 Task: Add a signature Mario Parker containing Best wishes for a happy National Human Trafficking Awareness Day, Mario Parker to email address softage.9@softage.net and add a label Vendor contracts
Action: Mouse moved to (1044, 248)
Screenshot: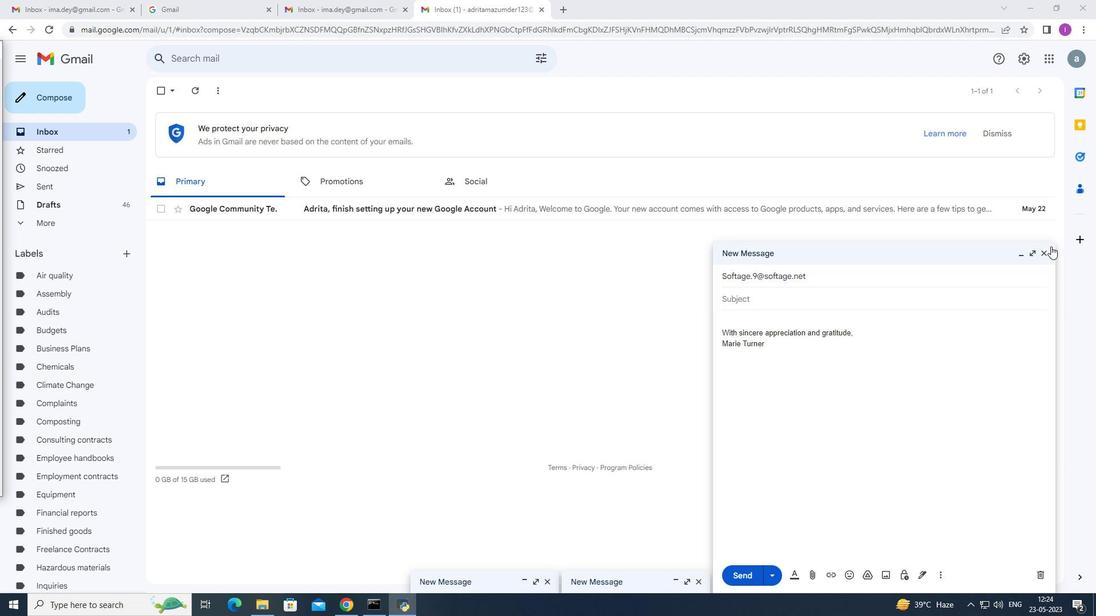 
Action: Mouse pressed left at (1044, 248)
Screenshot: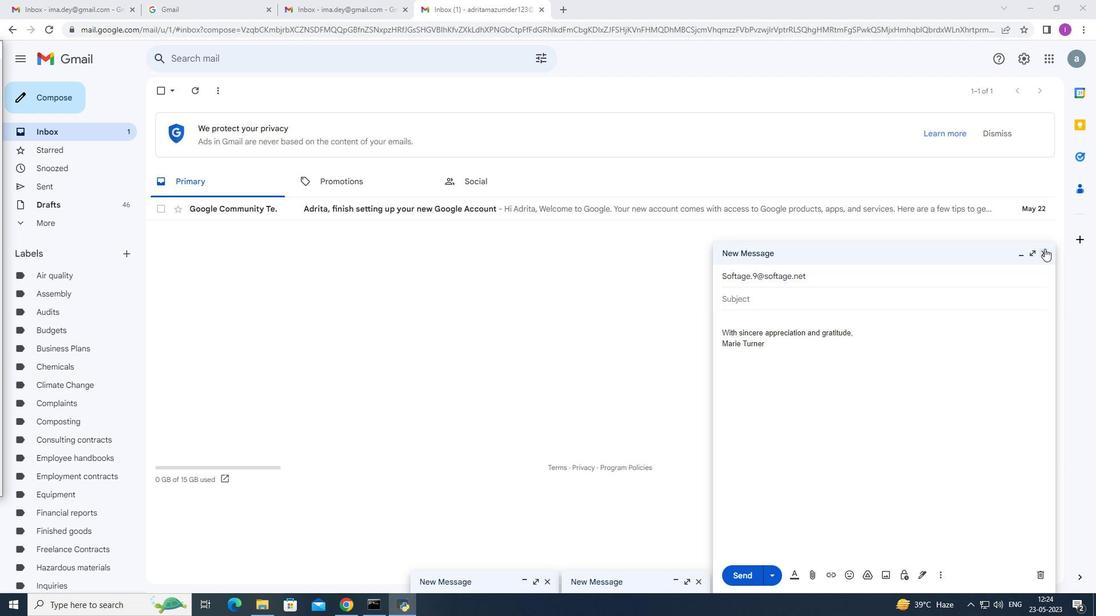 
Action: Mouse moved to (1024, 61)
Screenshot: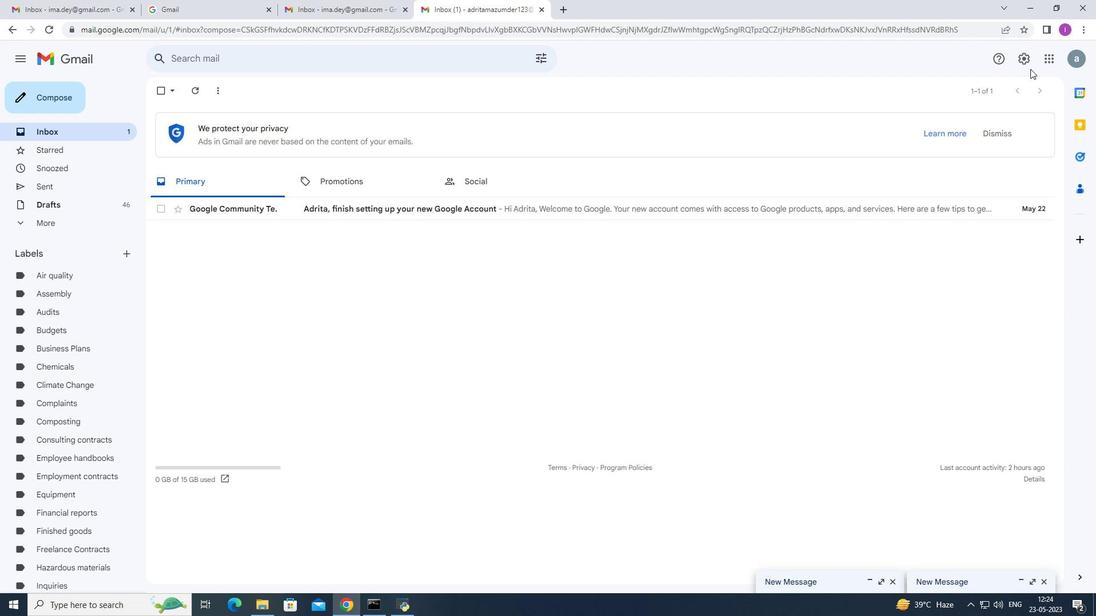 
Action: Mouse pressed left at (1024, 61)
Screenshot: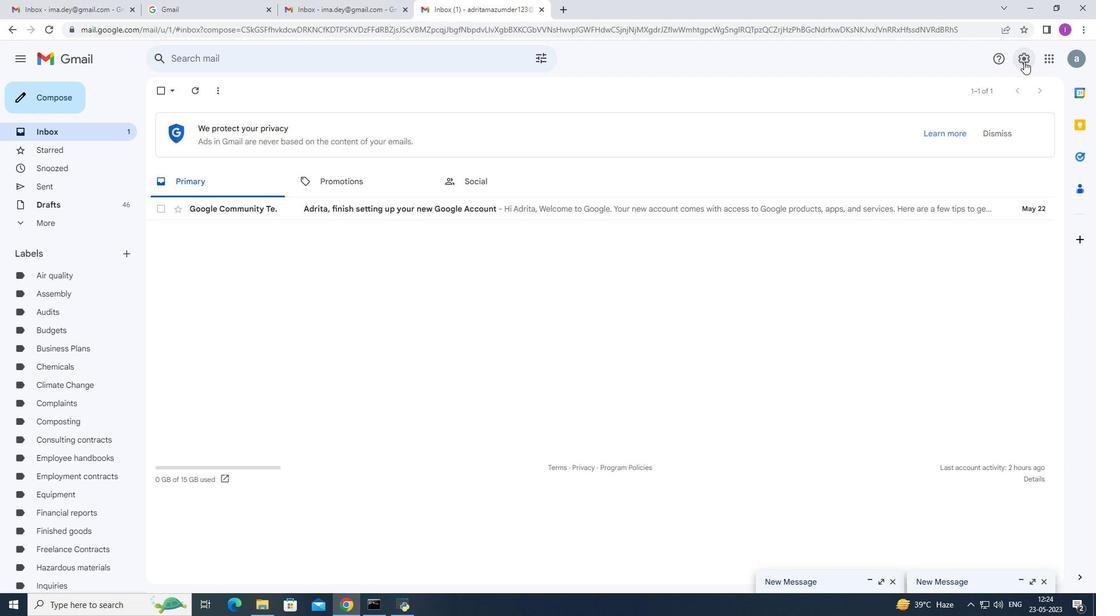 
Action: Mouse moved to (949, 113)
Screenshot: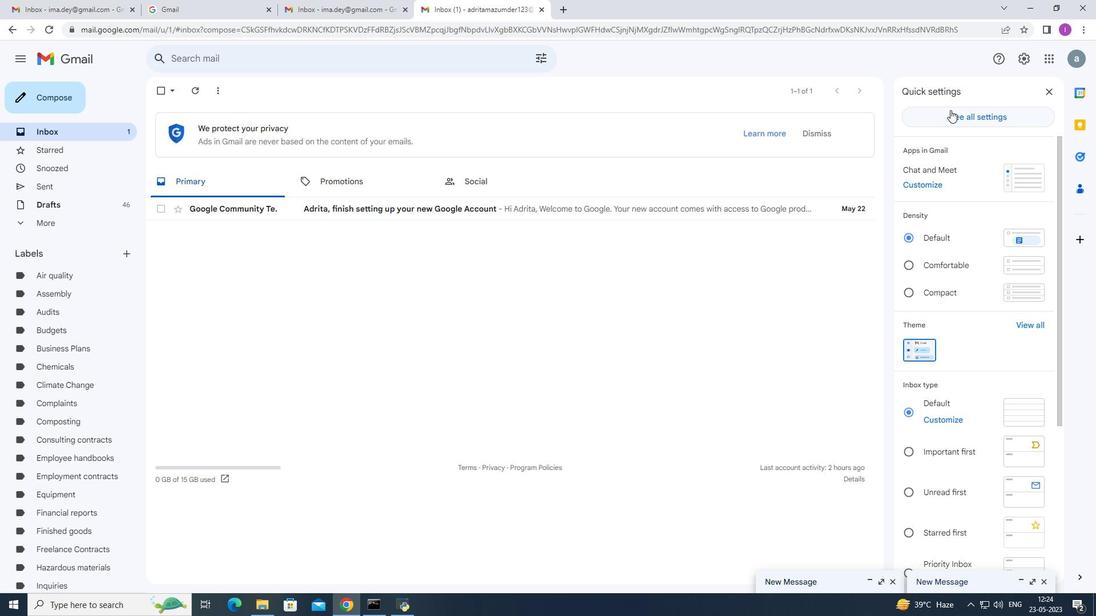
Action: Mouse pressed left at (949, 113)
Screenshot: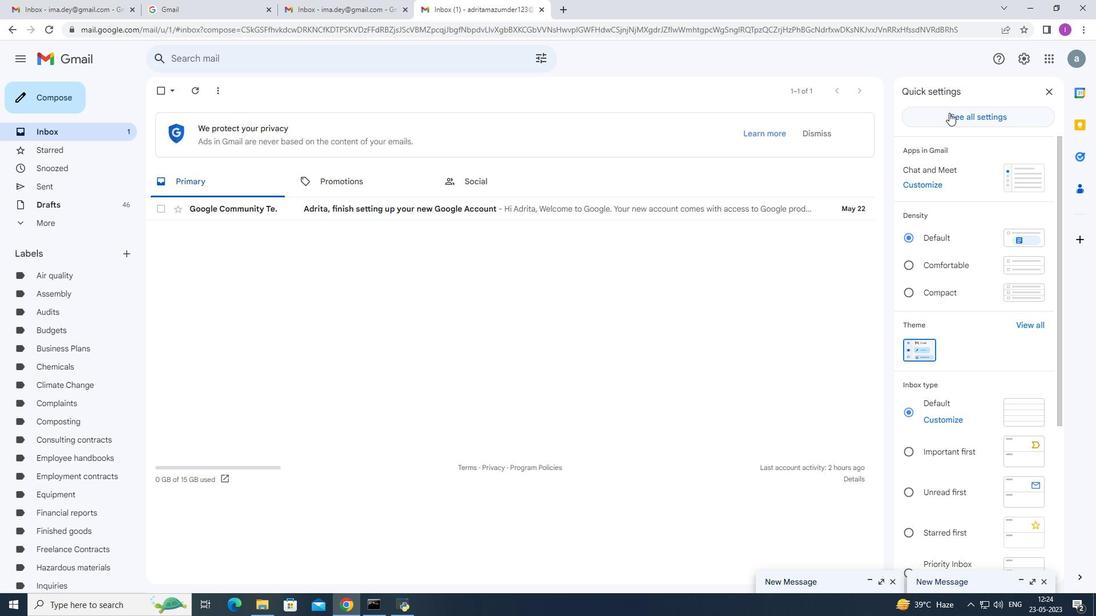 
Action: Mouse moved to (497, 280)
Screenshot: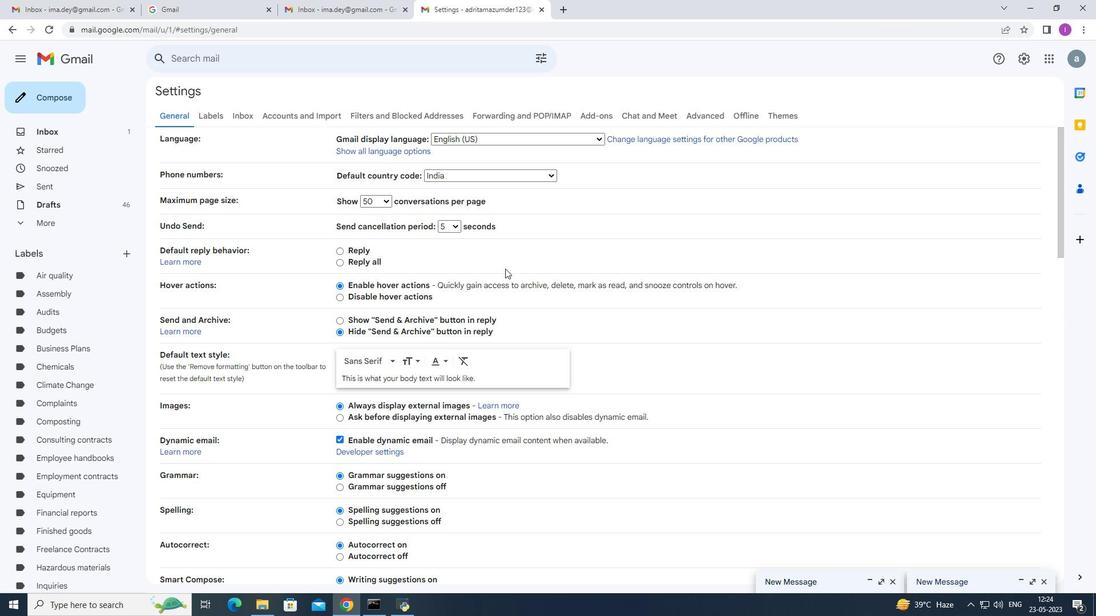 
Action: Mouse scrolled (497, 279) with delta (0, 0)
Screenshot: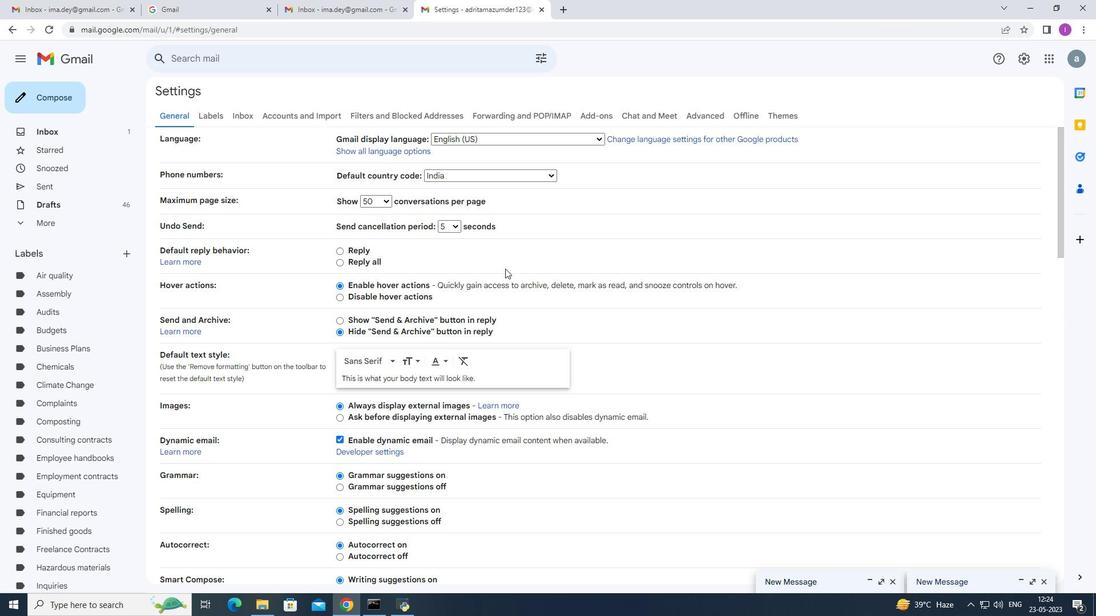 
Action: Mouse moved to (497, 286)
Screenshot: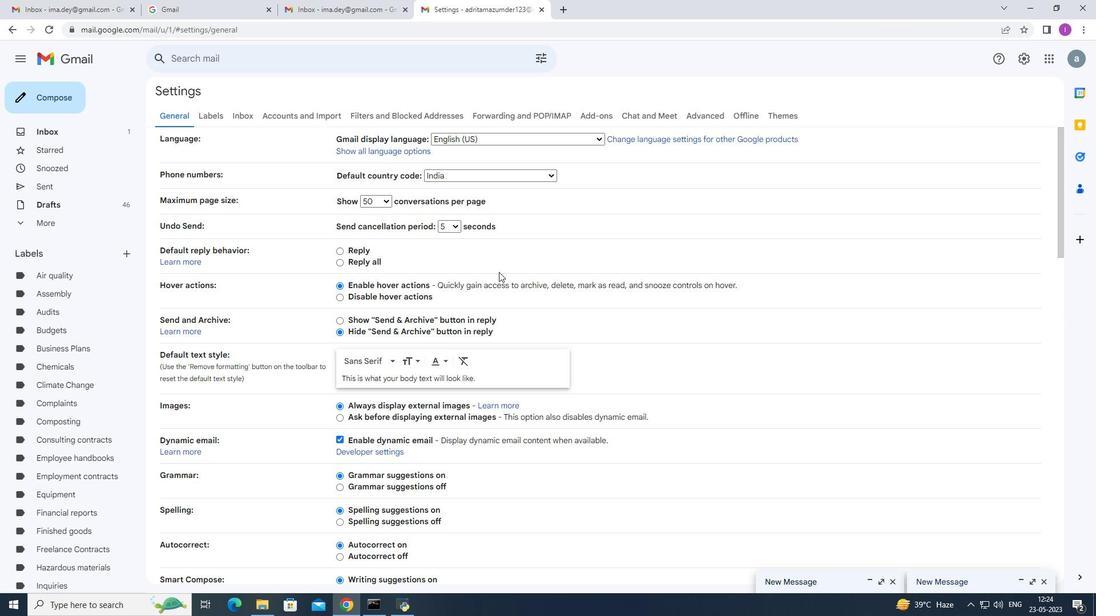 
Action: Mouse scrolled (497, 286) with delta (0, 0)
Screenshot: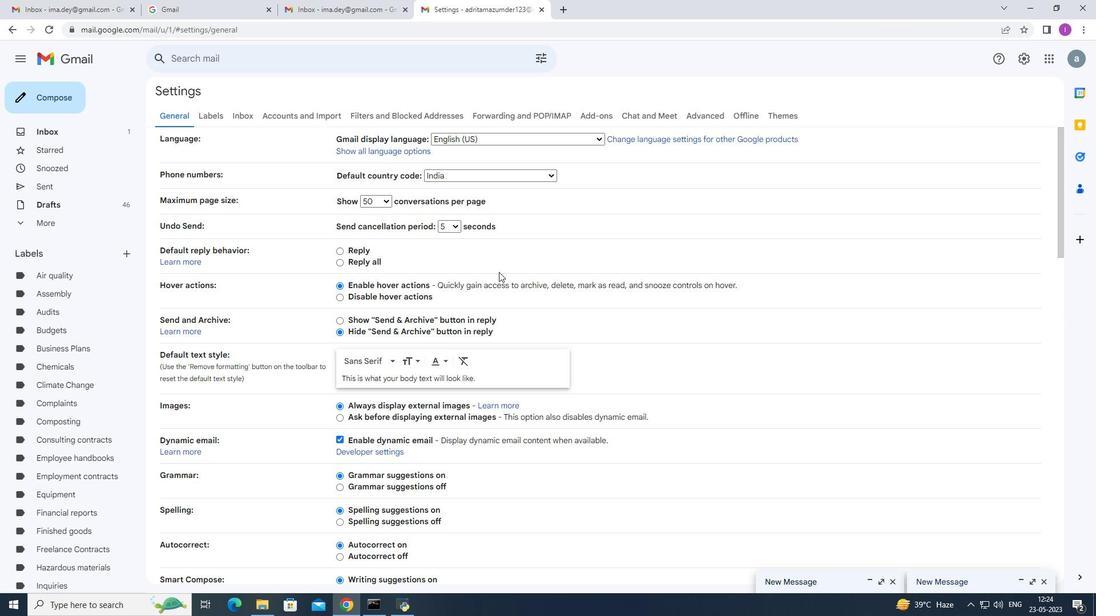 
Action: Mouse scrolled (497, 286) with delta (0, 0)
Screenshot: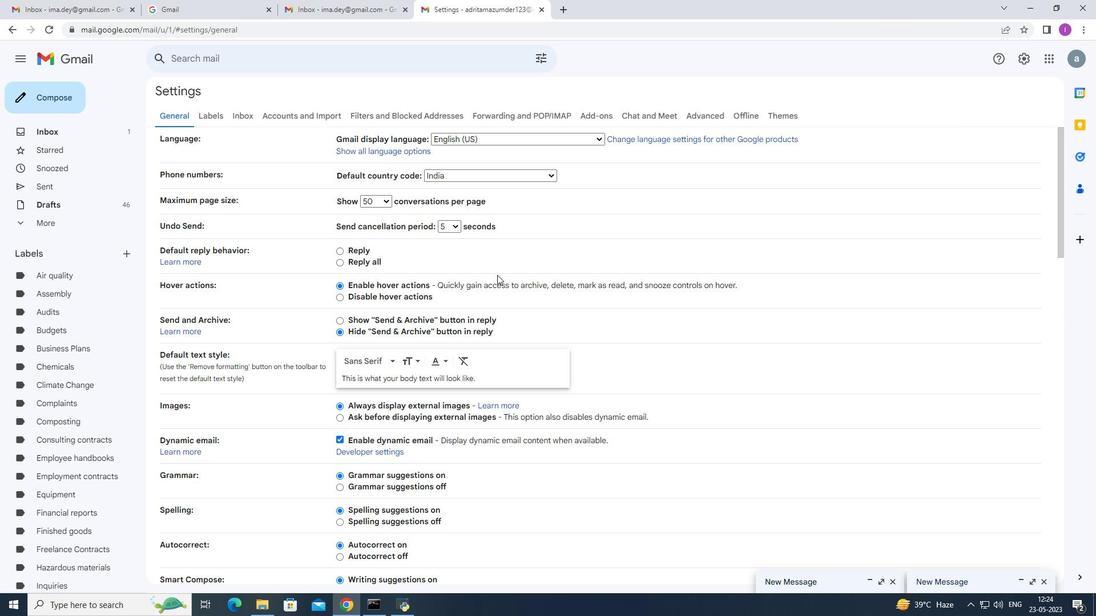 
Action: Mouse scrolled (497, 286) with delta (0, 0)
Screenshot: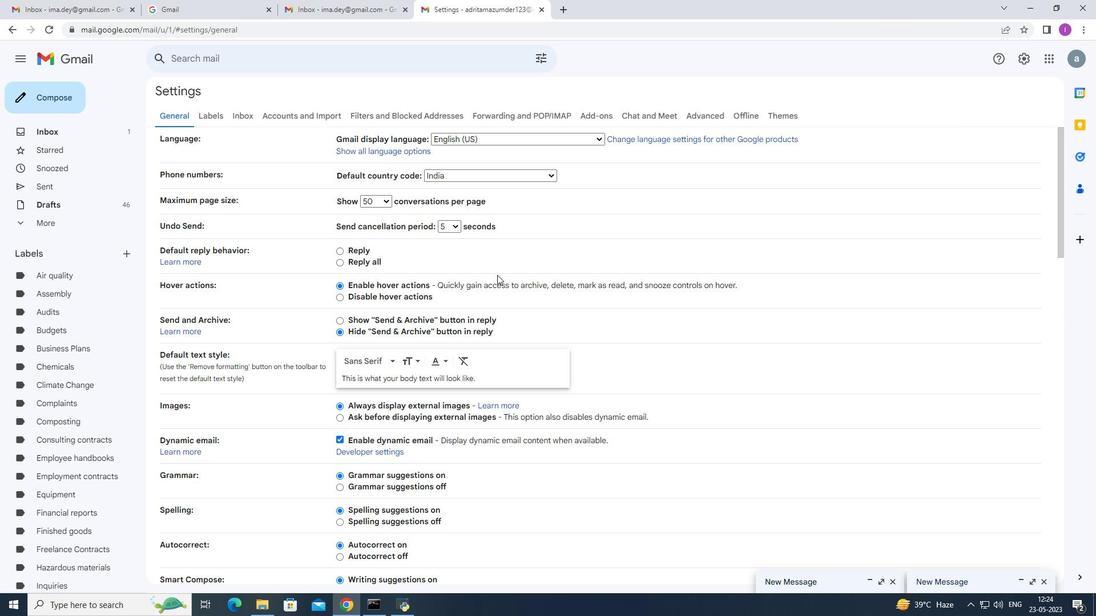 
Action: Mouse scrolled (497, 286) with delta (0, 0)
Screenshot: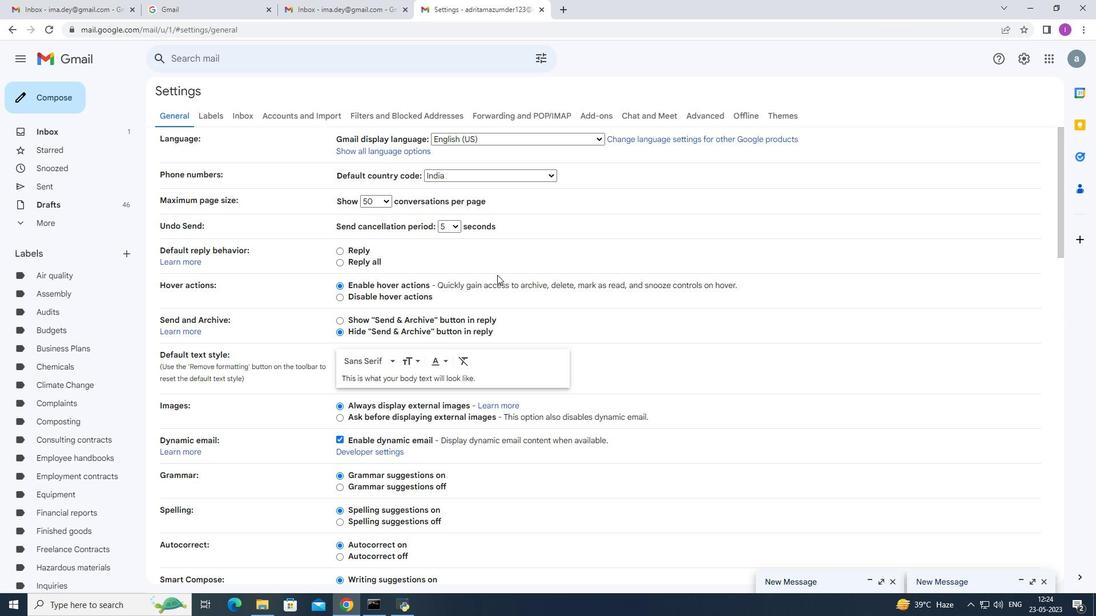 
Action: Mouse moved to (494, 293)
Screenshot: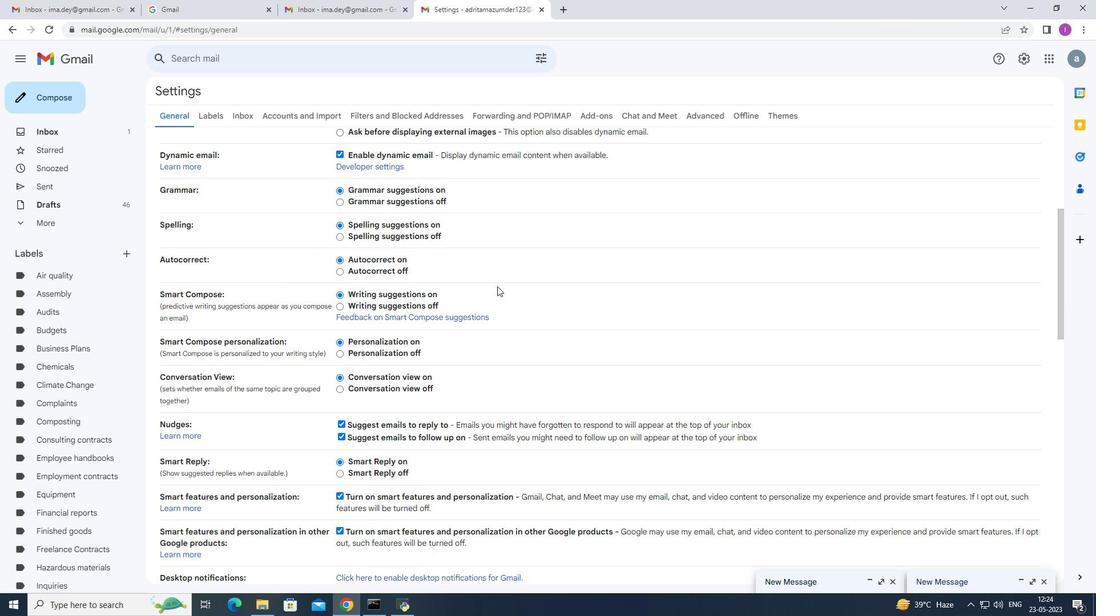 
Action: Mouse scrolled (494, 291) with delta (0, 0)
Screenshot: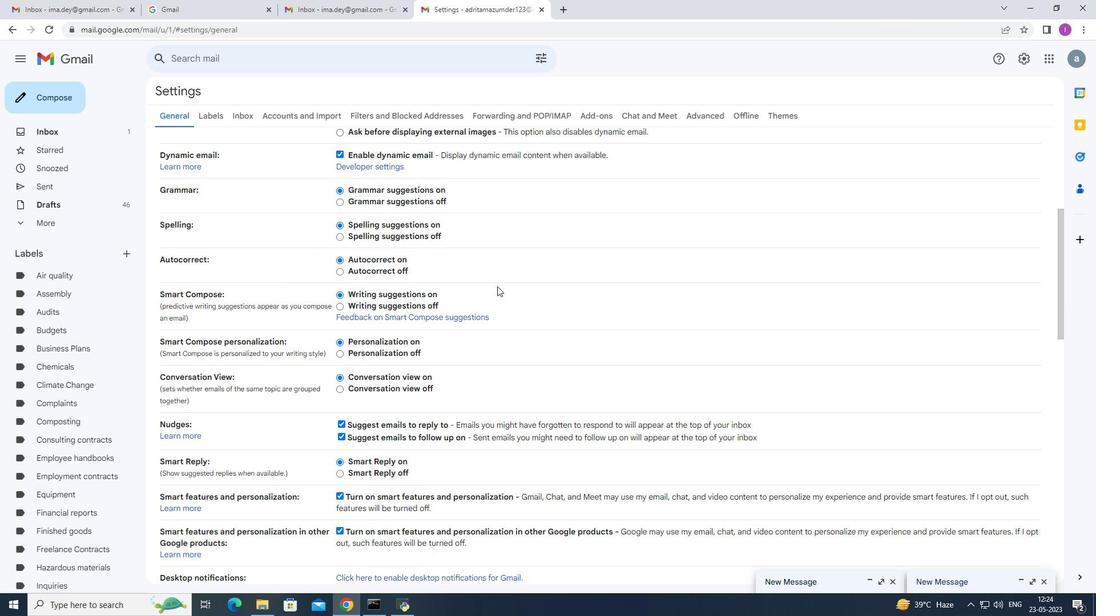 
Action: Mouse moved to (493, 297)
Screenshot: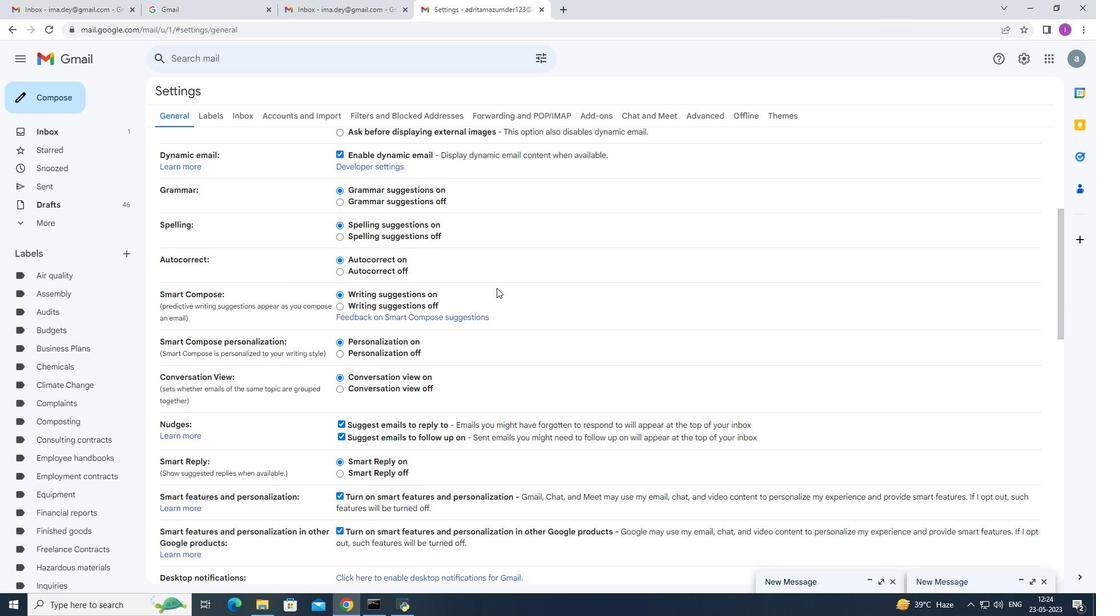 
Action: Mouse scrolled (493, 295) with delta (0, 0)
Screenshot: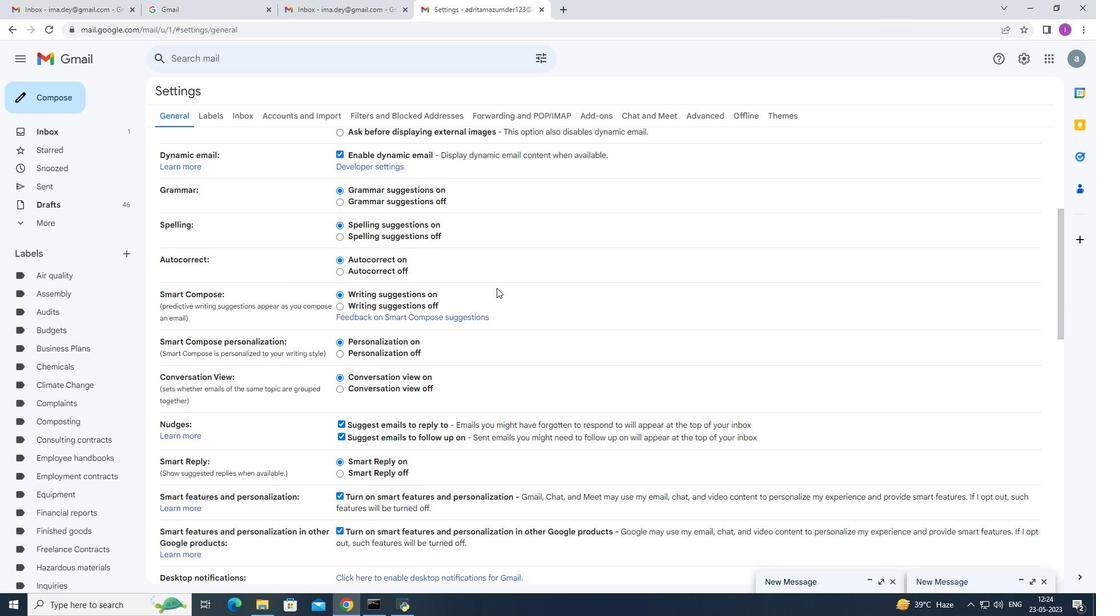 
Action: Mouse moved to (493, 297)
Screenshot: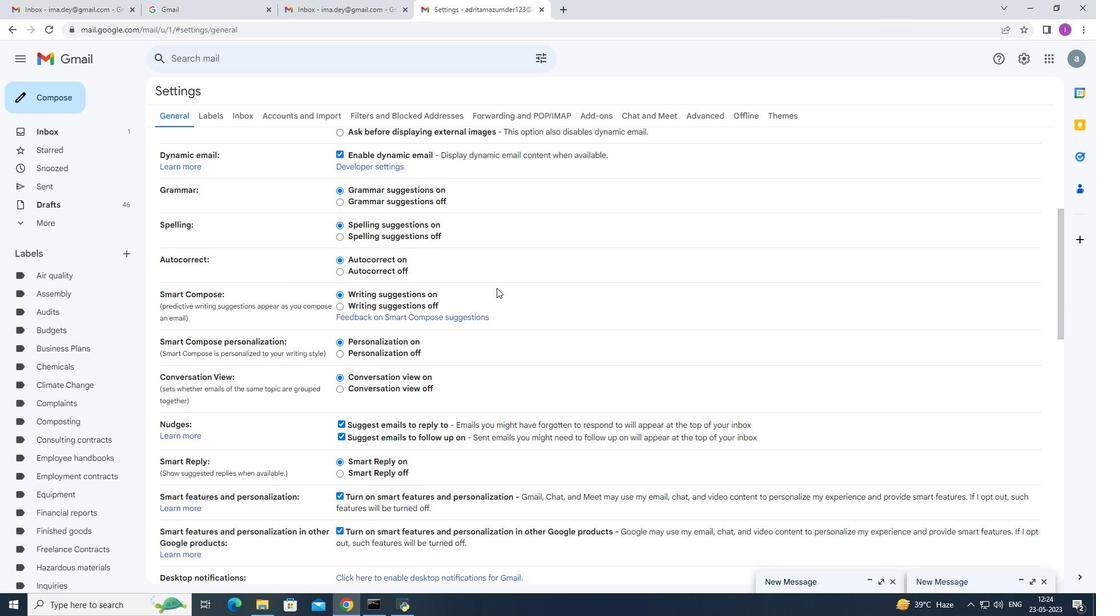 
Action: Mouse scrolled (493, 296) with delta (0, 0)
Screenshot: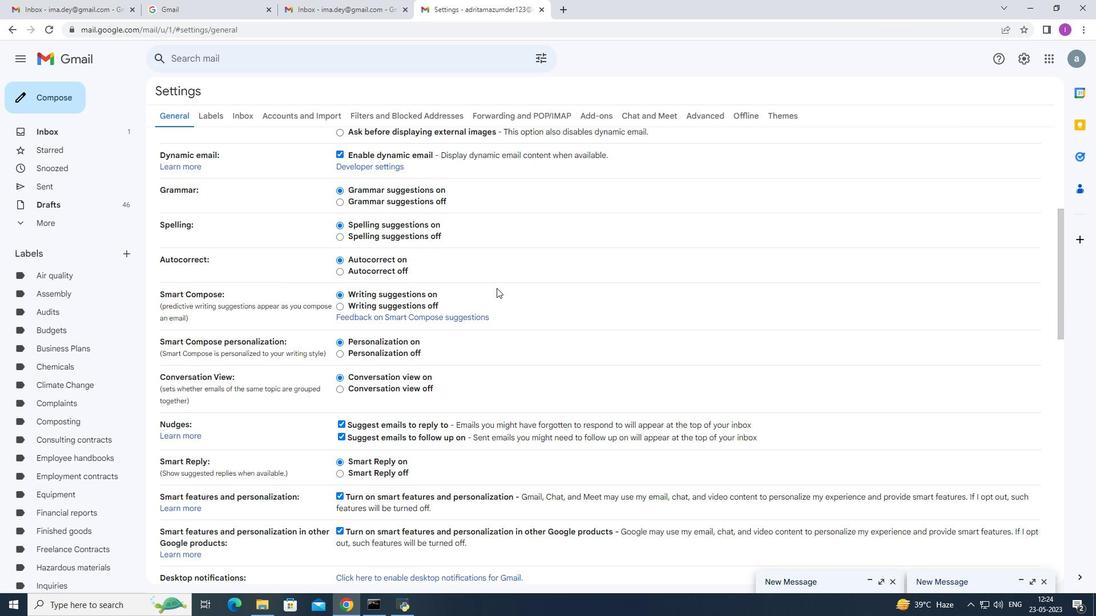 
Action: Mouse moved to (492, 298)
Screenshot: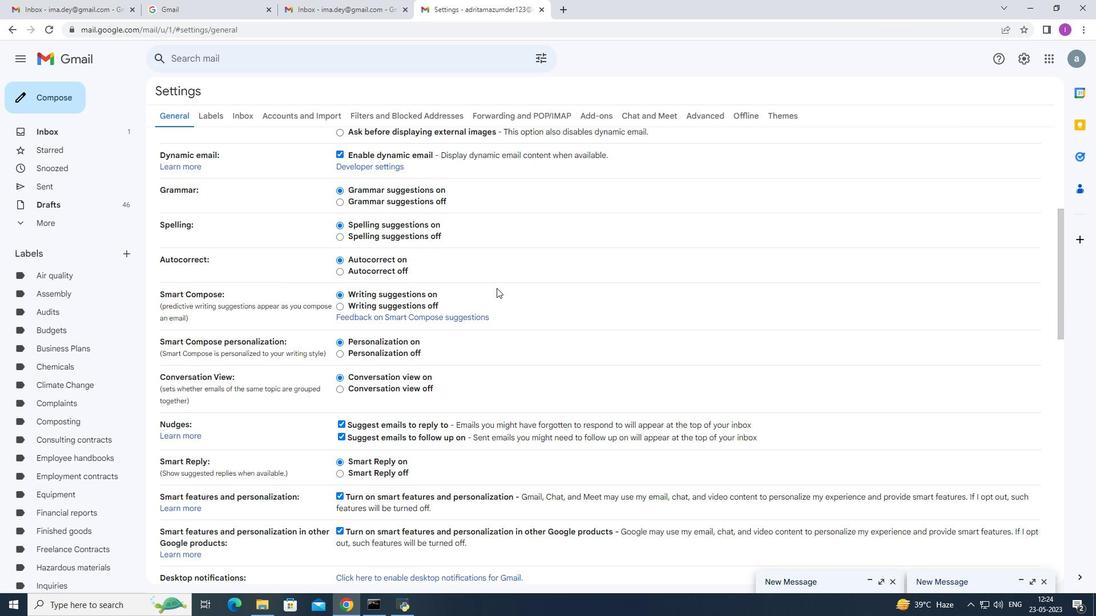 
Action: Mouse scrolled (493, 296) with delta (0, 0)
Screenshot: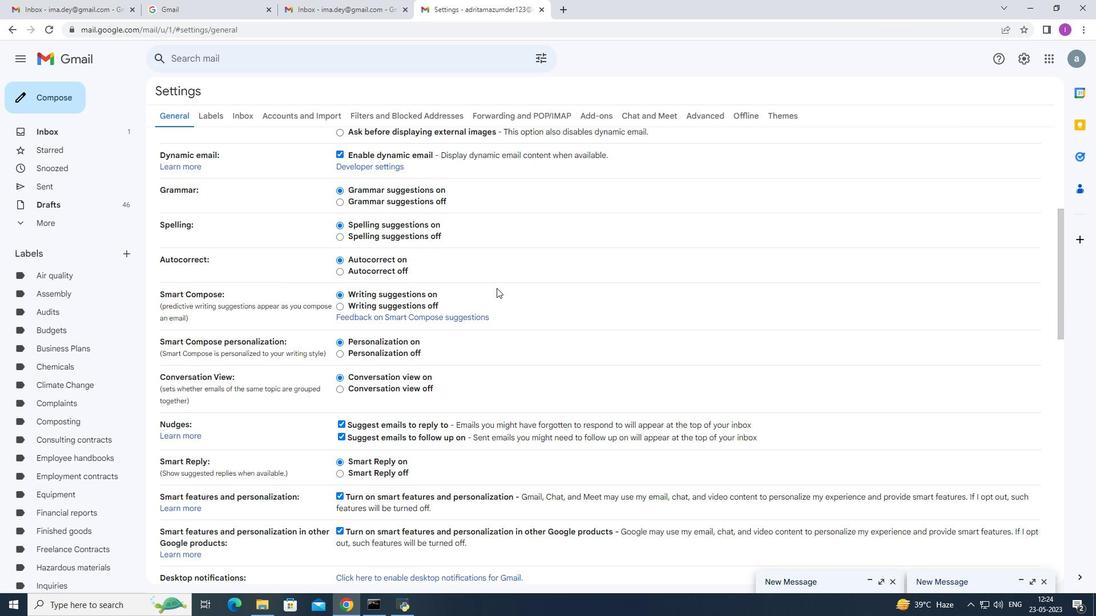 
Action: Mouse moved to (488, 307)
Screenshot: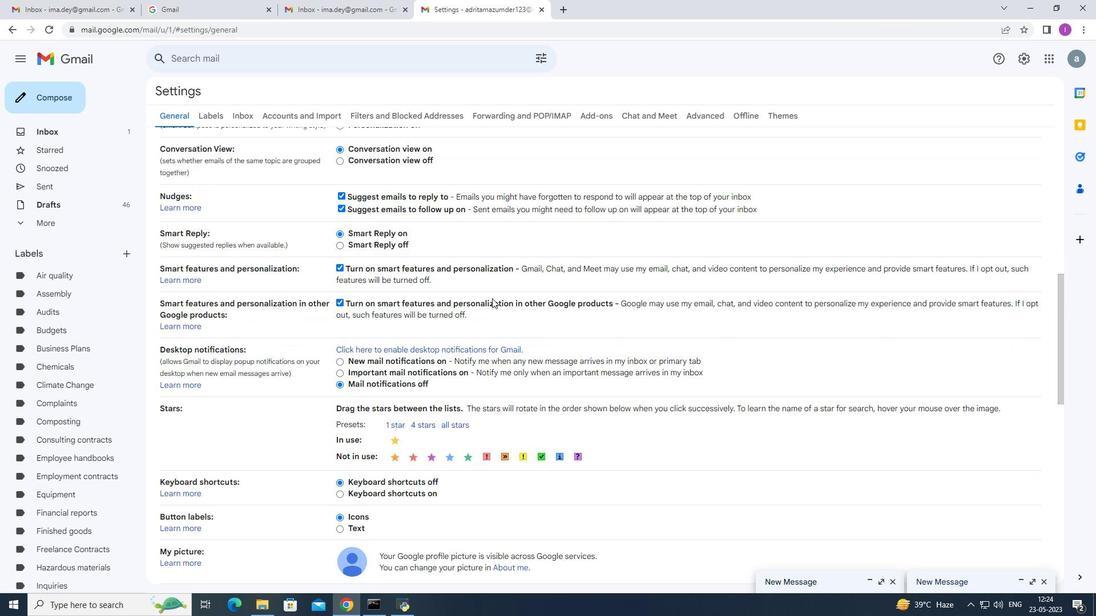 
Action: Mouse scrolled (489, 304) with delta (0, 0)
Screenshot: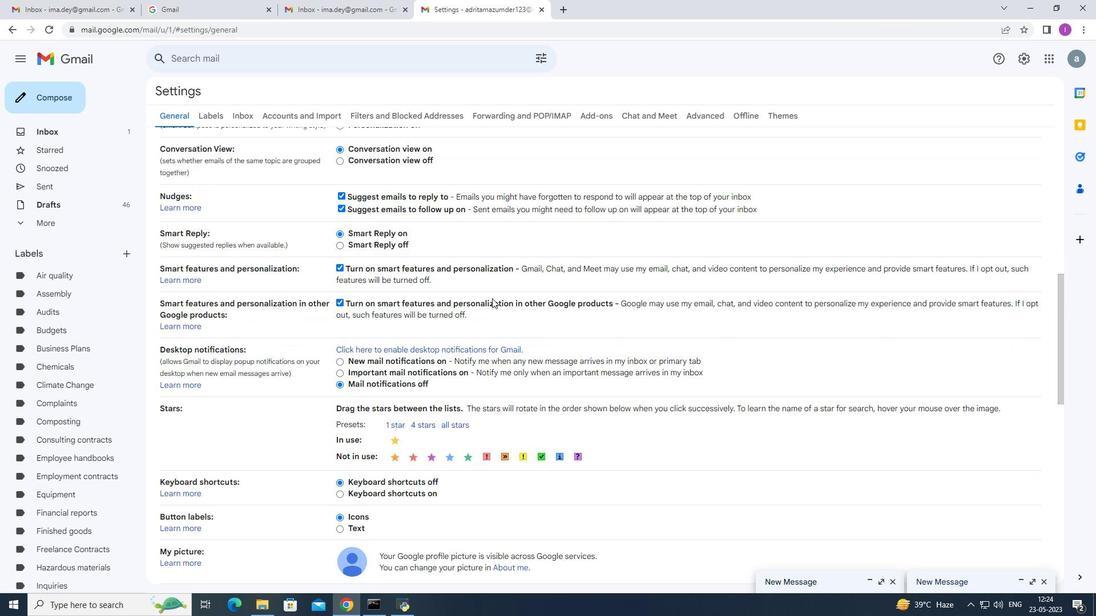 
Action: Mouse moved to (488, 308)
Screenshot: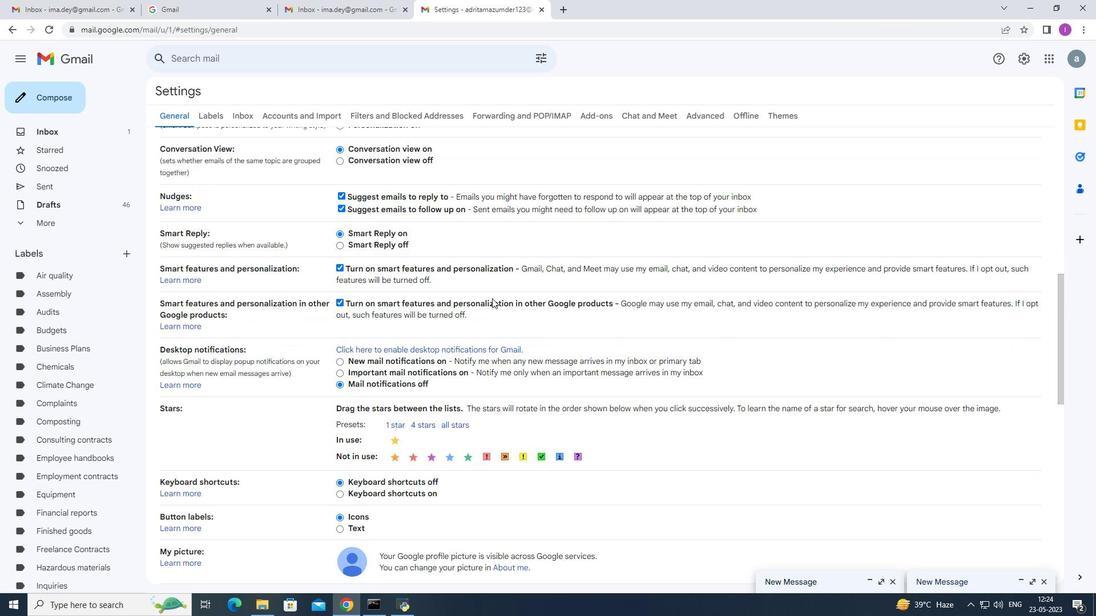 
Action: Mouse scrolled (488, 307) with delta (0, 0)
Screenshot: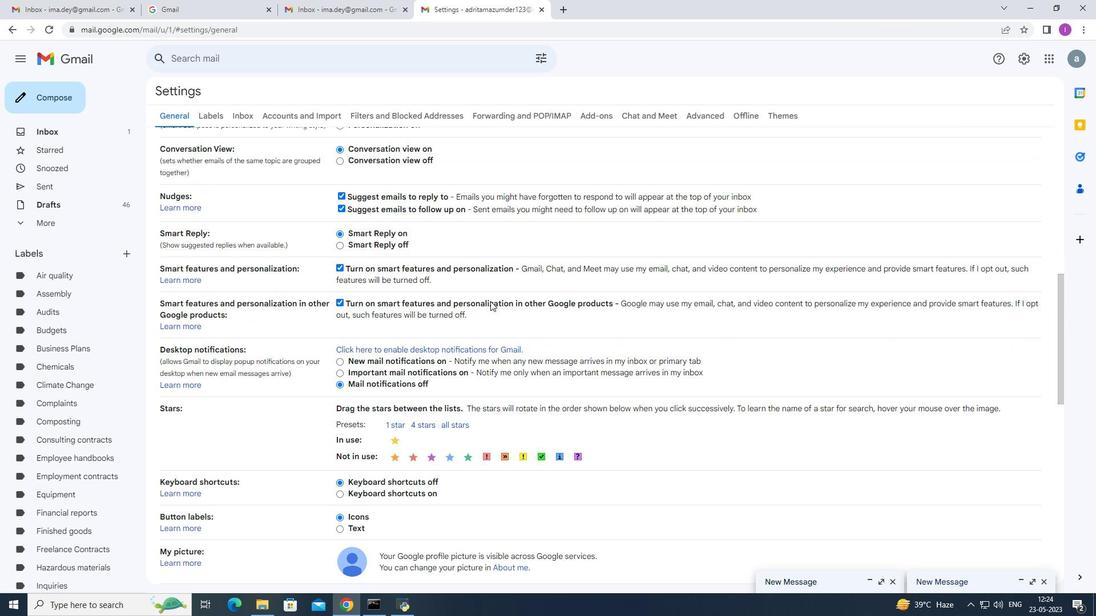 
Action: Mouse scrolled (488, 307) with delta (0, 0)
Screenshot: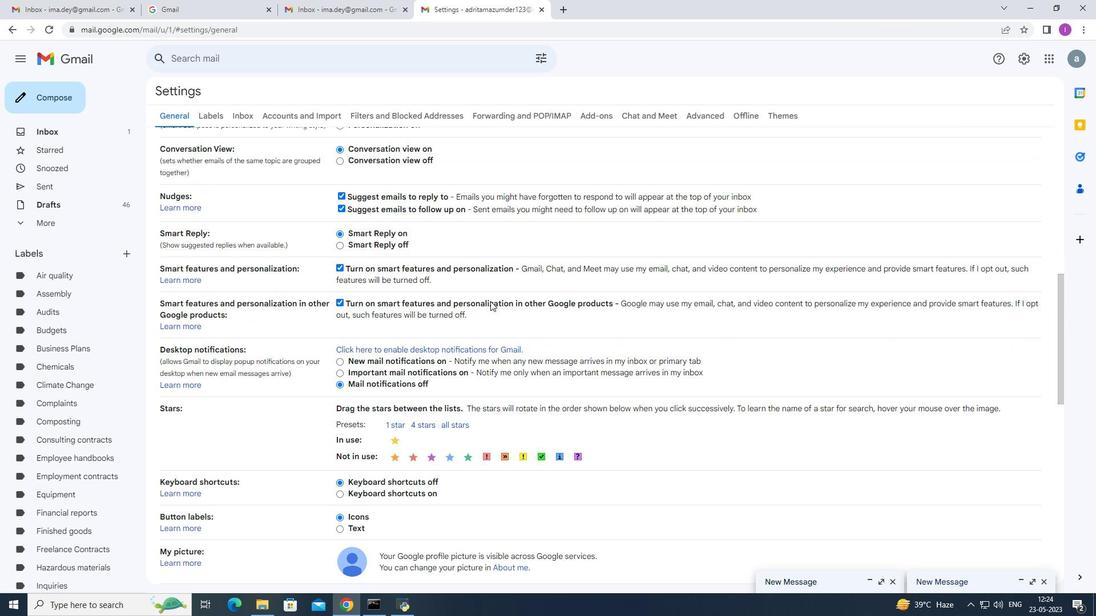 
Action: Mouse scrolled (488, 307) with delta (0, 0)
Screenshot: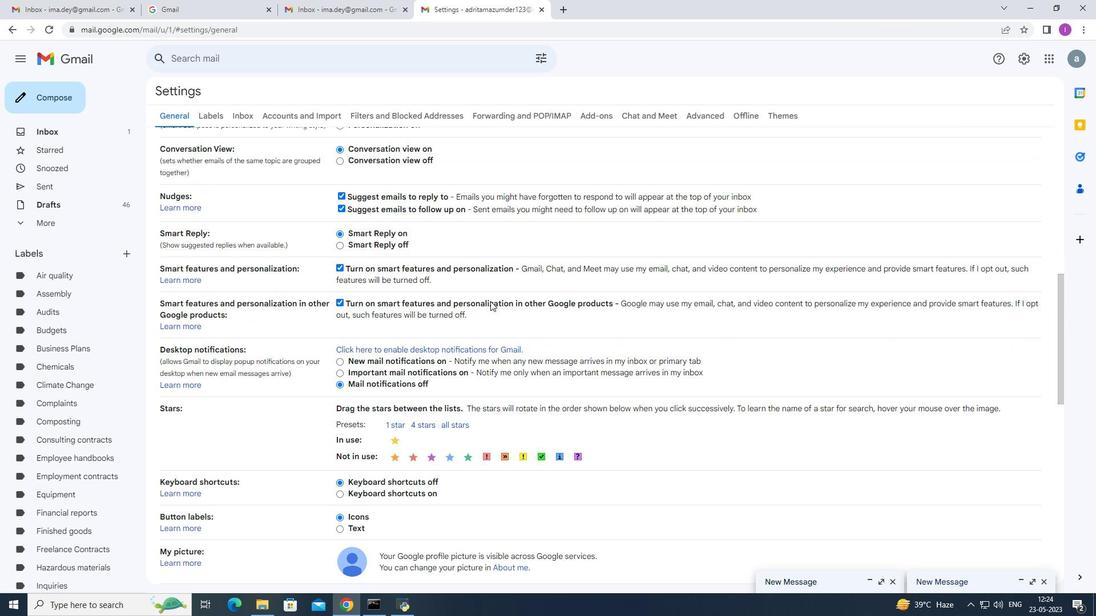 
Action: Mouse moved to (480, 314)
Screenshot: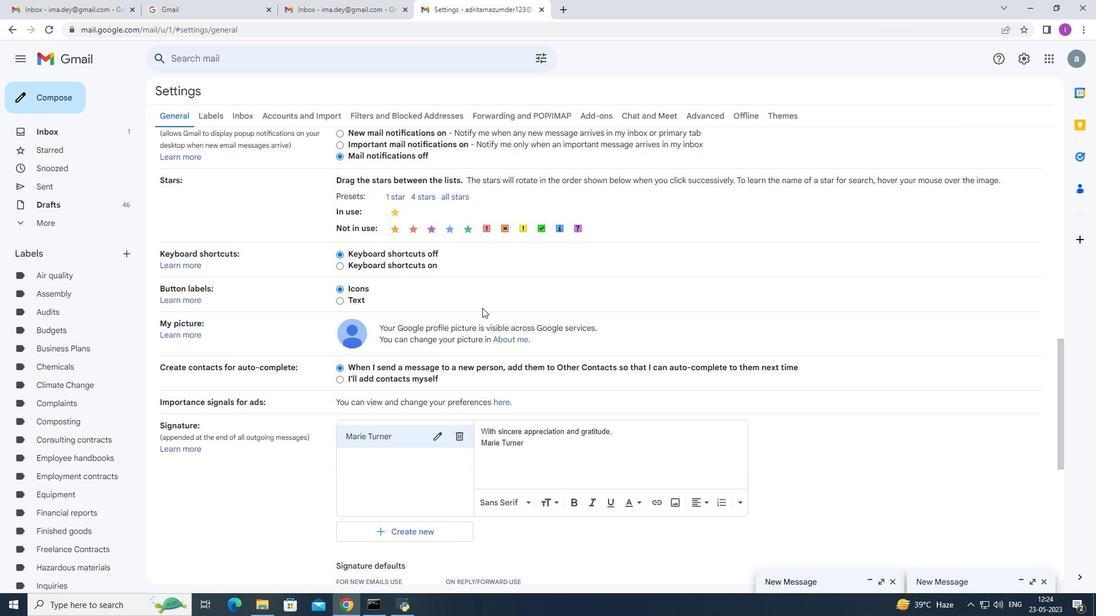 
Action: Mouse scrolled (480, 313) with delta (0, 0)
Screenshot: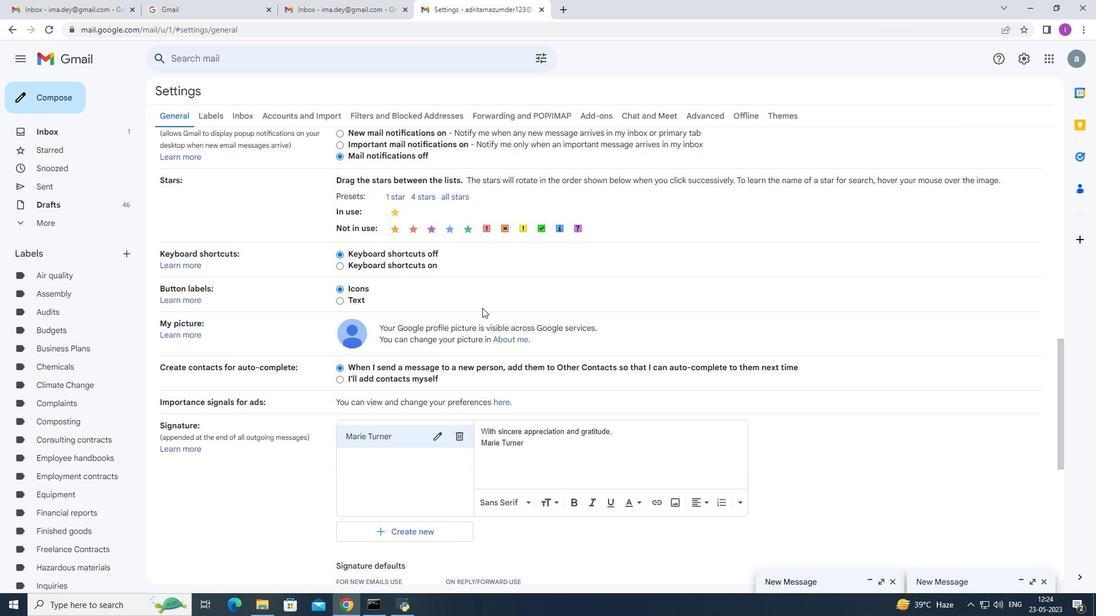 
Action: Mouse moved to (480, 315)
Screenshot: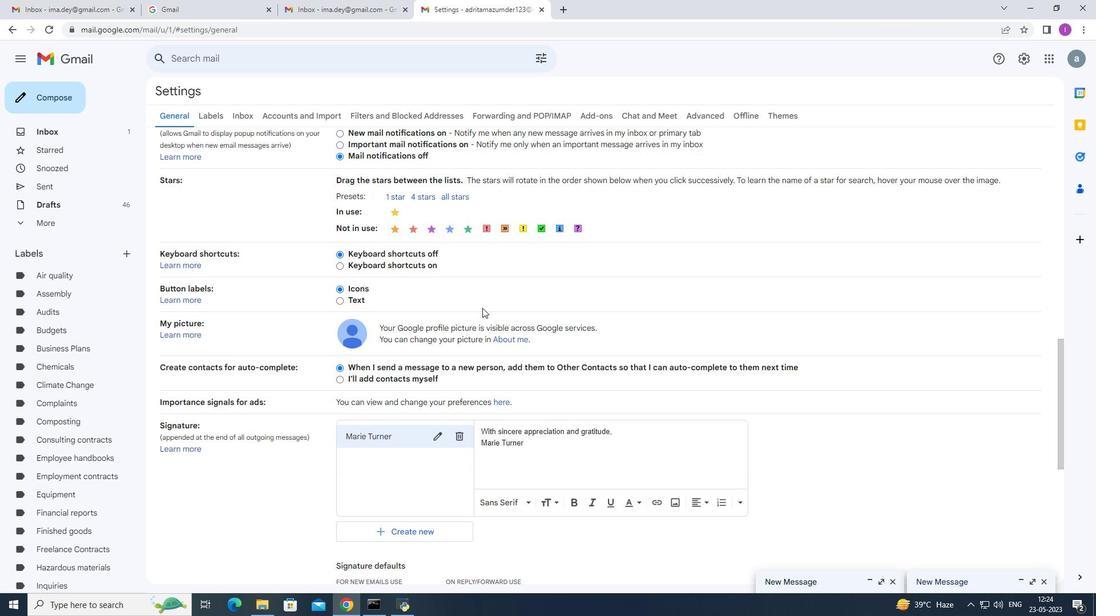 
Action: Mouse scrolled (480, 315) with delta (0, 0)
Screenshot: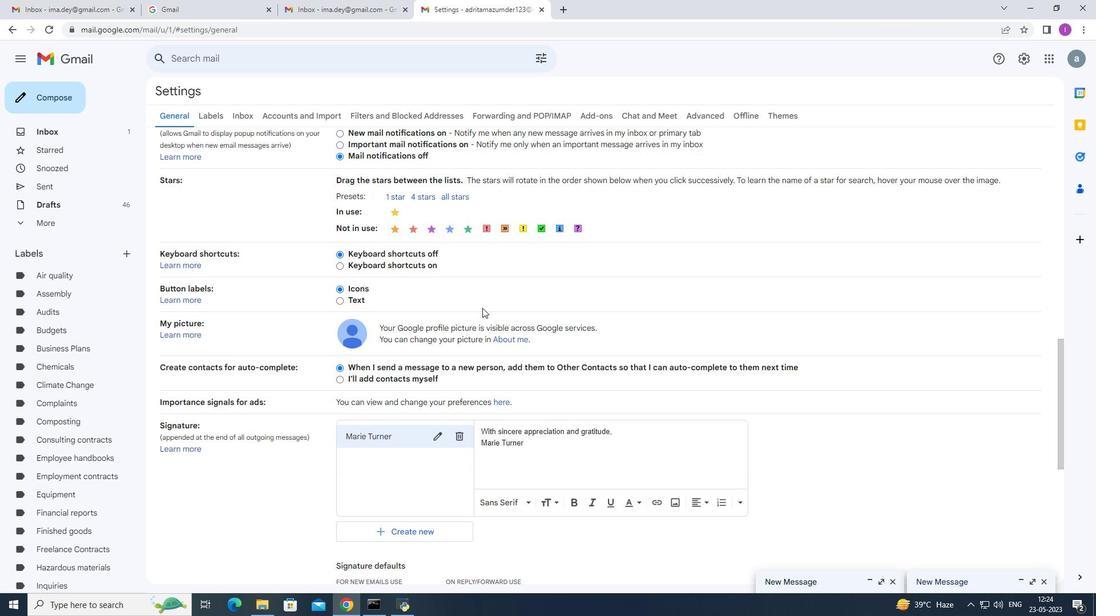 
Action: Mouse scrolled (480, 315) with delta (0, 0)
Screenshot: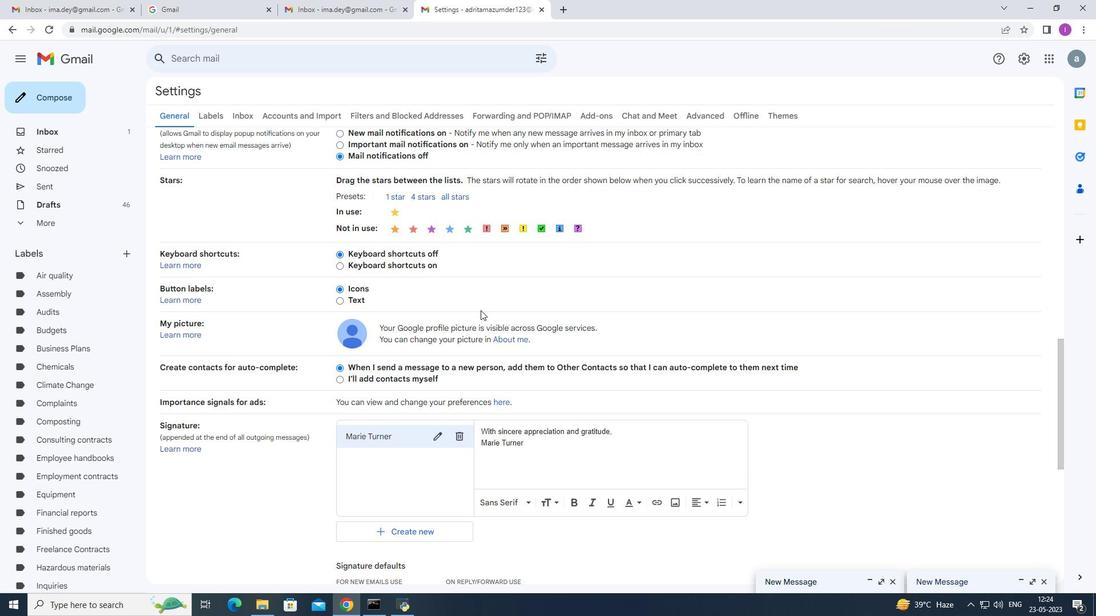 
Action: Mouse scrolled (480, 315) with delta (0, 0)
Screenshot: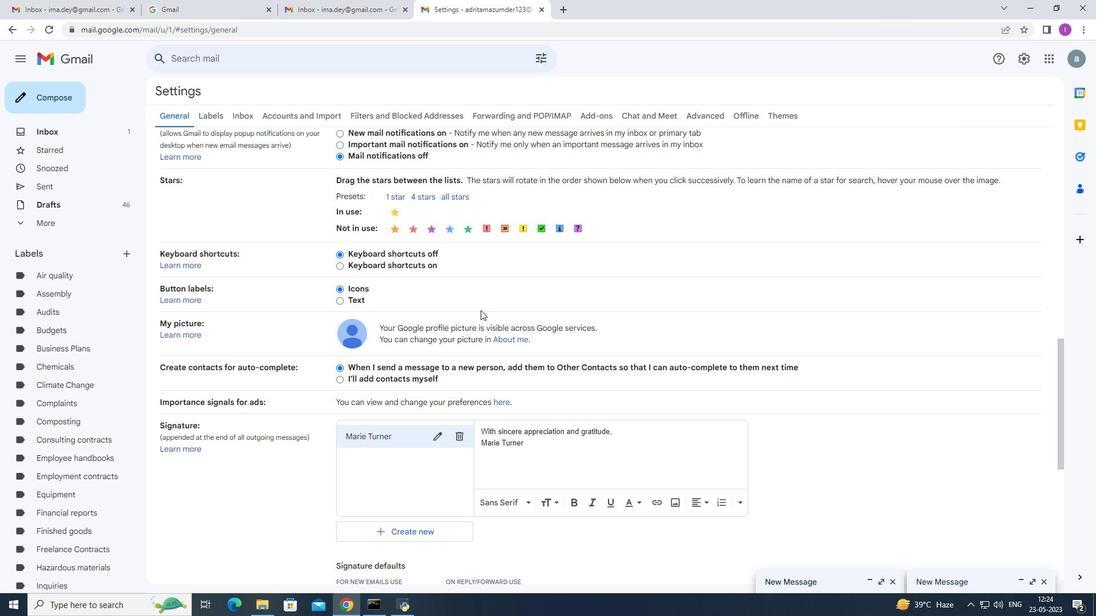 
Action: Mouse moved to (459, 211)
Screenshot: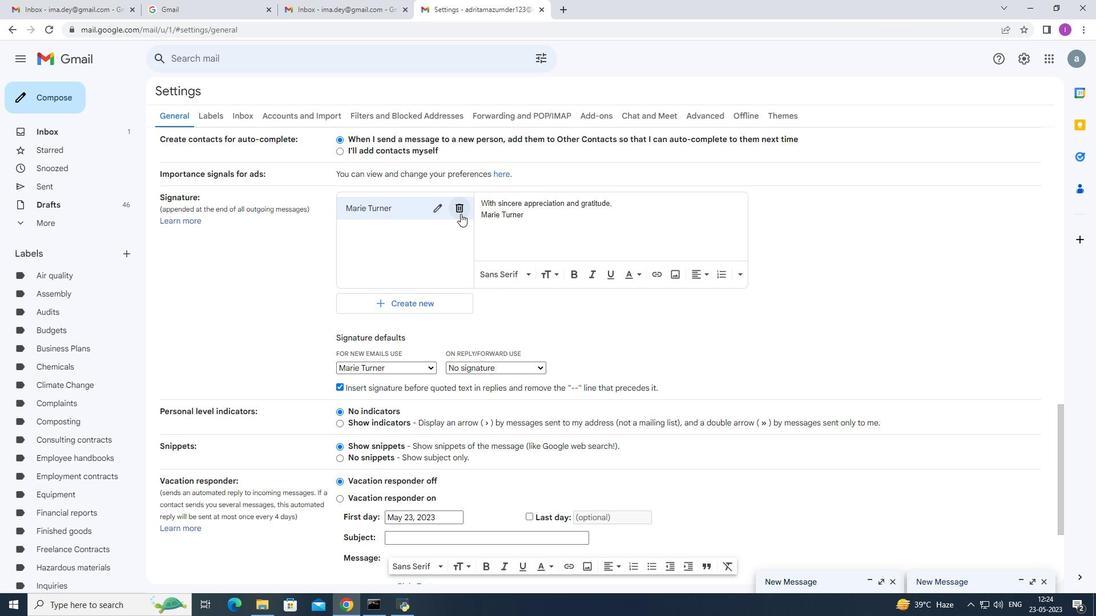 
Action: Mouse pressed left at (459, 211)
Screenshot: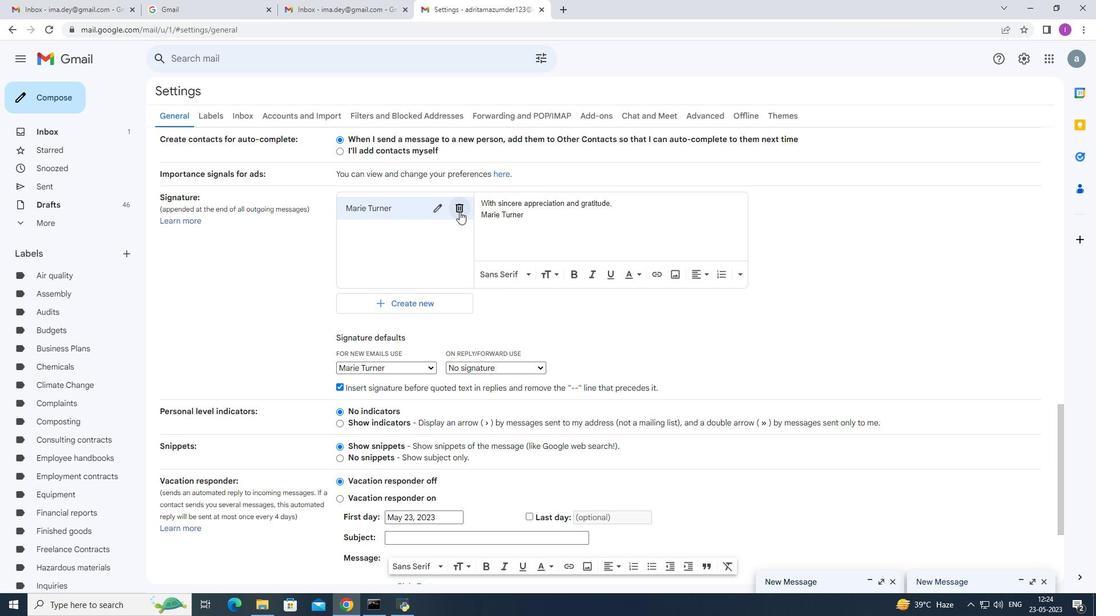 
Action: Mouse moved to (638, 336)
Screenshot: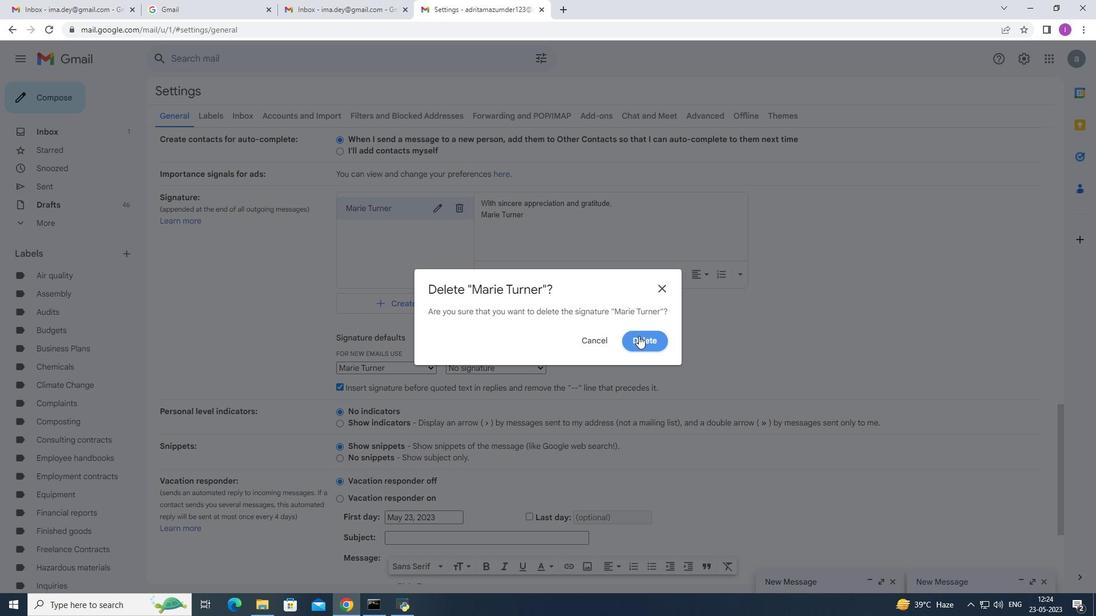 
Action: Mouse pressed left at (638, 336)
Screenshot: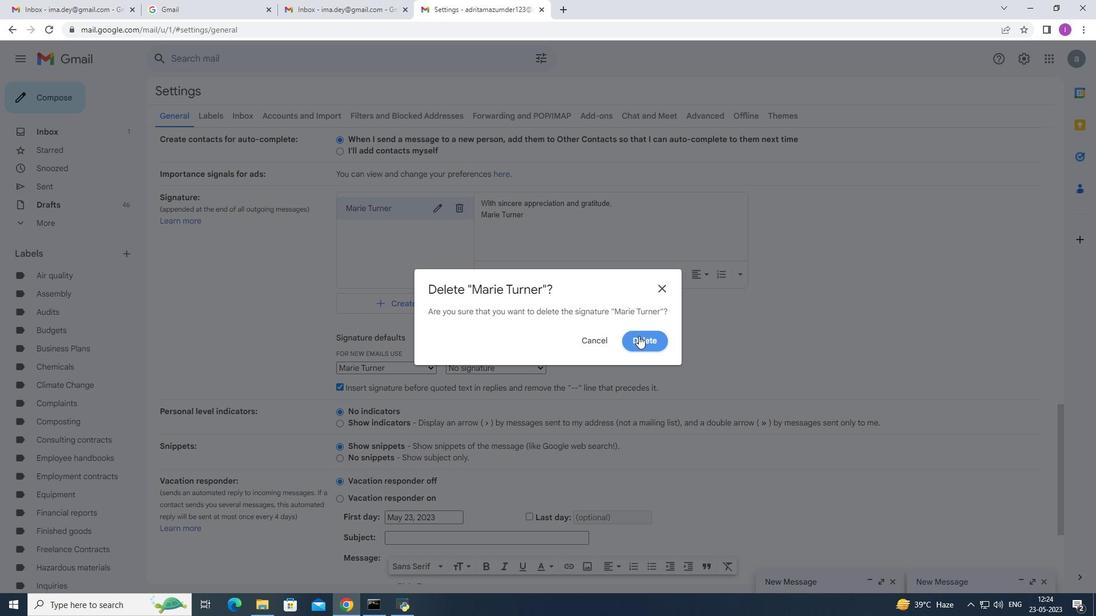 
Action: Mouse moved to (381, 221)
Screenshot: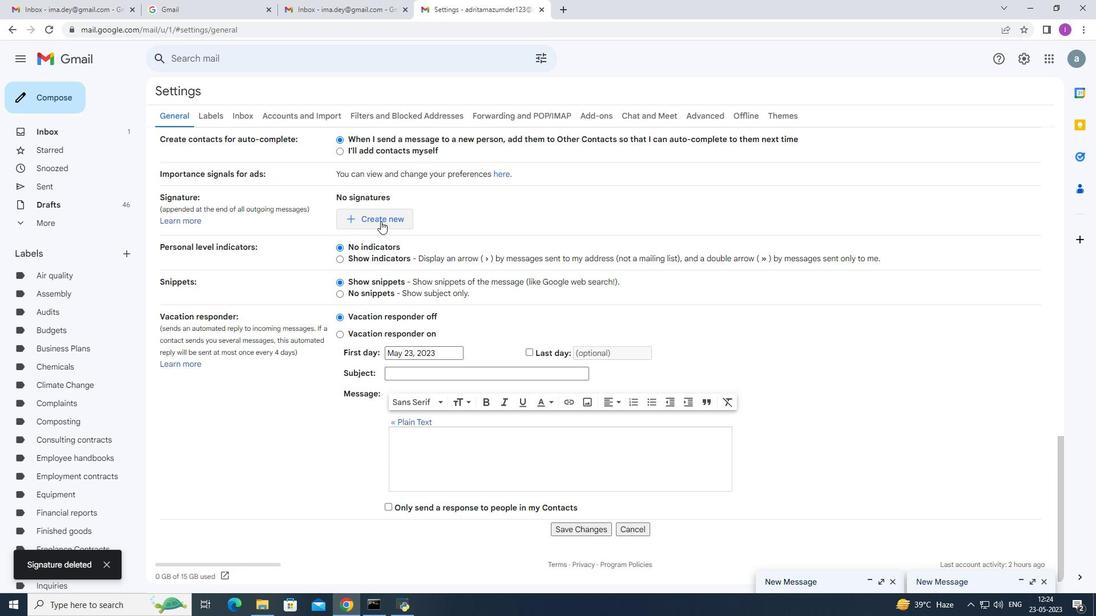 
Action: Mouse pressed left at (381, 221)
Screenshot: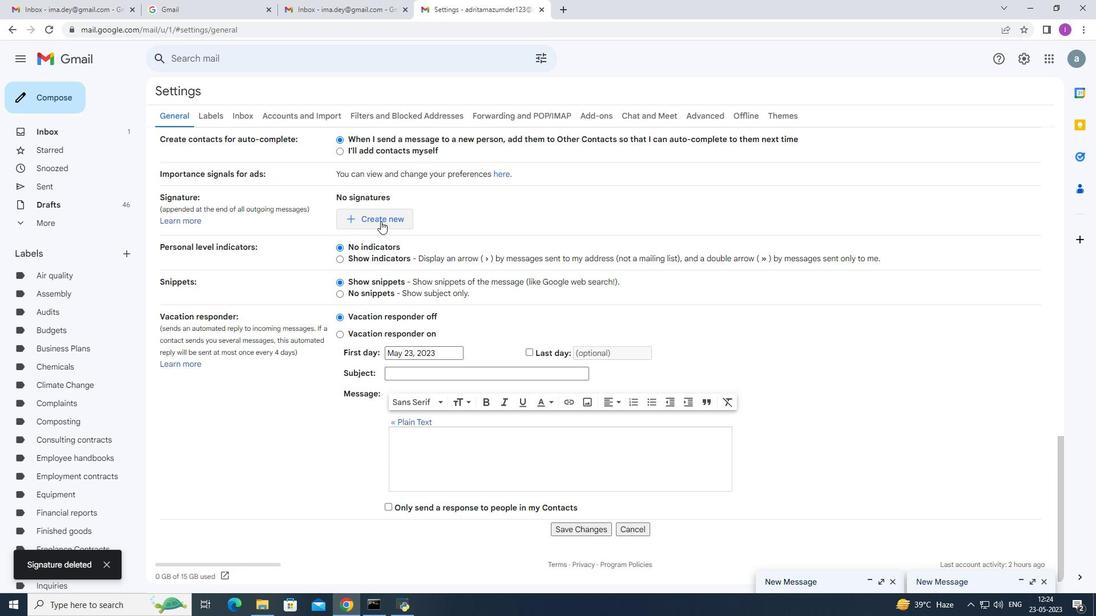 
Action: Mouse moved to (453, 315)
Screenshot: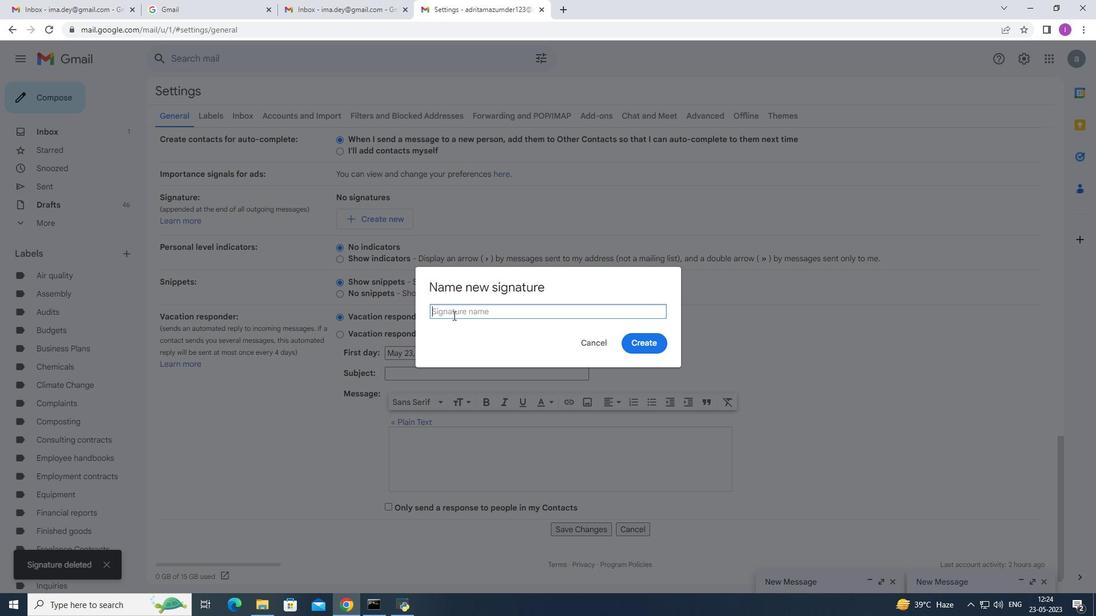 
Action: Mouse pressed left at (453, 315)
Screenshot: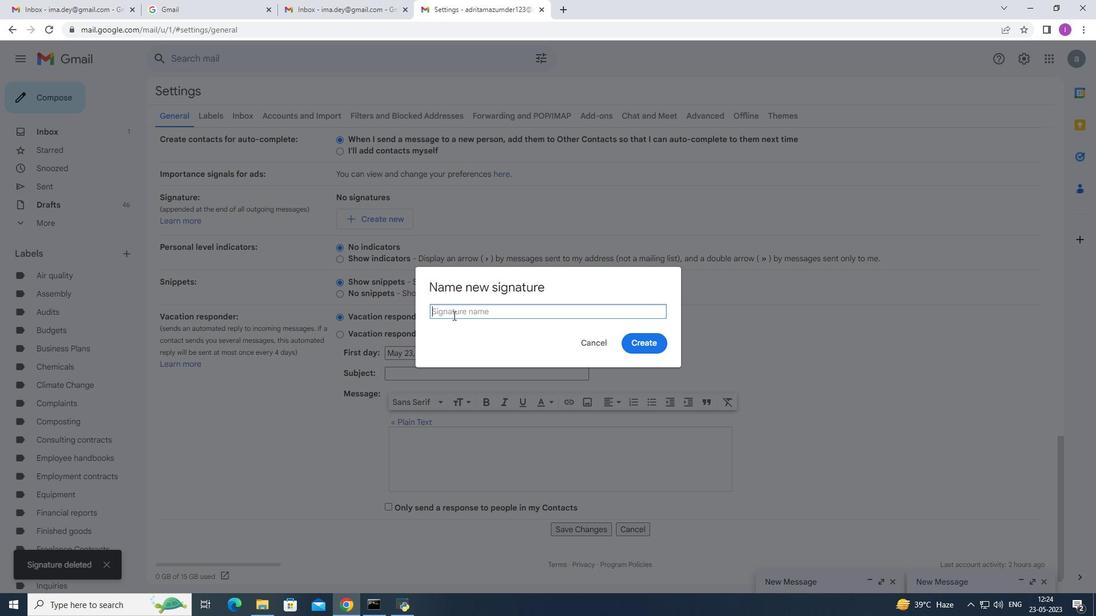 
Action: Mouse moved to (805, 234)
Screenshot: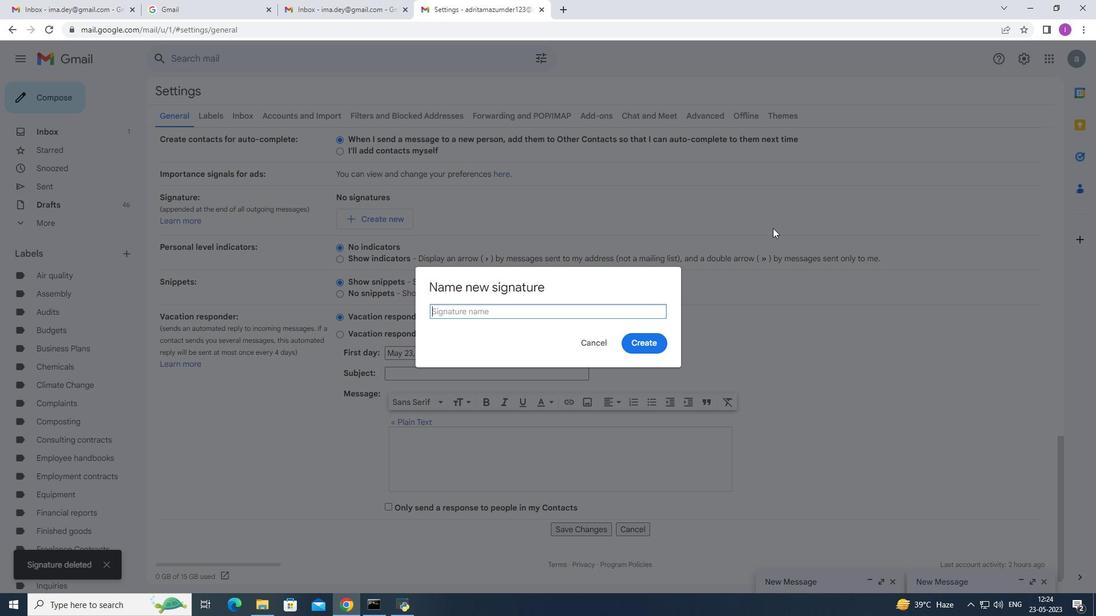 
Action: Key pressed <Key.shift>Maro<Key.backspace>io<Key.space><Key.shift>parker
Screenshot: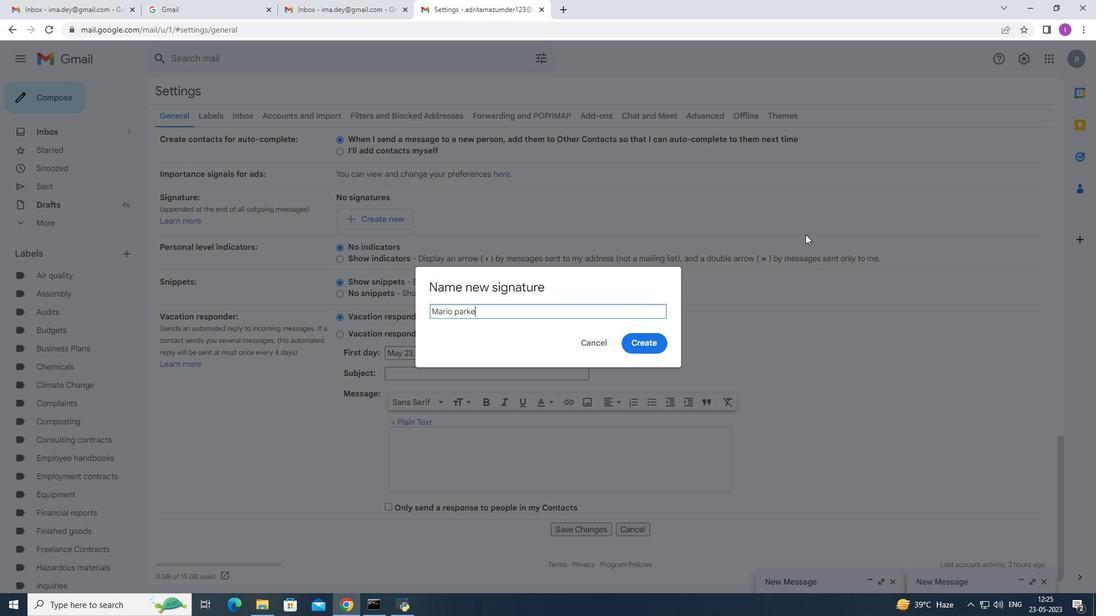 
Action: Mouse moved to (636, 343)
Screenshot: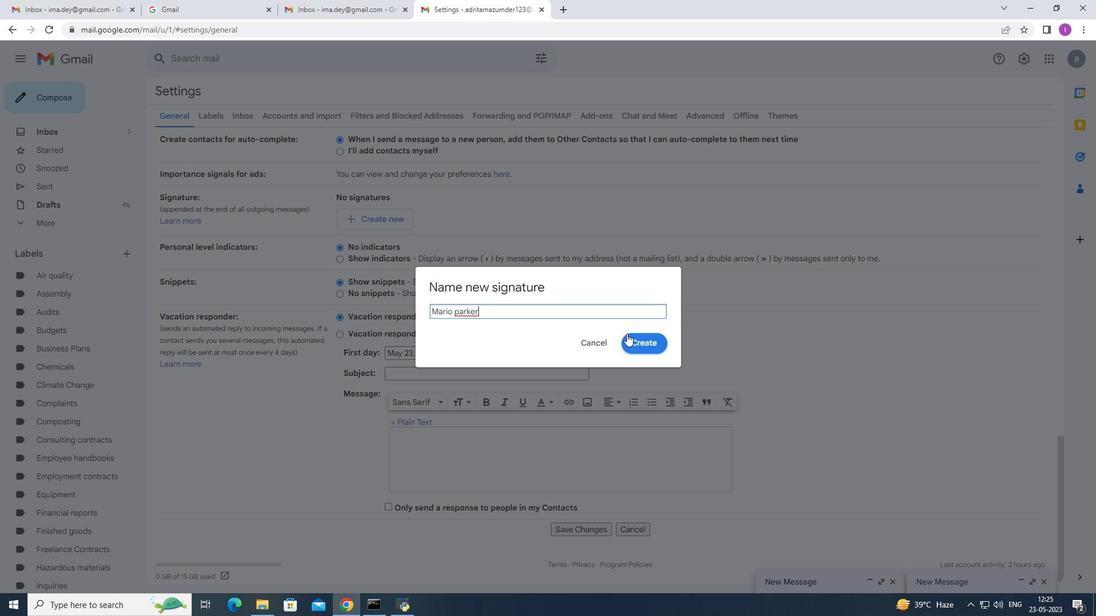 
Action: Mouse pressed left at (636, 343)
Screenshot: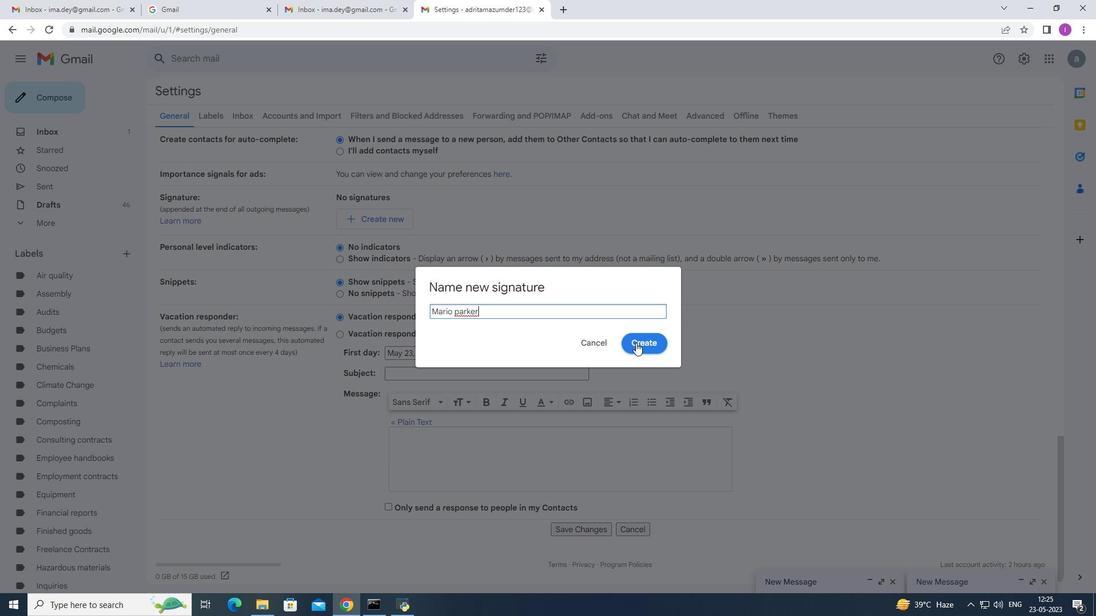 
Action: Mouse moved to (432, 369)
Screenshot: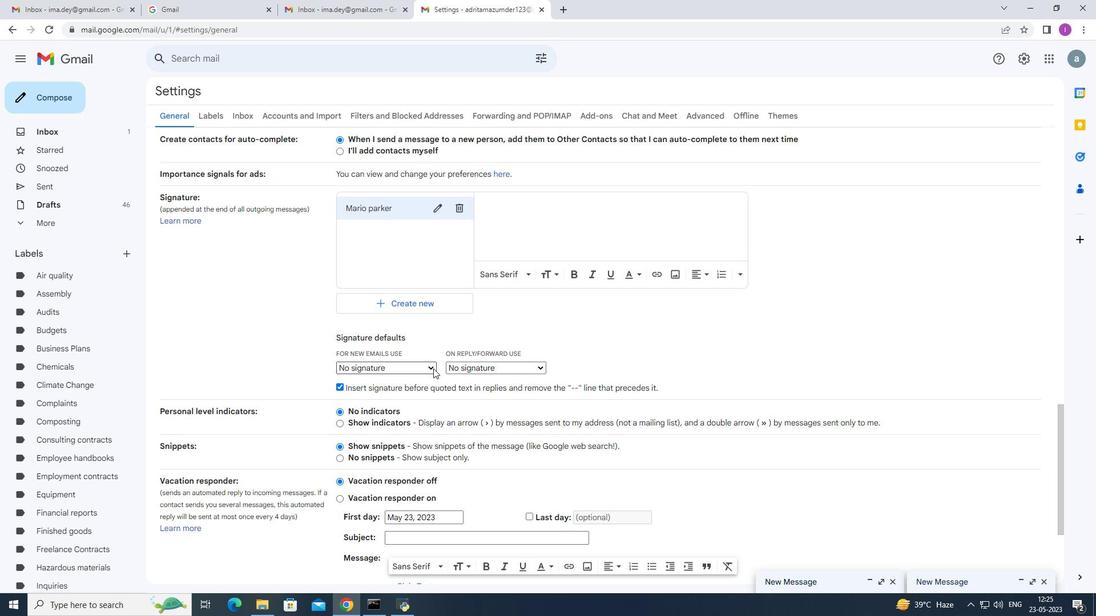 
Action: Mouse pressed left at (432, 369)
Screenshot: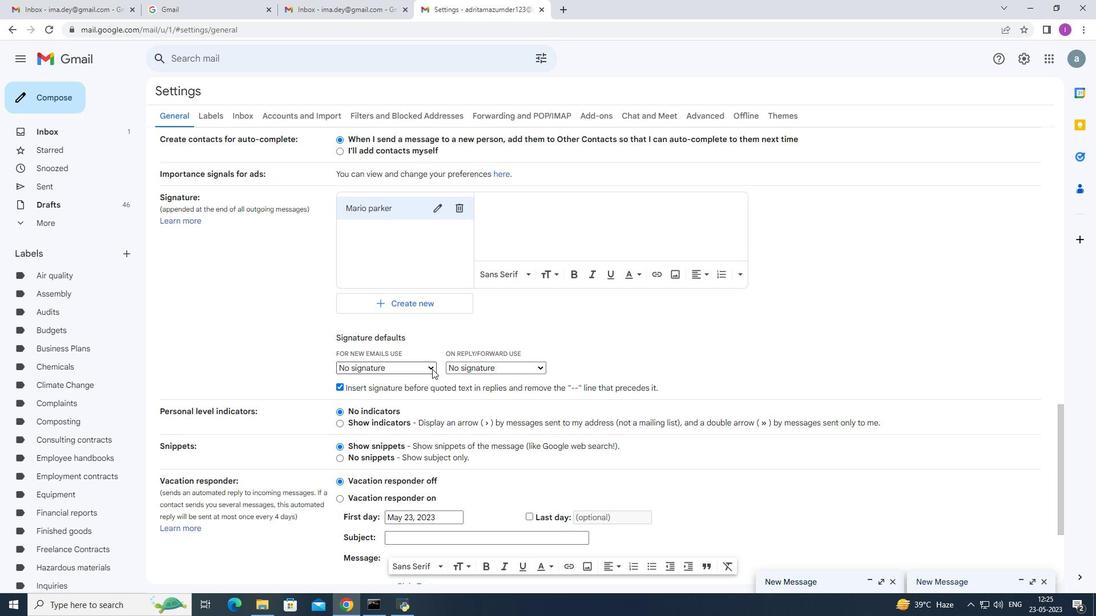 
Action: Mouse moved to (424, 386)
Screenshot: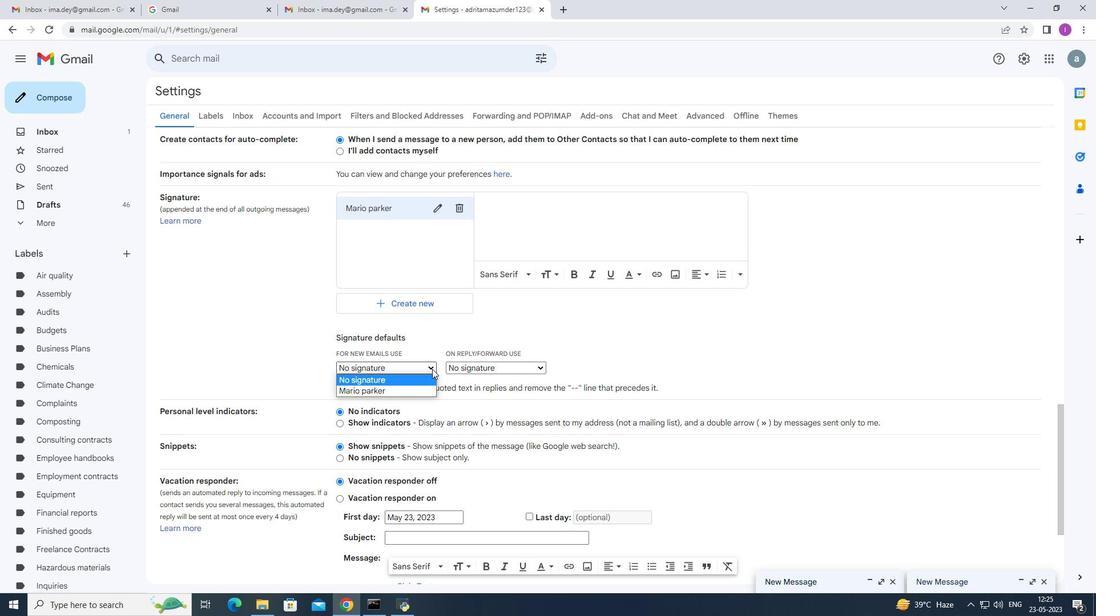 
Action: Mouse pressed left at (424, 386)
Screenshot: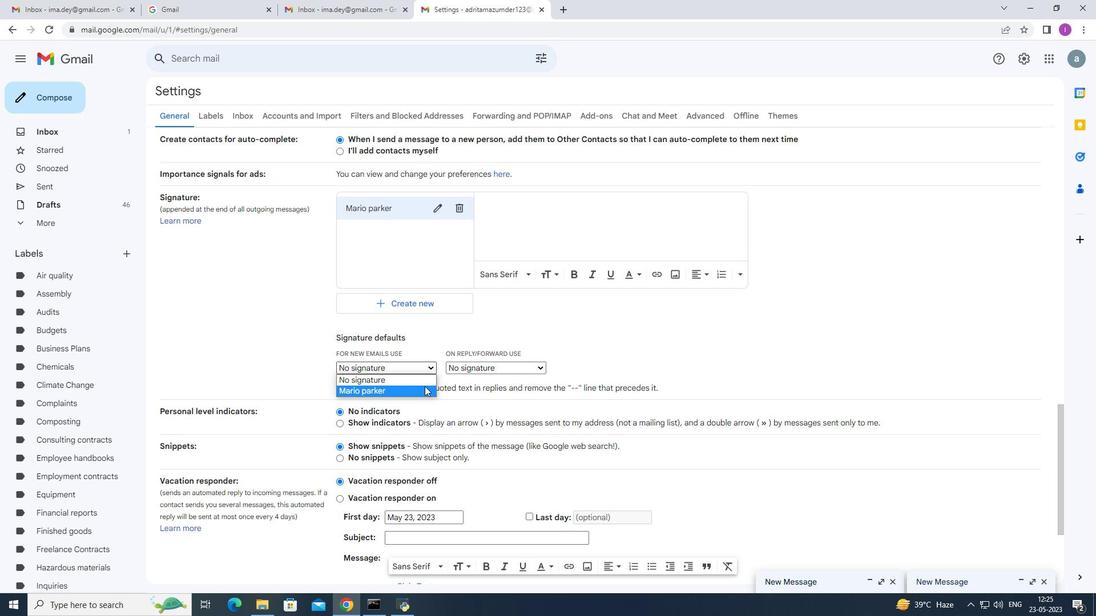 
Action: Mouse moved to (484, 201)
Screenshot: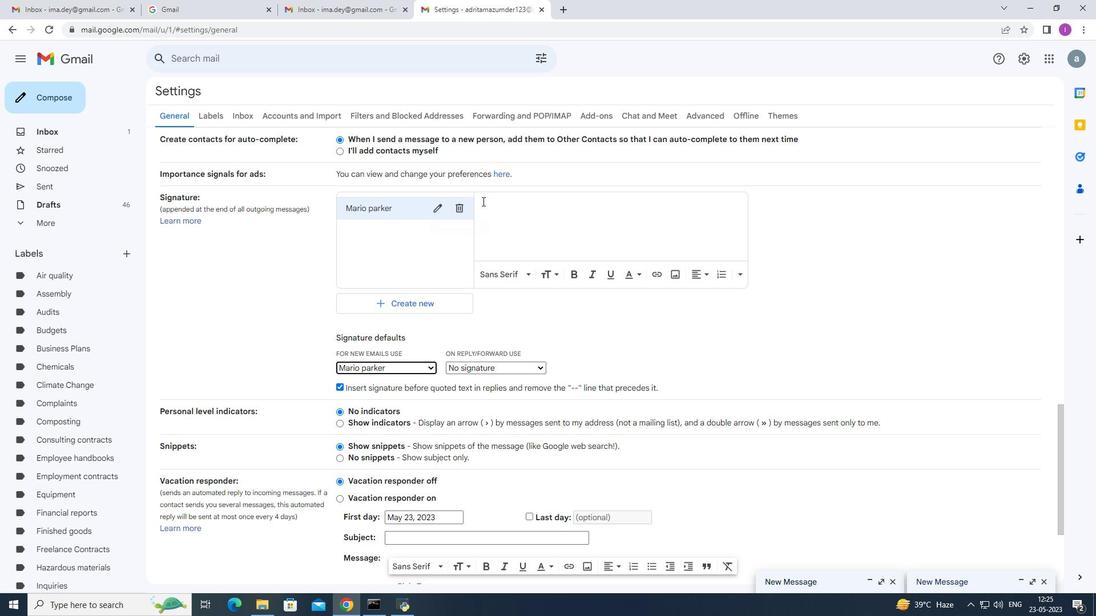 
Action: Mouse pressed left at (484, 201)
Screenshot: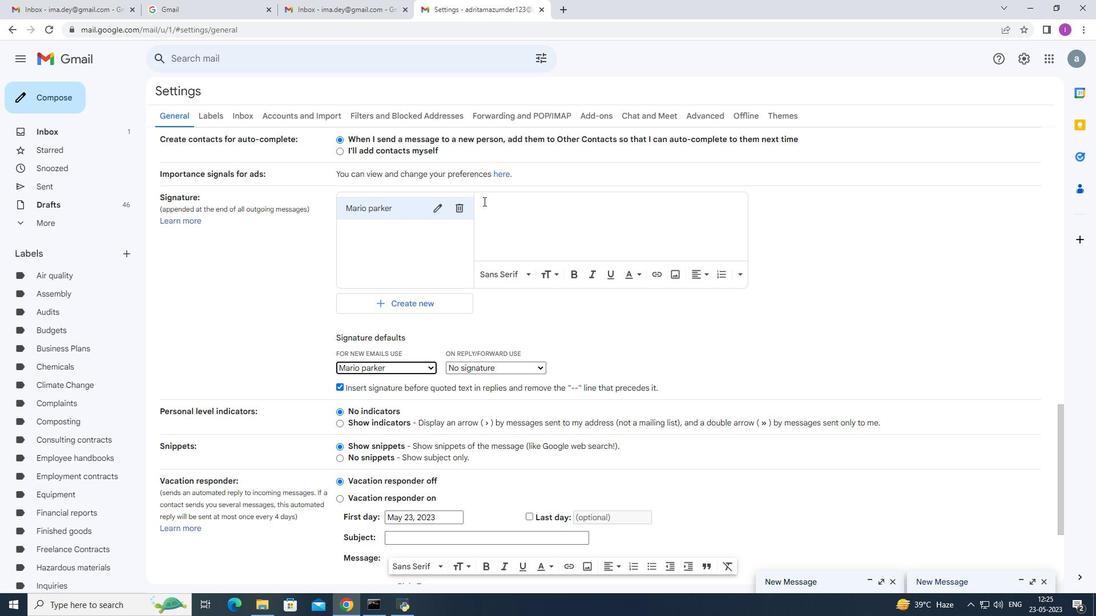 
Action: Mouse moved to (488, 207)
Screenshot: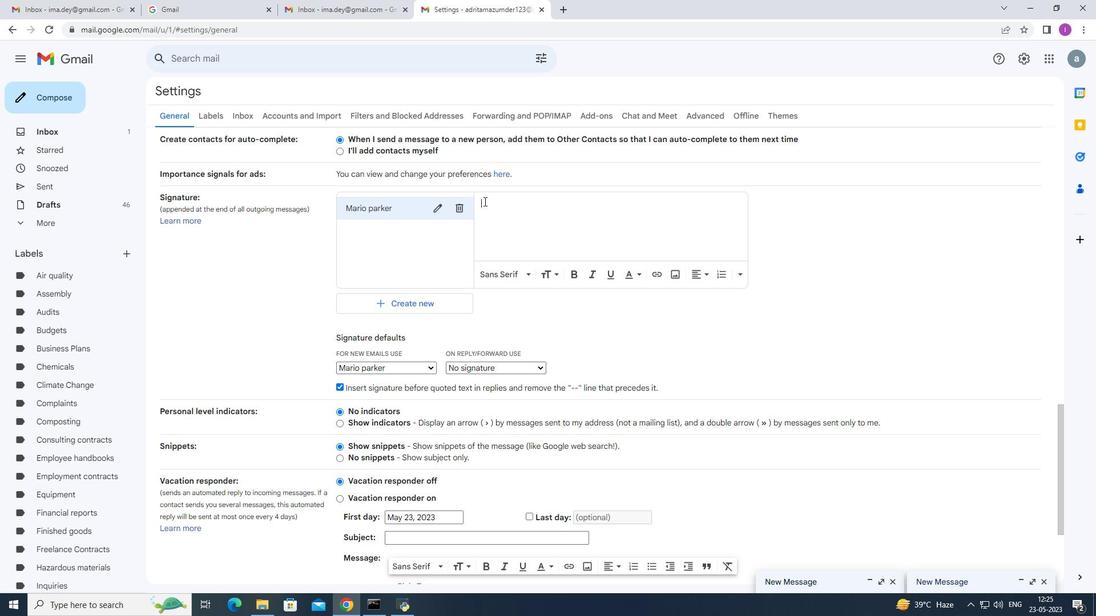 
Action: Key pressed <Key.shift>Best<Key.space>wishesh<Key.backspace><Key.space>for<Key.space>za<Key.backspace><Key.backspace>a<Key.space><Key.shift>Hhappuy<Key.backspace><Key.backspace><Key.backspace><Key.backspace><Key.backspace><Key.backspace><Key.backspace>happy<Key.space>n<Key.backspace><Key.shift>National<Key.space><Key.shift>Human<Key.shift>Traffickinf<Key.backspace>g<Key.space>
Screenshot: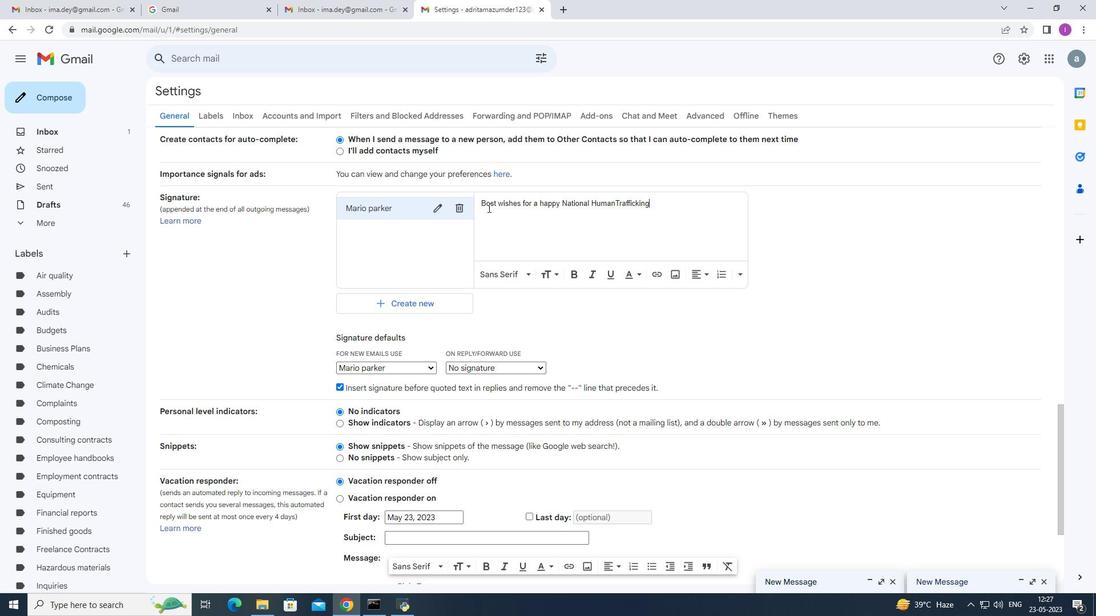 
Action: Mouse moved to (616, 202)
Screenshot: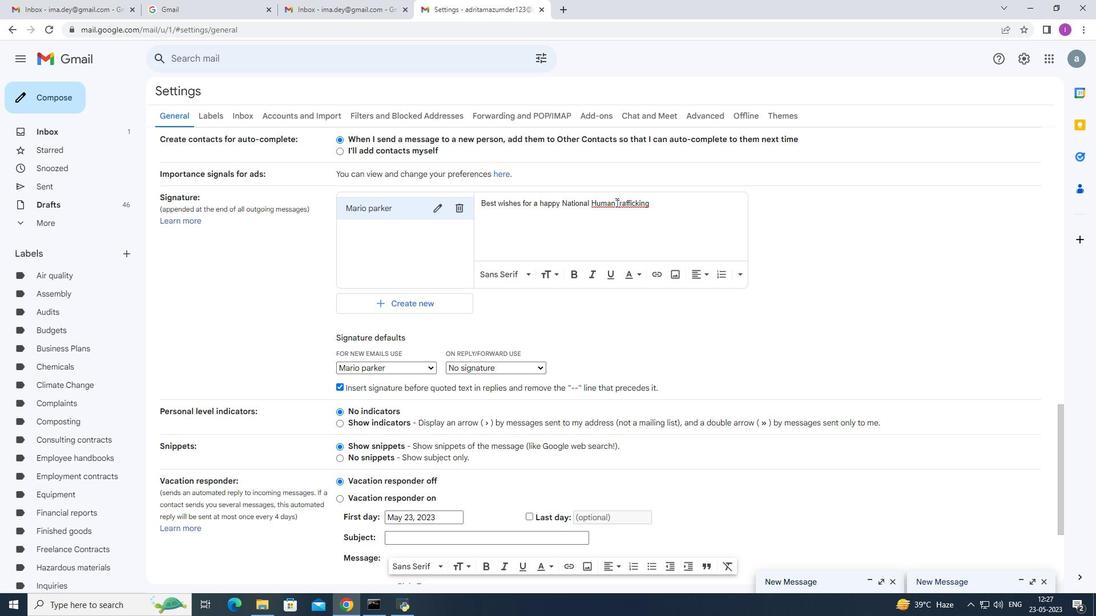 
Action: Mouse pressed left at (616, 202)
Screenshot: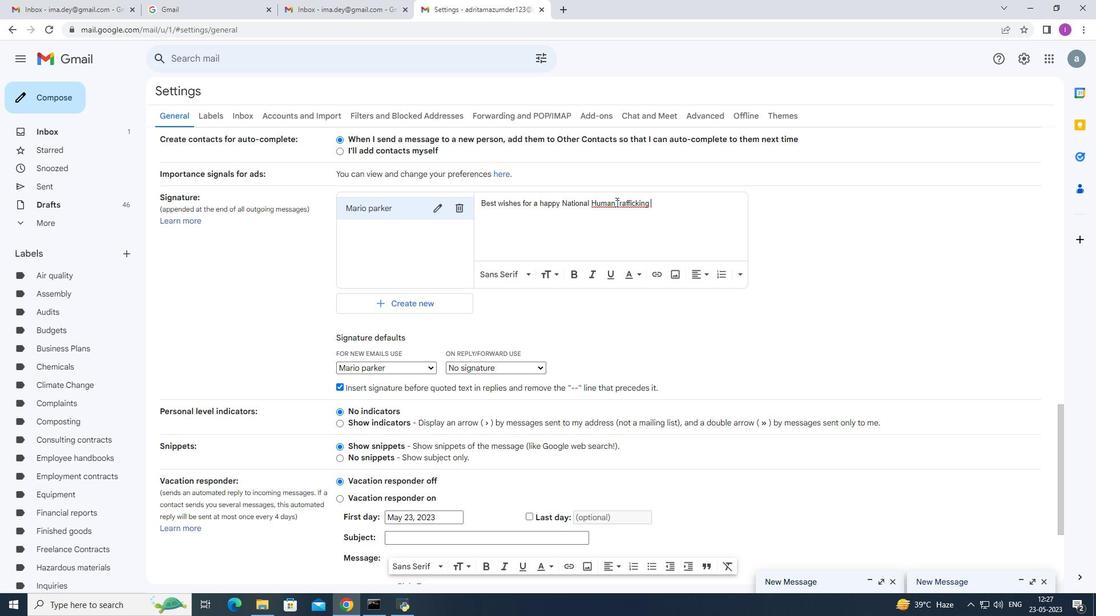 
Action: Key pressed <Key.space>
Screenshot: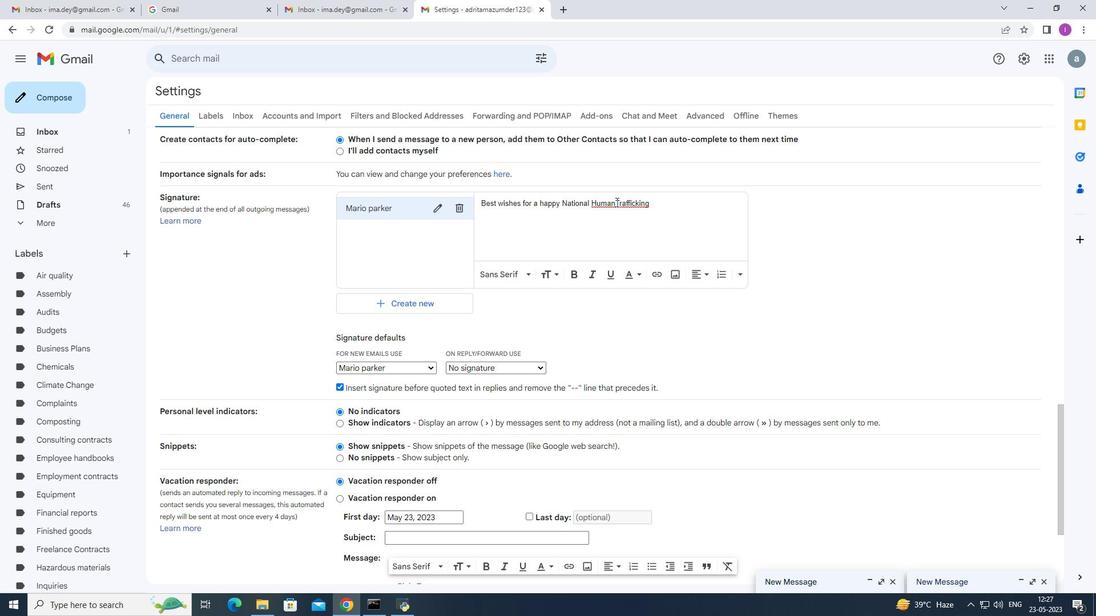 
Action: Mouse moved to (652, 201)
Screenshot: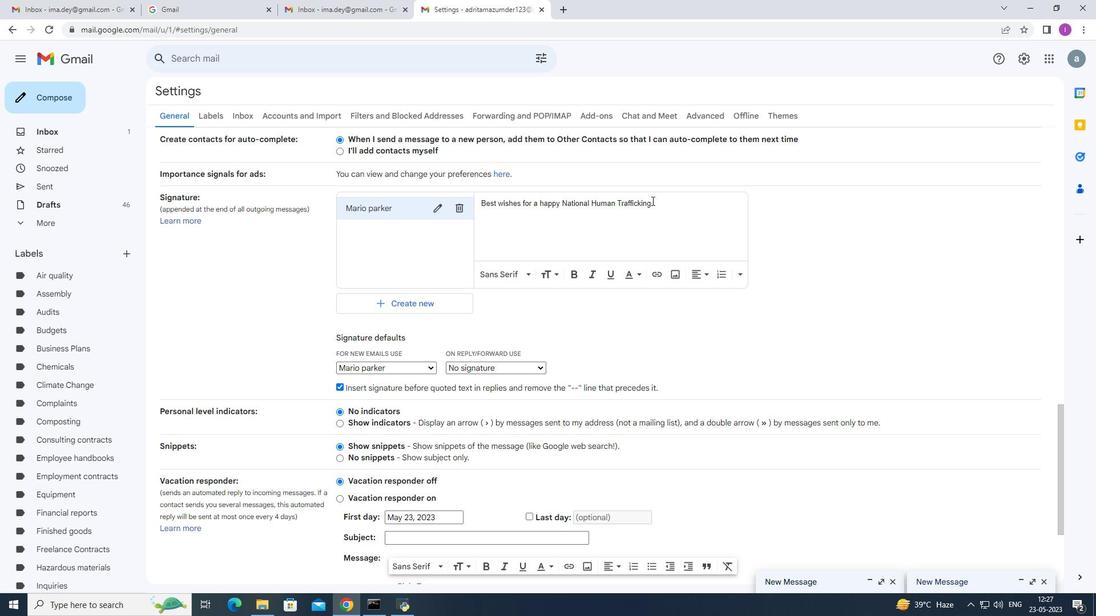 
Action: Mouse pressed left at (652, 201)
Screenshot: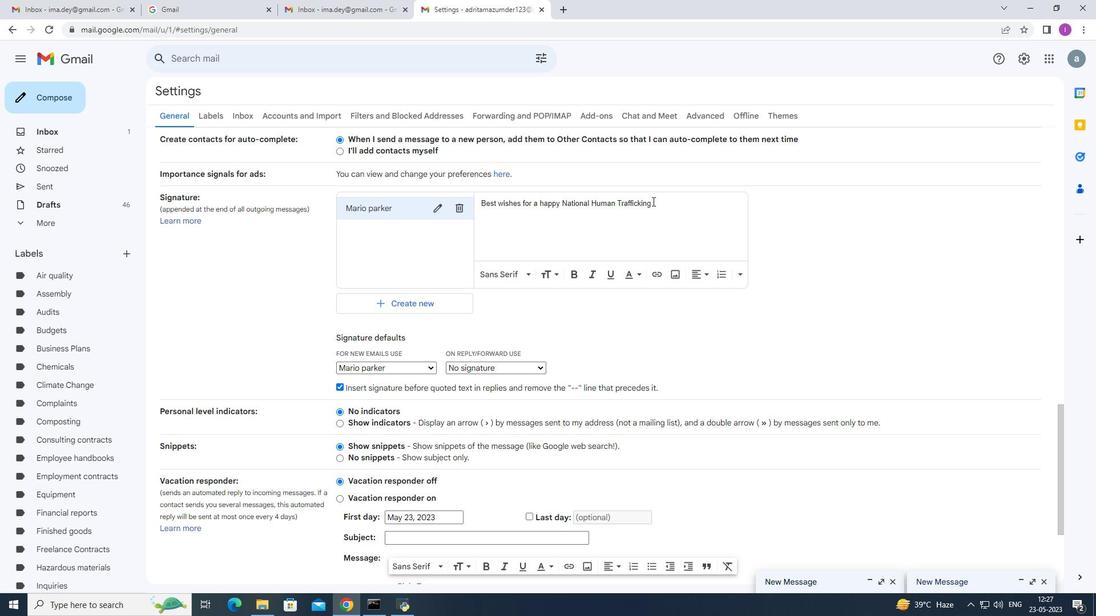 
Action: Mouse moved to (743, 201)
Screenshot: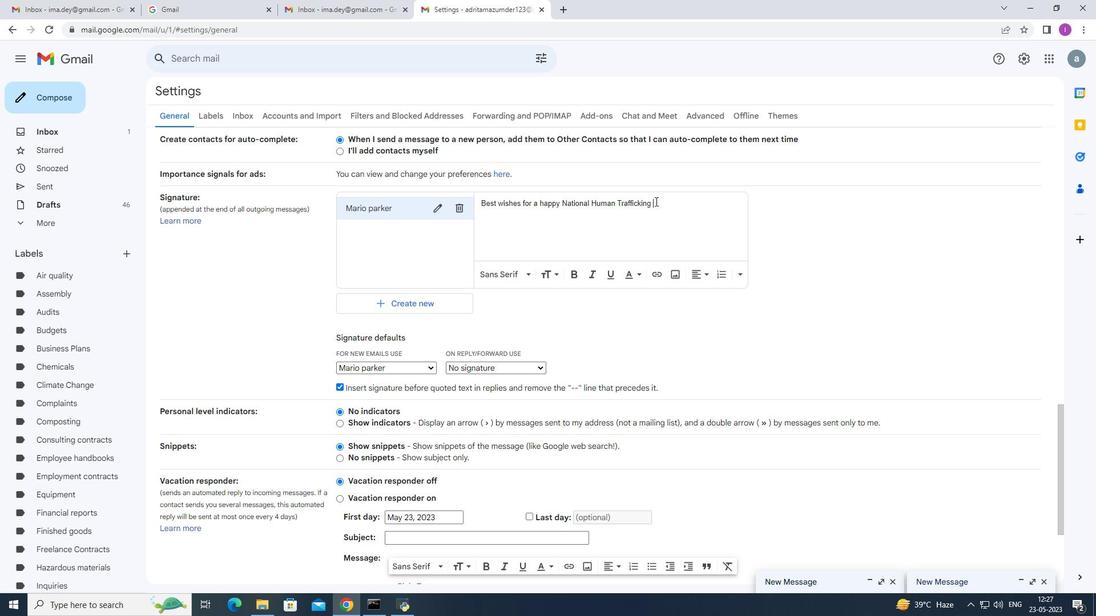 
Action: Key pressed <Key.space><Key.shift>Awareness<Key.space><Key.shift>Day,<Key.enter><Key.shift><Key.shift><Key.shift><Key.shift><Key.shift><Key.shift><Key.shift><Key.shift><Key.shift><Key.shift><Key.shift><Key.shift><Key.shift><Key.shift><Key.shift><Key.shift><Key.shift><Key.shift><Key.shift><Key.shift><Key.shift><Key.shift><Key.shift><Key.shift><Key.shift><Key.shift><Key.shift><Key.shift><Key.shift><Key.shift><Key.shift><Key.shift><Key.shift><Key.shift><Key.shift><Key.shift><Key.shift><Key.shift><Key.shift><Key.shift><Key.shift><Key.shift><Key.shift><Key.shift><Key.shift><Key.shift><Key.shift><Key.shift><Key.shift><Key.shift><Key.shift><Key.shift><Key.shift>Mario<Key.space><Key.shift>Human
Screenshot: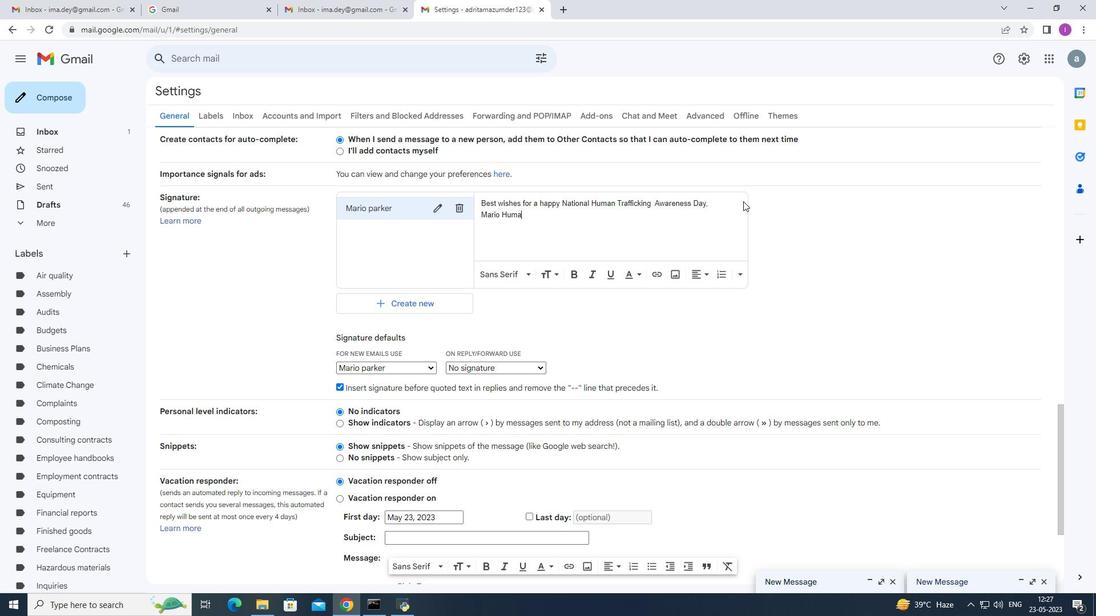 
Action: Mouse moved to (461, 368)
Screenshot: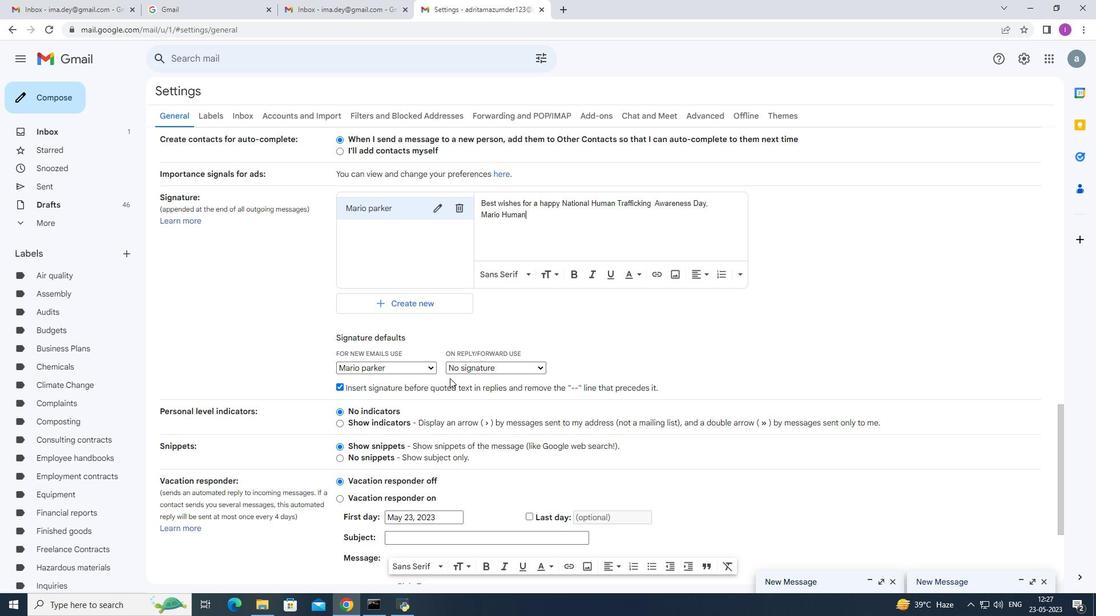 
Action: Mouse scrolled (461, 368) with delta (0, 0)
Screenshot: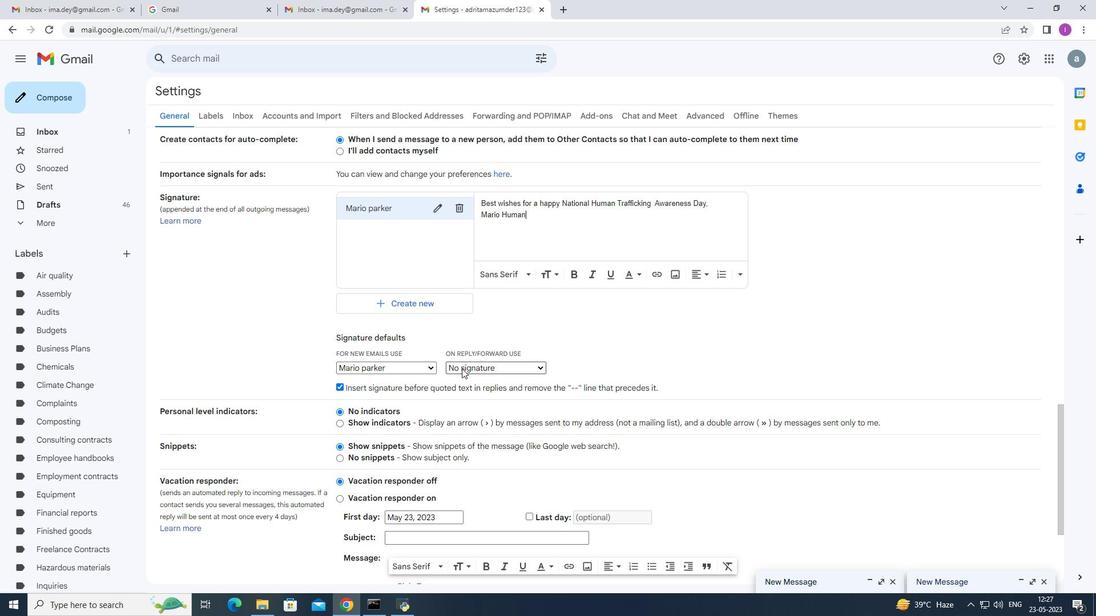 
Action: Mouse moved to (463, 368)
Screenshot: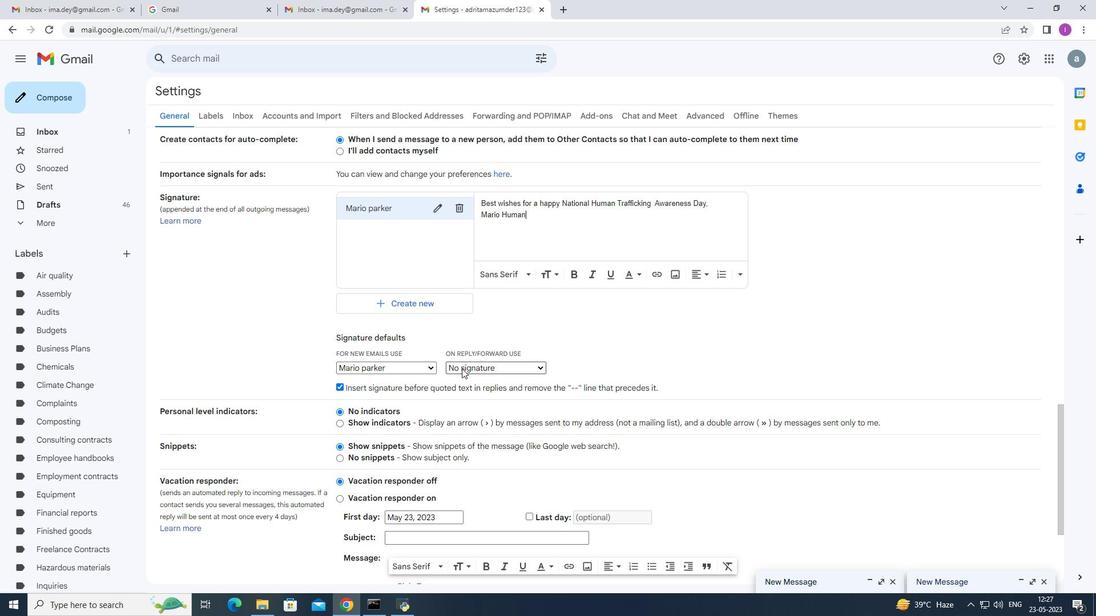 
Action: Mouse scrolled (463, 368) with delta (0, 0)
Screenshot: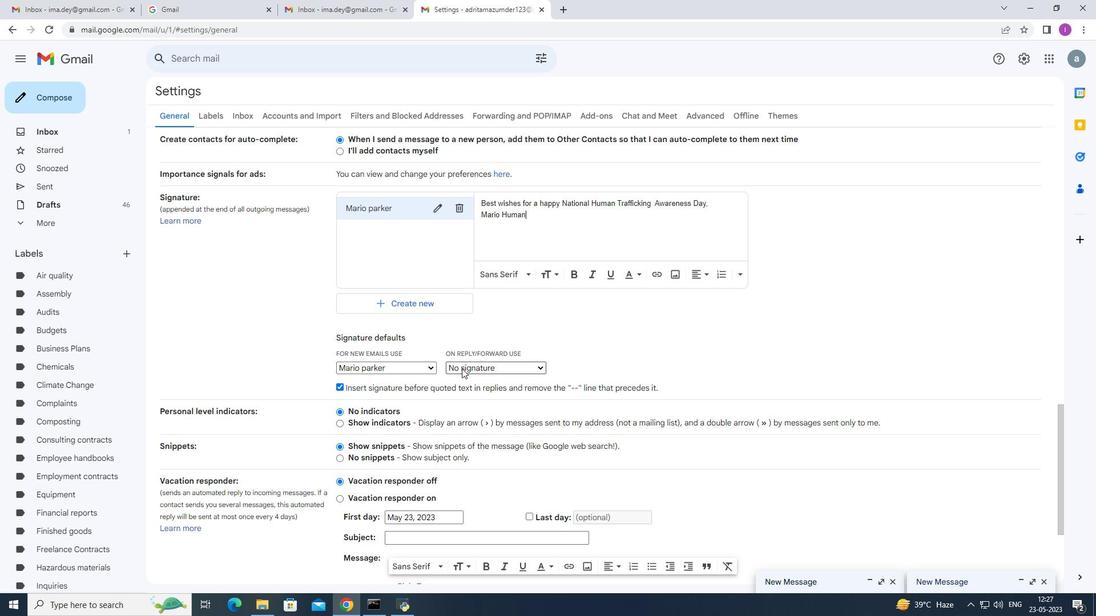 
Action: Mouse moved to (464, 368)
Screenshot: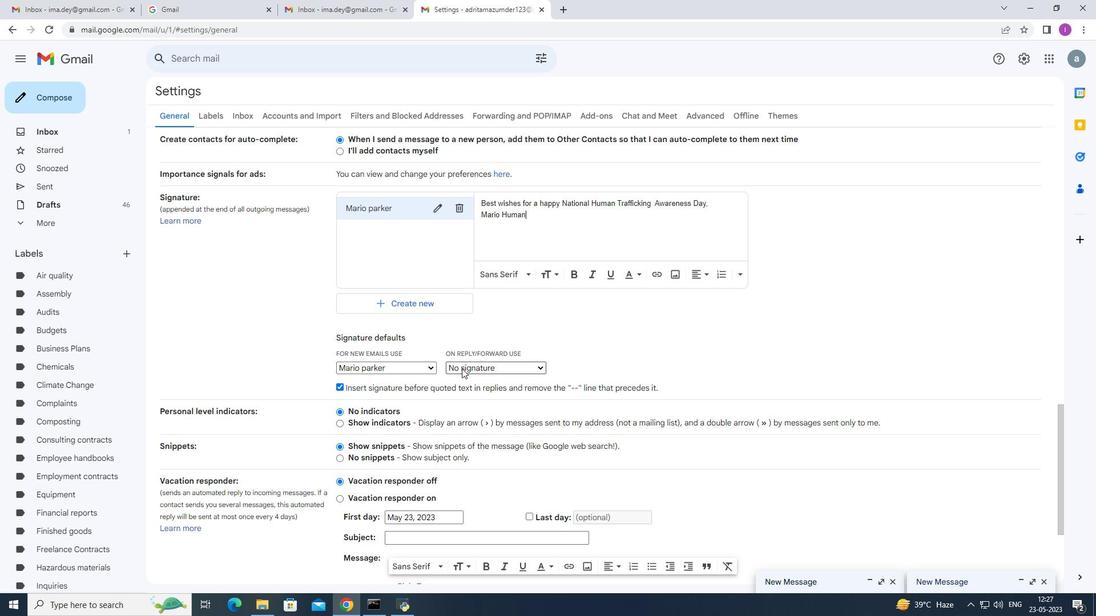 
Action: Mouse scrolled (464, 368) with delta (0, 0)
Screenshot: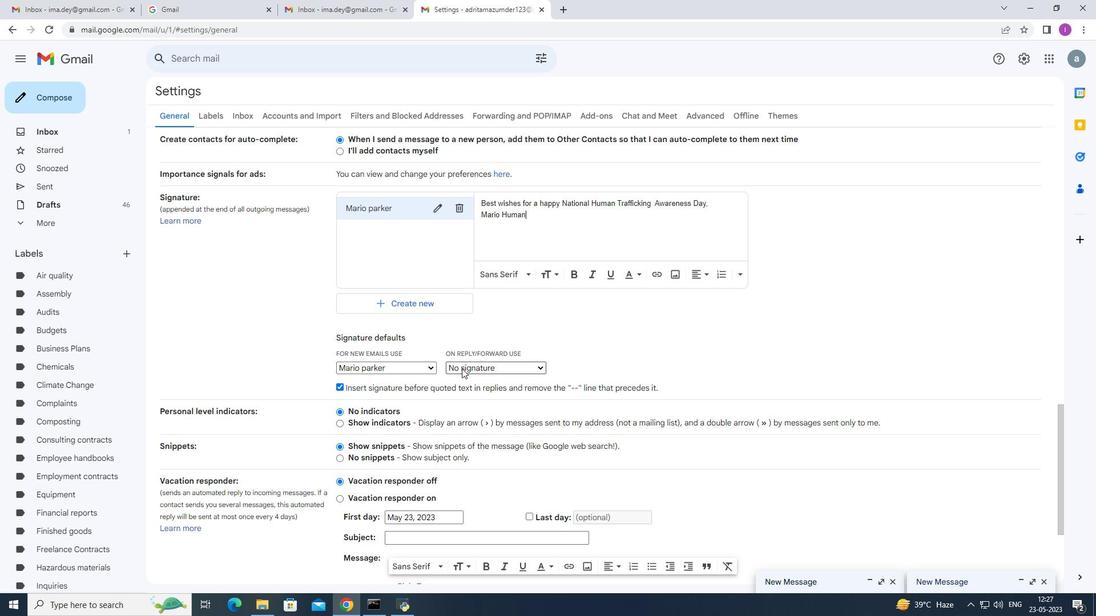 
Action: Mouse moved to (465, 368)
Screenshot: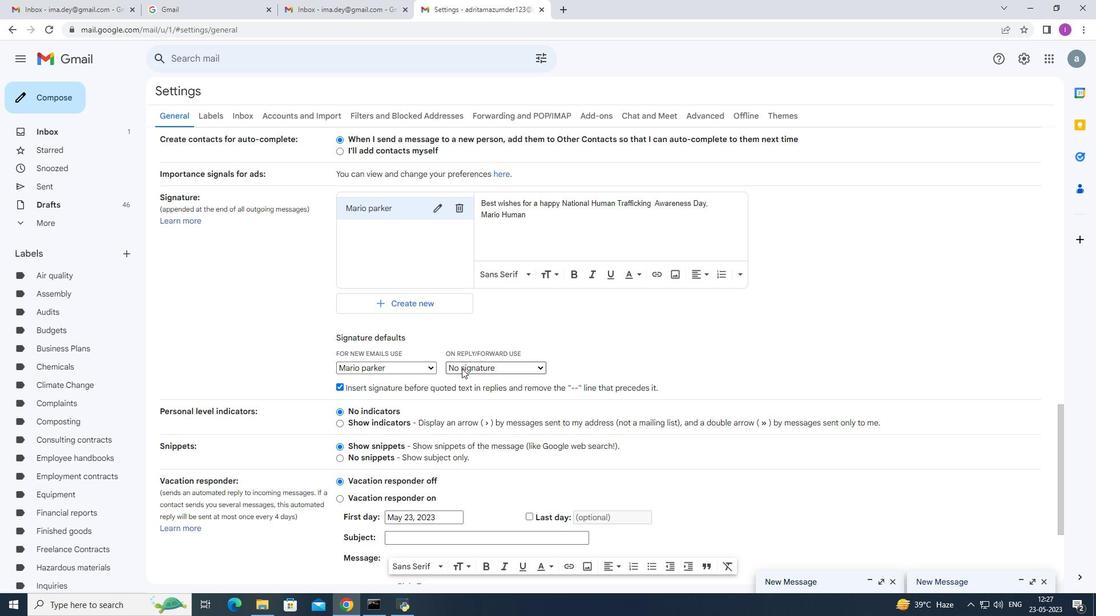 
Action: Mouse scrolled (465, 368) with delta (0, 0)
Screenshot: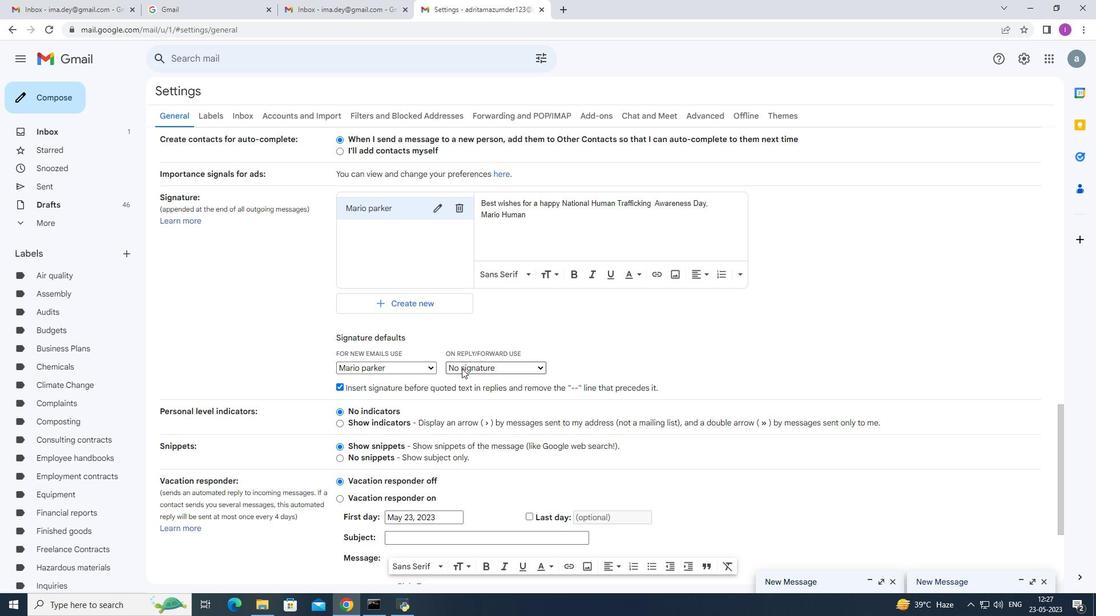 
Action: Mouse moved to (466, 368)
Screenshot: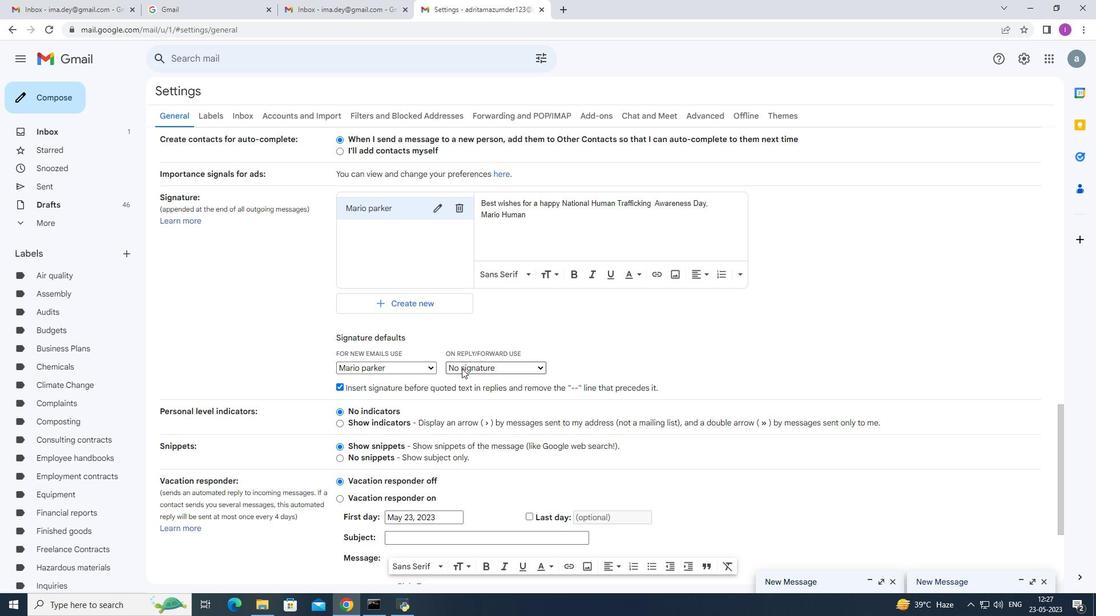 
Action: Mouse scrolled (466, 368) with delta (0, 0)
Screenshot: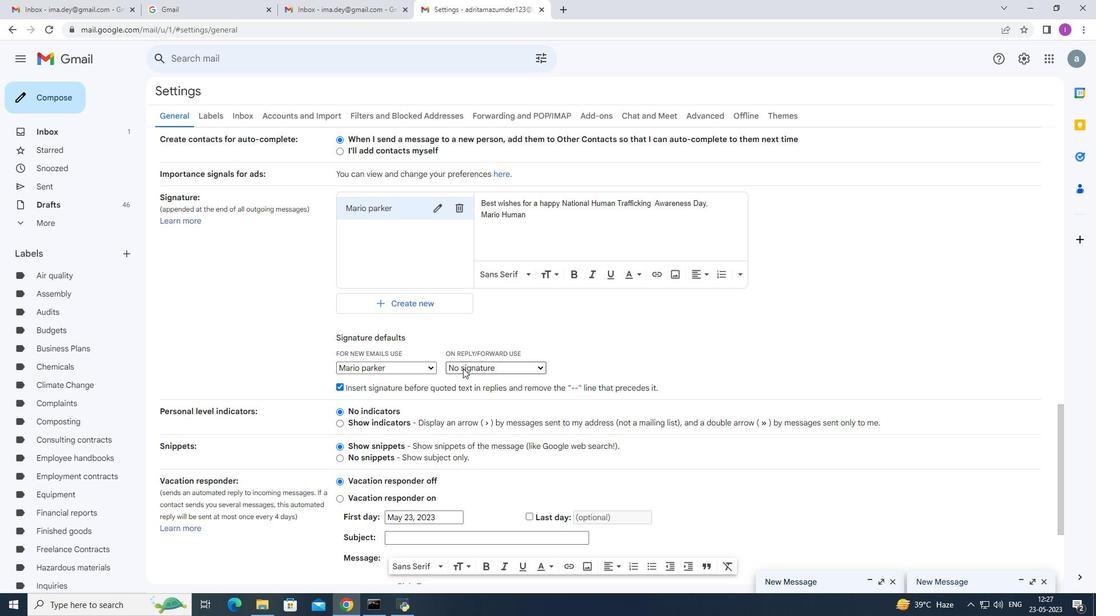 
Action: Mouse moved to (487, 361)
Screenshot: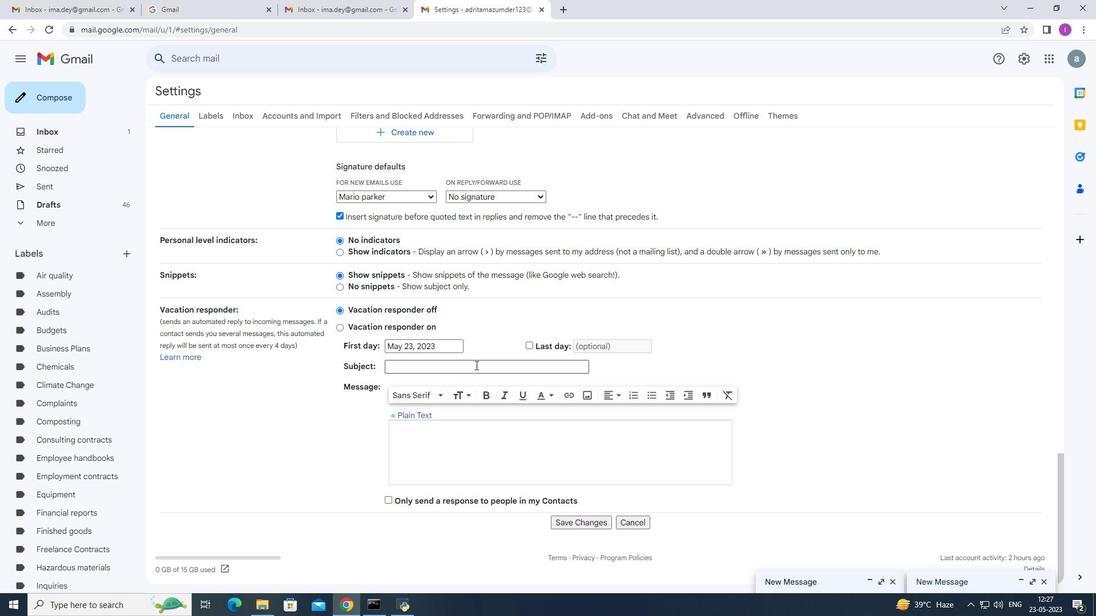 
Action: Mouse scrolled (486, 359) with delta (0, 0)
Screenshot: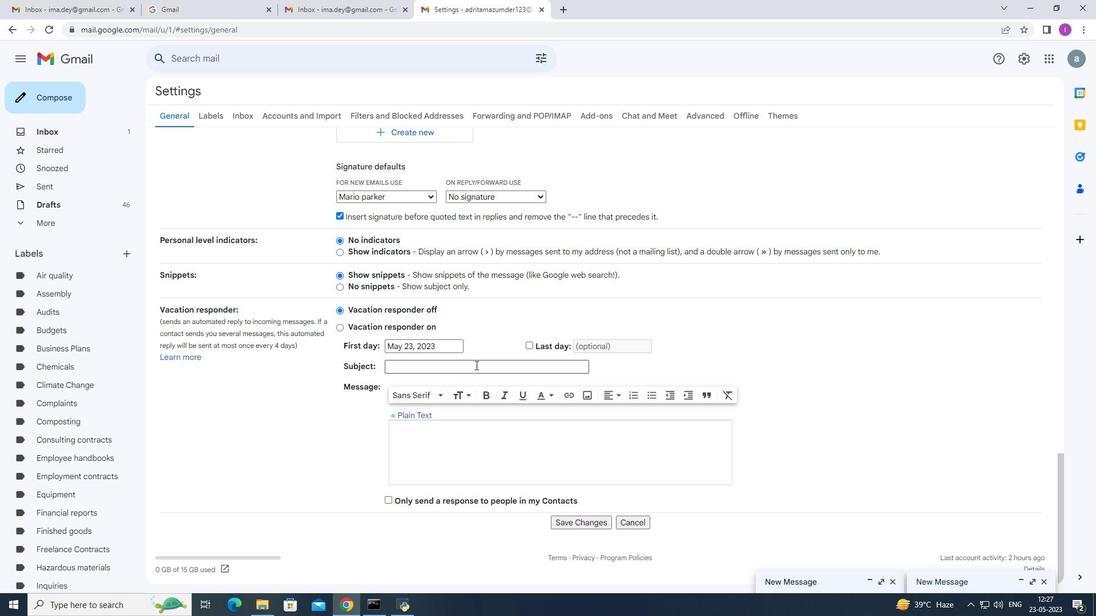 
Action: Mouse moved to (489, 363)
Screenshot: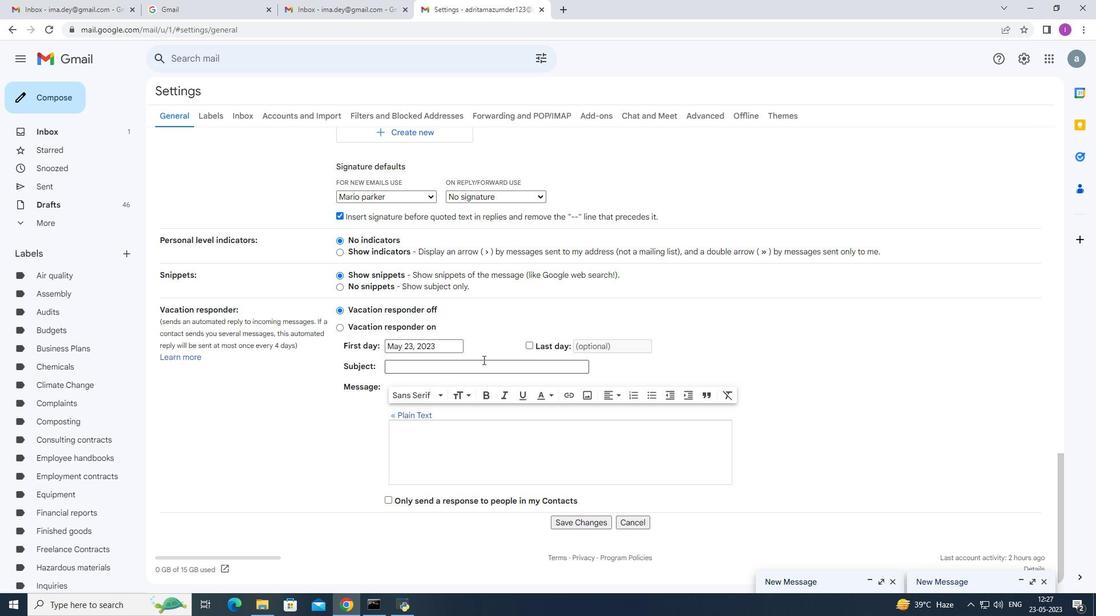 
Action: Mouse scrolled (488, 361) with delta (0, 0)
Screenshot: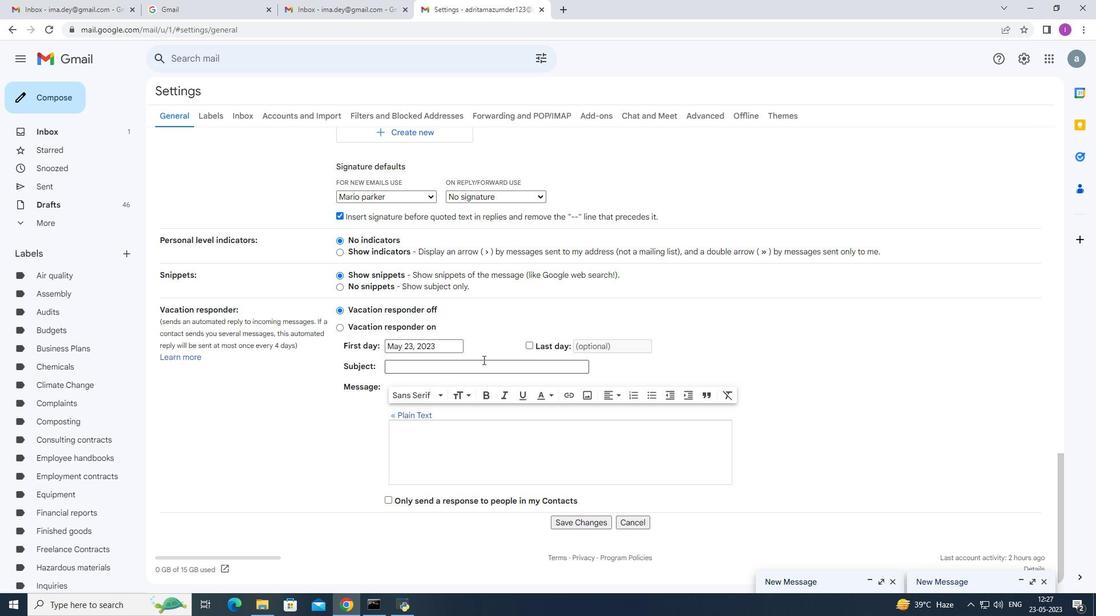
Action: Mouse moved to (491, 364)
Screenshot: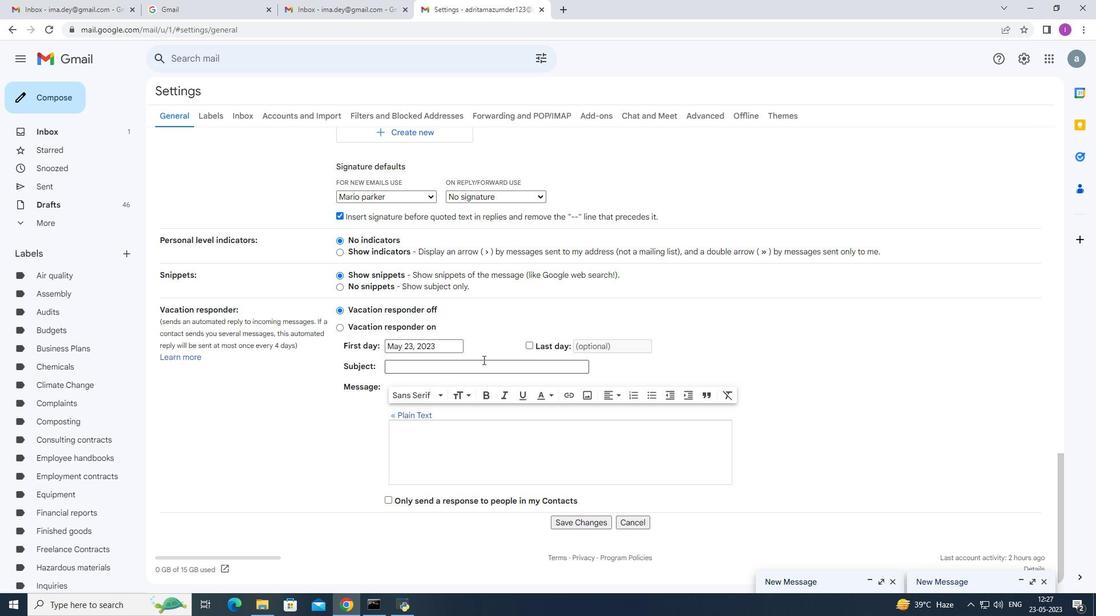 
Action: Mouse scrolled (489, 362) with delta (0, 0)
Screenshot: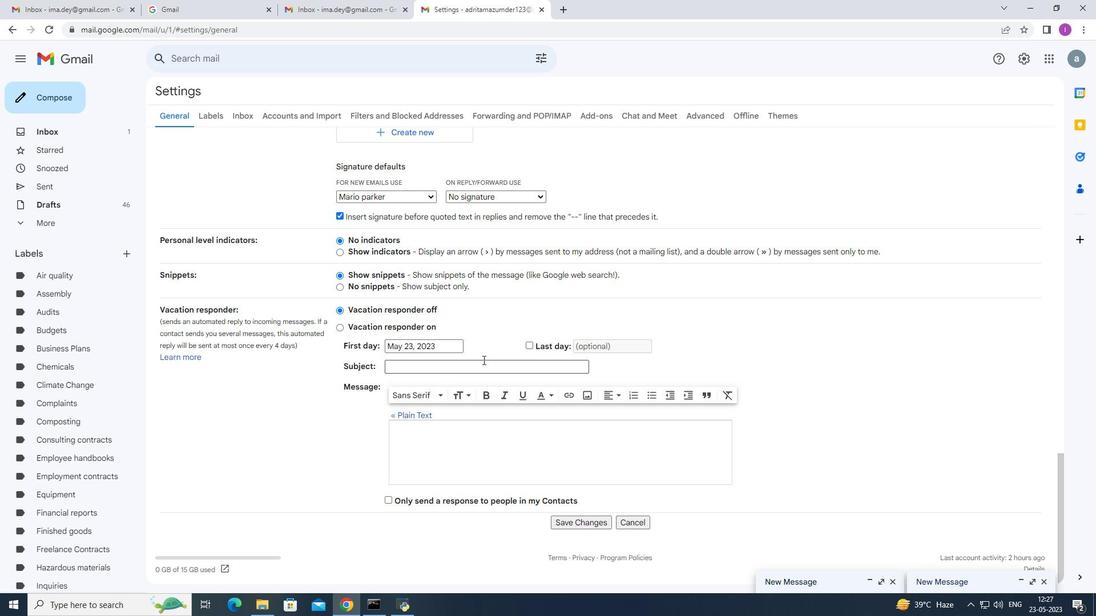 
Action: Mouse moved to (495, 366)
Screenshot: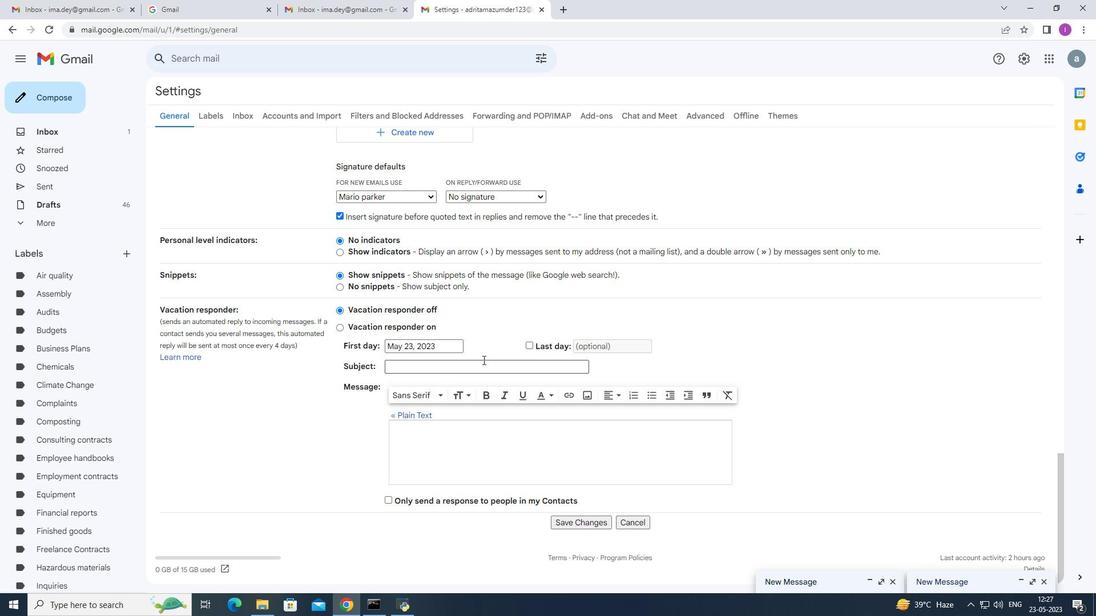 
Action: Mouse scrolled (492, 363) with delta (0, 0)
Screenshot: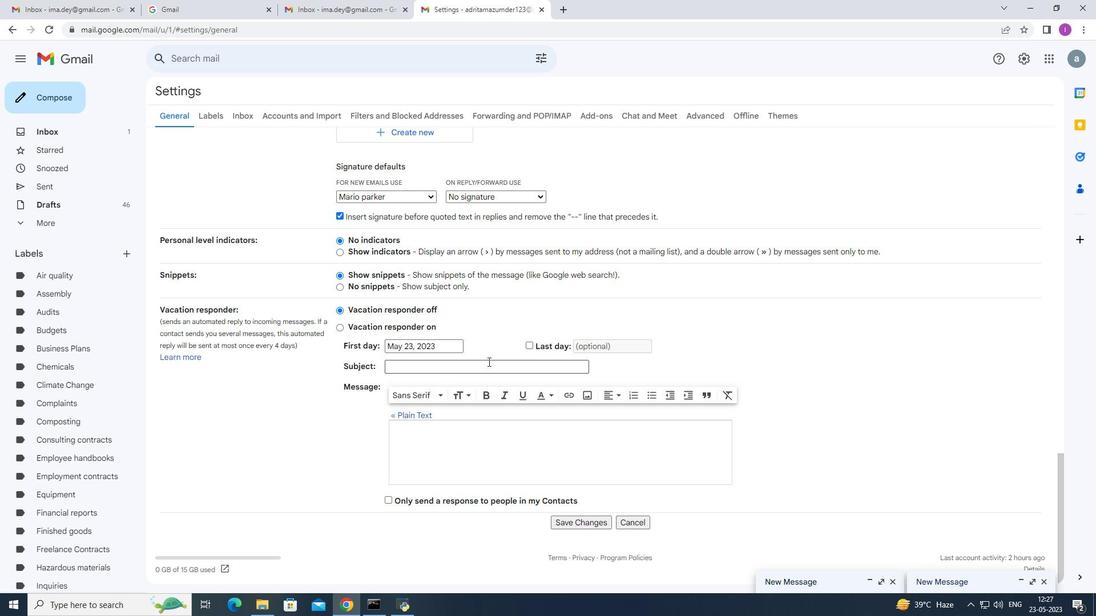 
Action: Mouse moved to (508, 233)
Screenshot: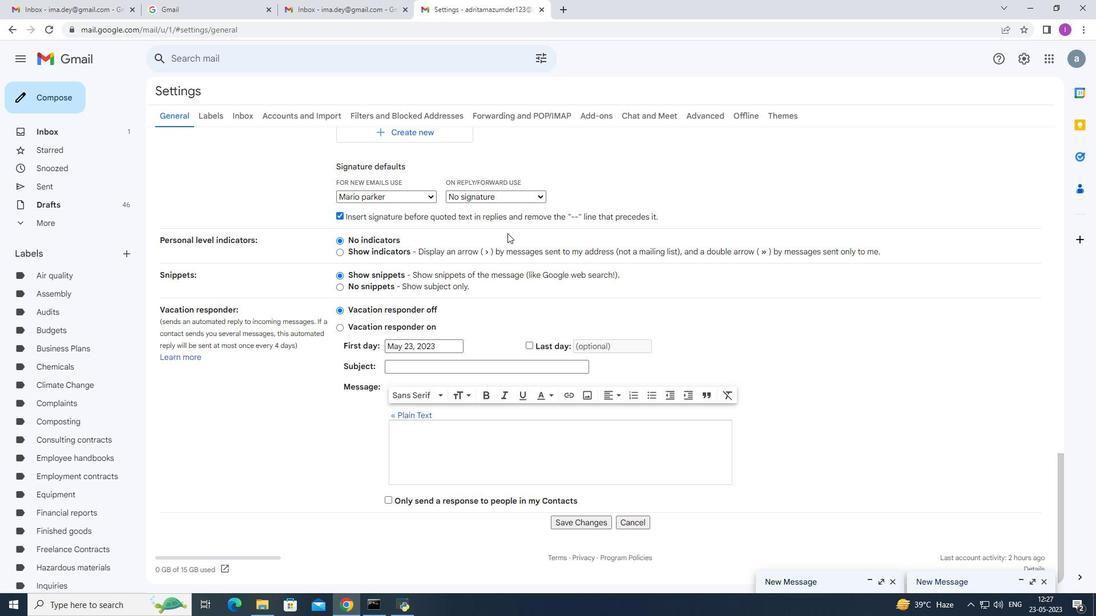 
Action: Mouse scrolled (508, 232) with delta (0, 0)
Screenshot: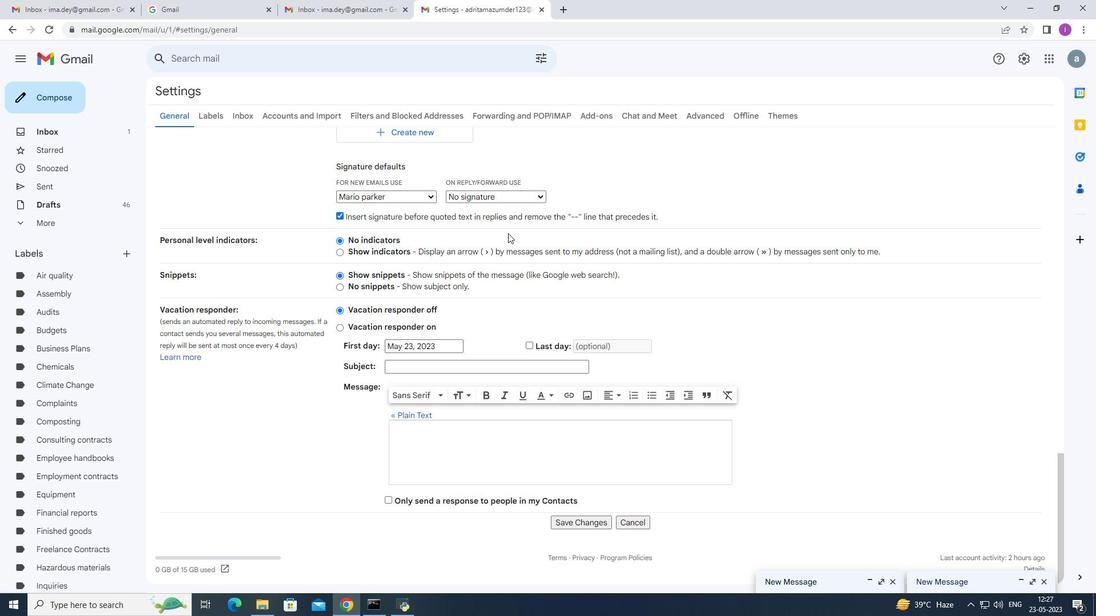 
Action: Mouse moved to (508, 233)
Screenshot: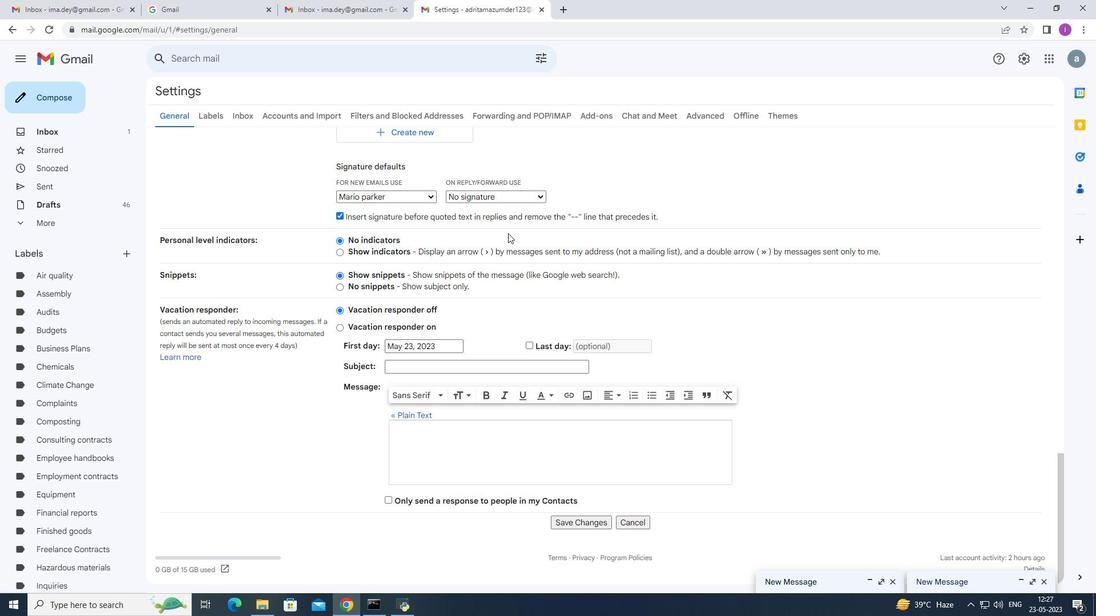 
Action: Mouse scrolled (508, 232) with delta (0, 0)
Screenshot: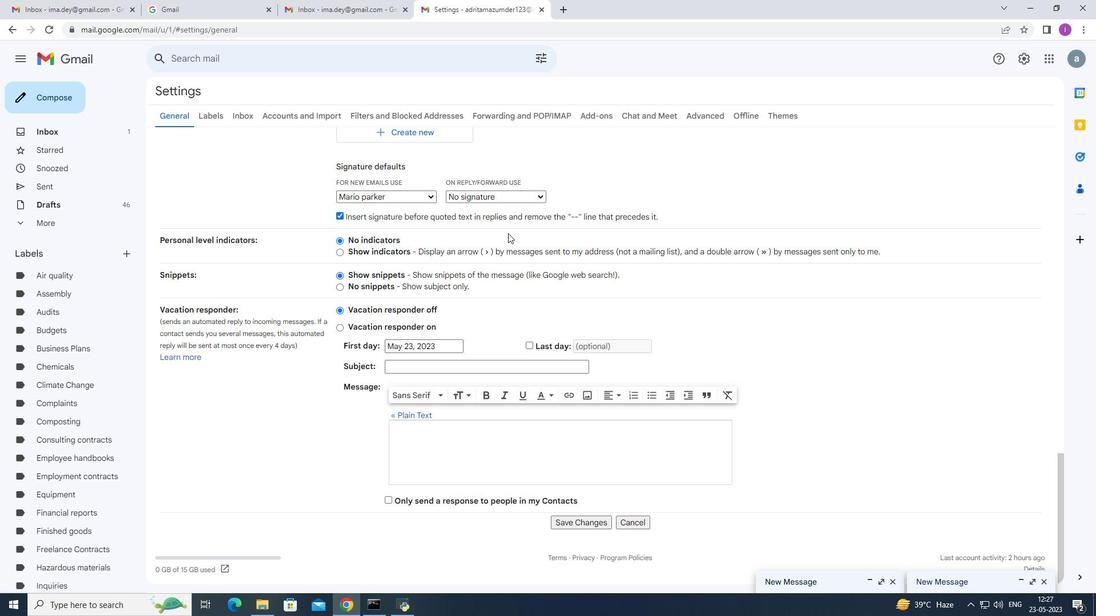 
Action: Mouse moved to (508, 234)
Screenshot: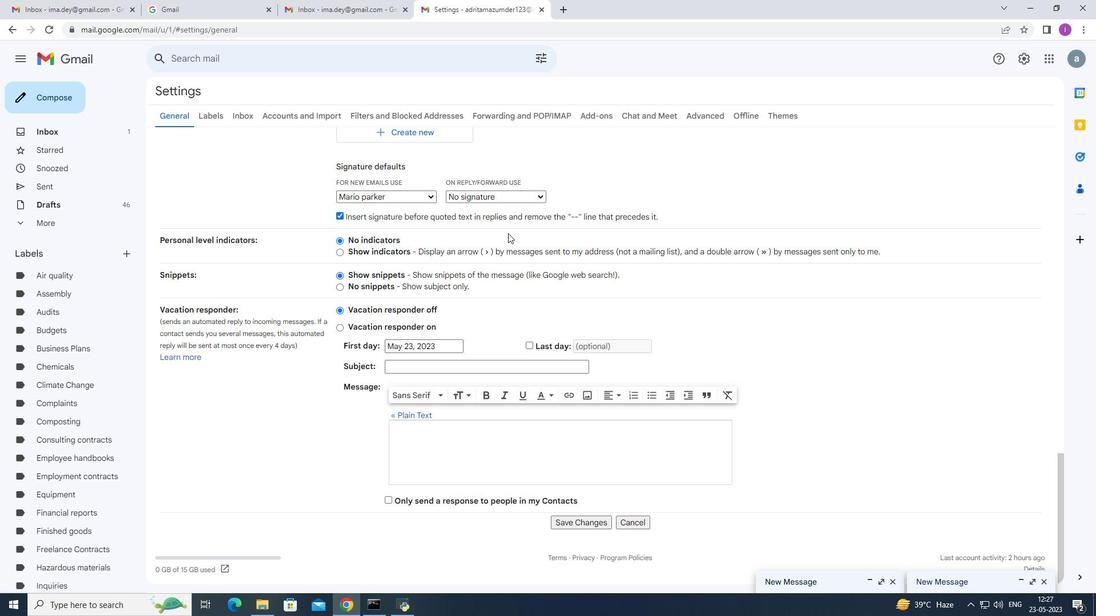 
Action: Mouse scrolled (508, 233) with delta (0, 0)
Screenshot: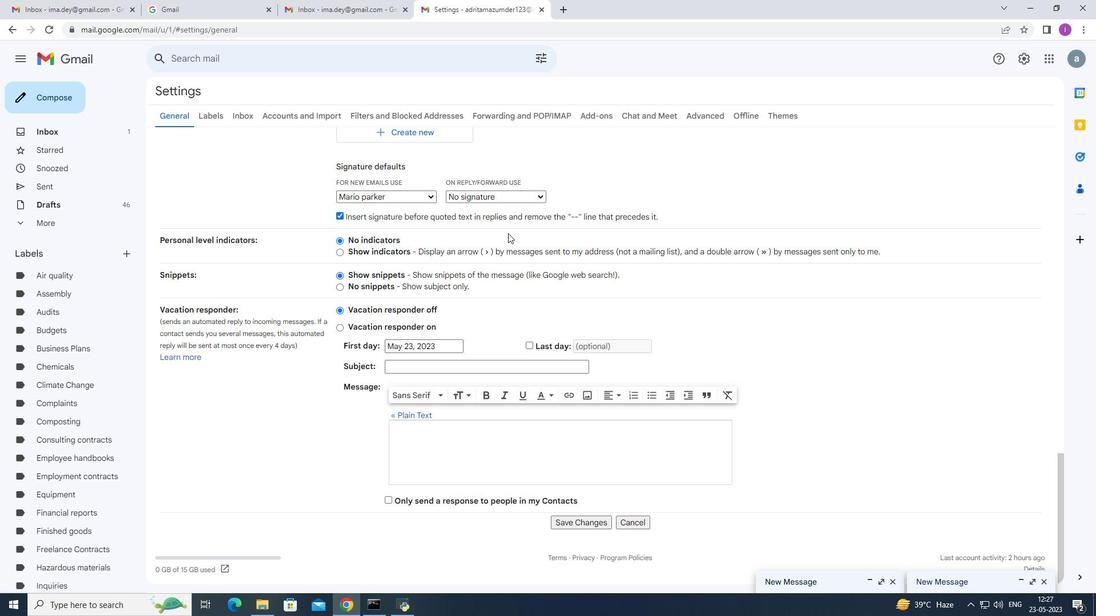 
Action: Mouse moved to (570, 518)
Screenshot: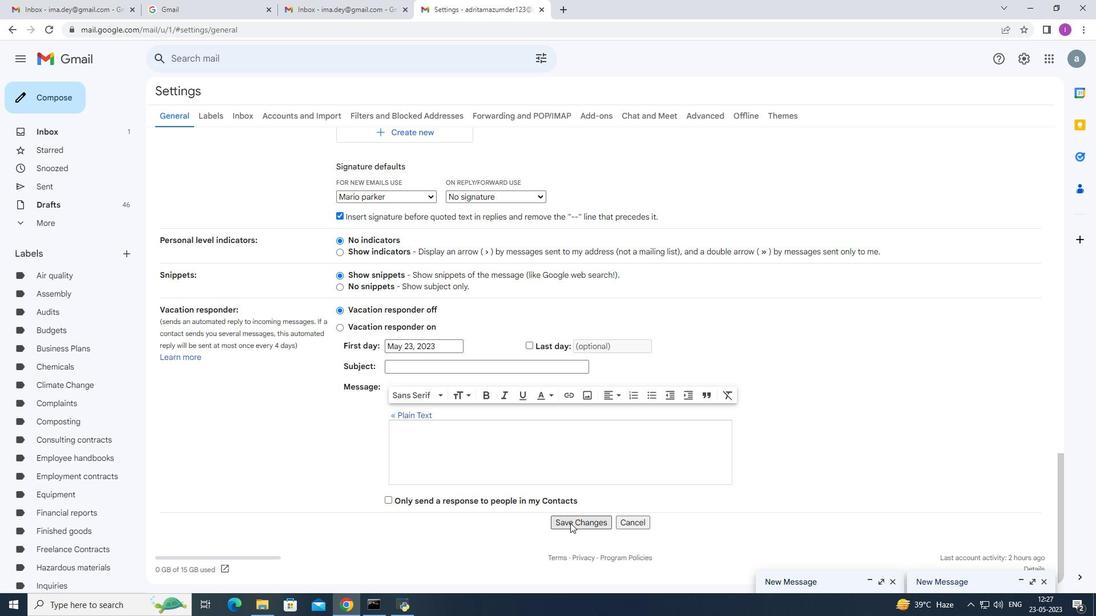 
Action: Mouse pressed left at (570, 519)
Screenshot: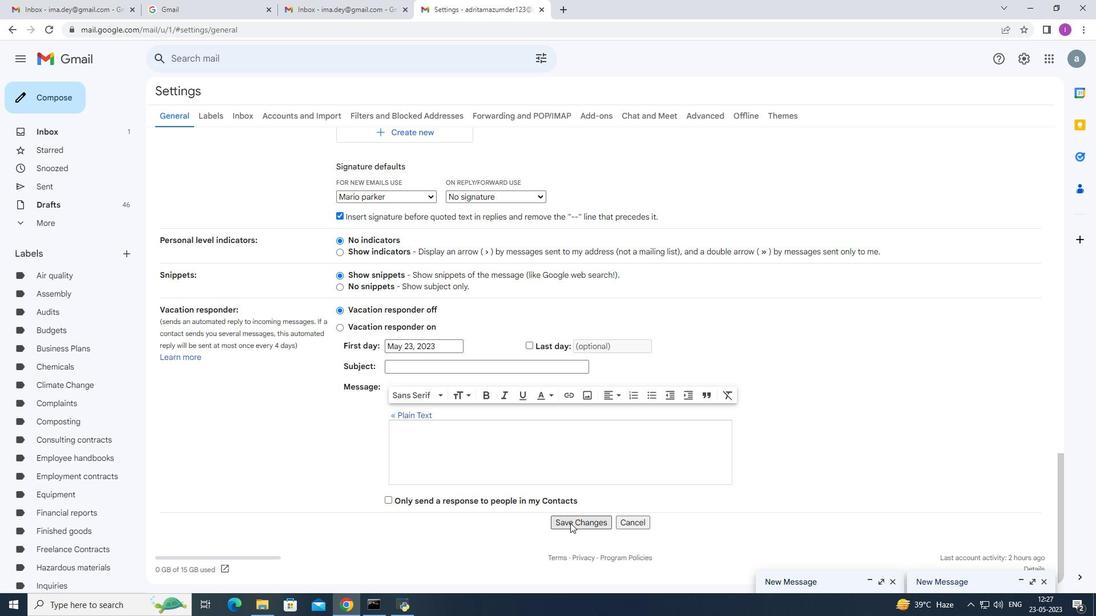 
Action: Mouse moved to (50, 100)
Screenshot: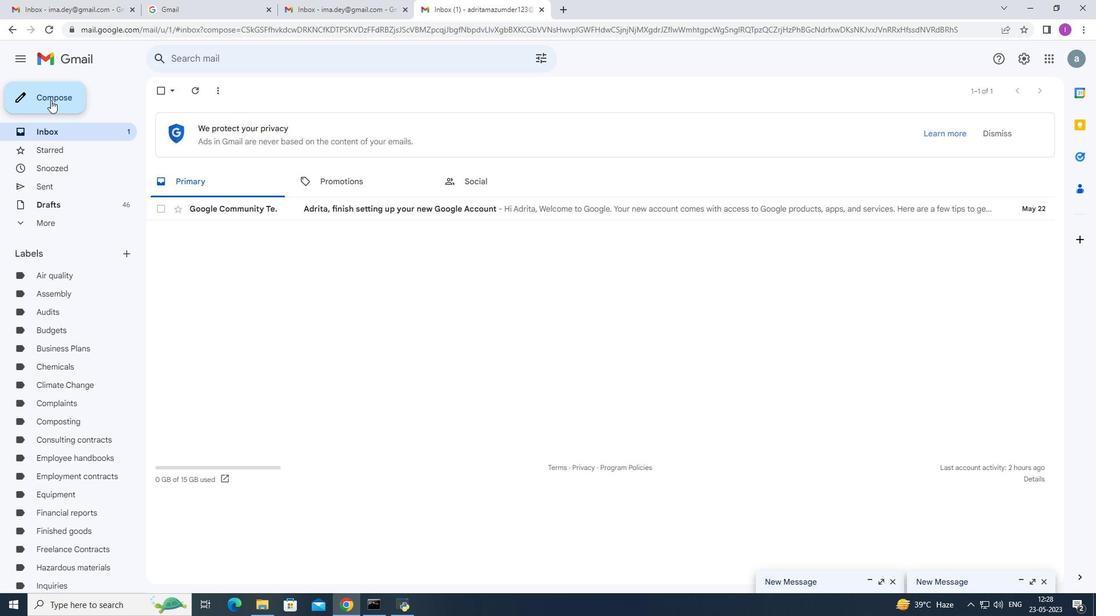 
Action: Mouse pressed left at (50, 100)
Screenshot: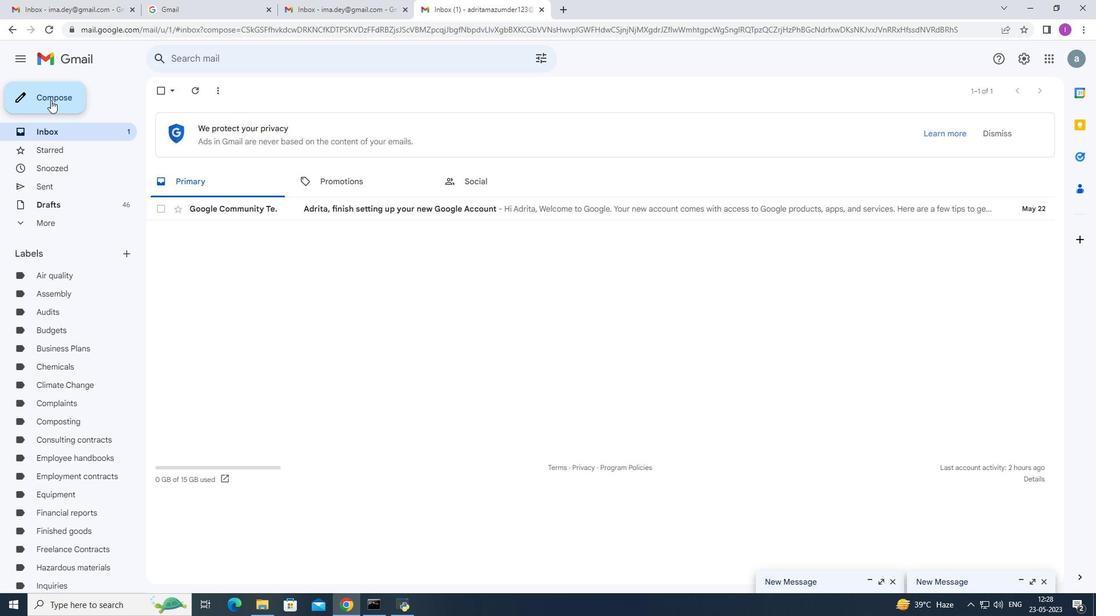 
Action: Mouse moved to (738, 258)
Screenshot: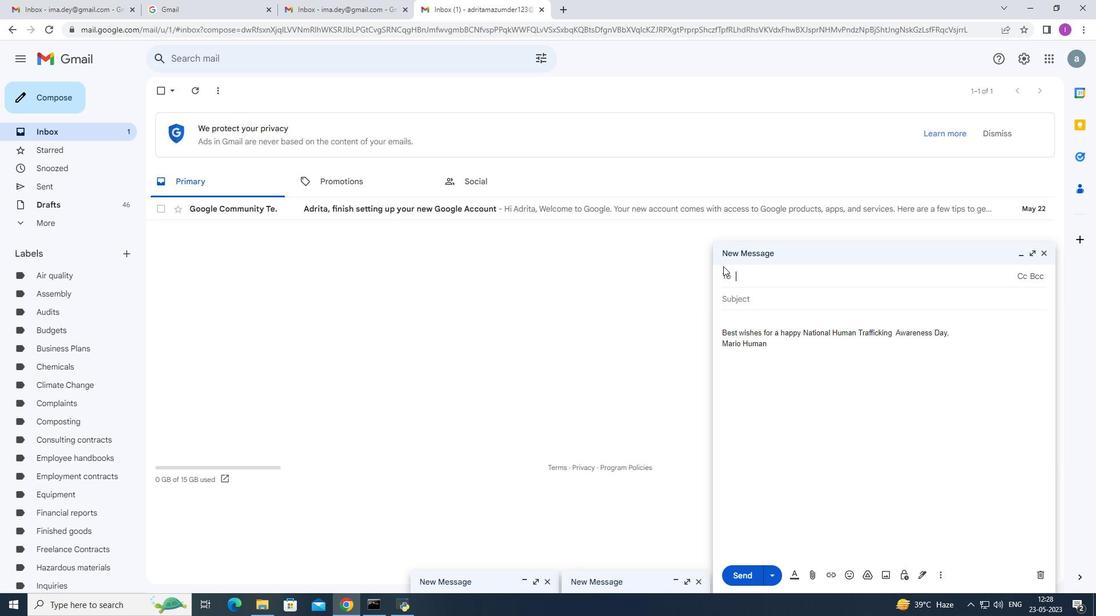 
Action: Key pressed so
Screenshot: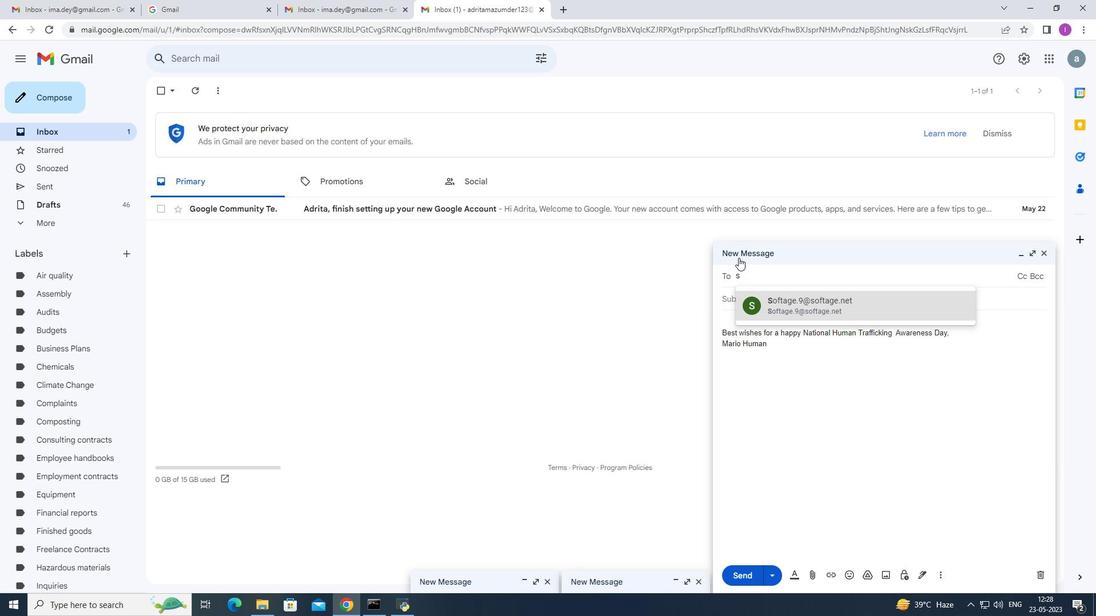 
Action: Mouse moved to (791, 310)
Screenshot: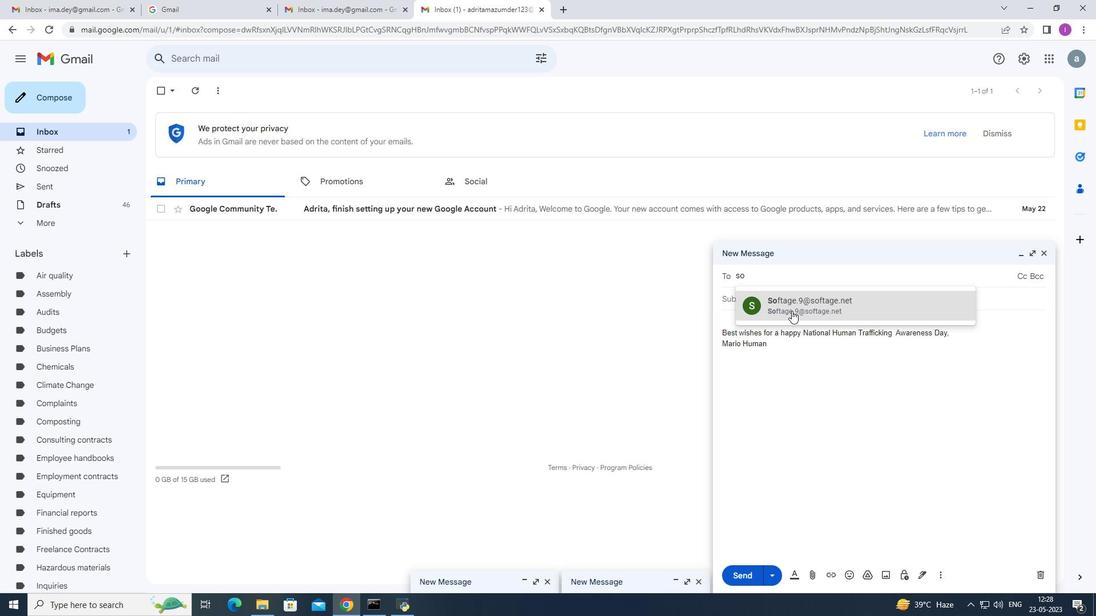 
Action: Mouse pressed left at (791, 310)
Screenshot: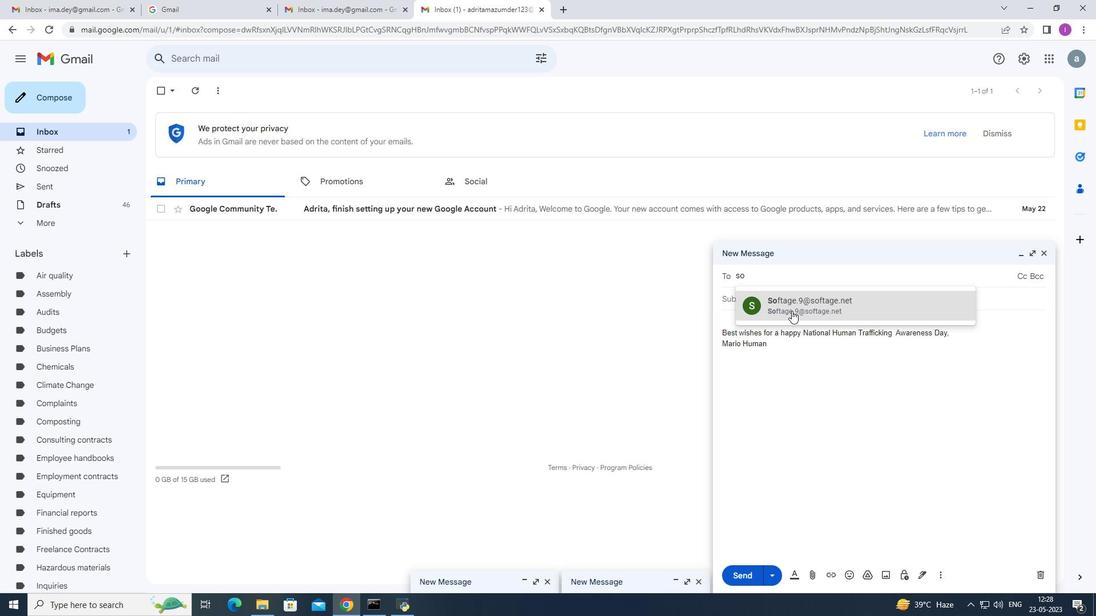 
Action: Mouse moved to (914, 479)
Screenshot: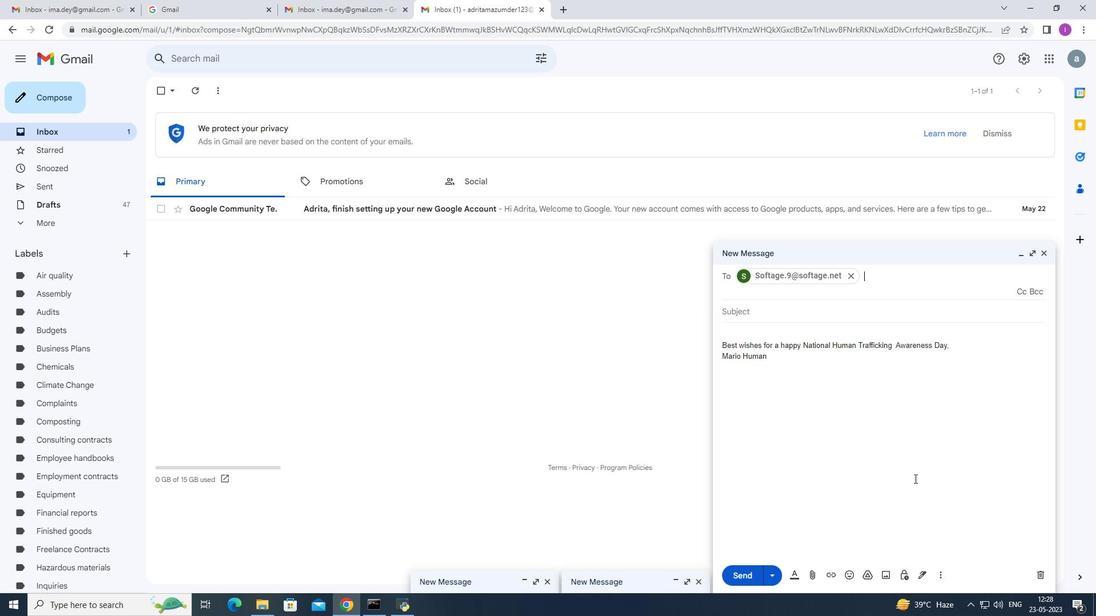 
Action: Mouse scrolled (914, 478) with delta (0, 0)
Screenshot: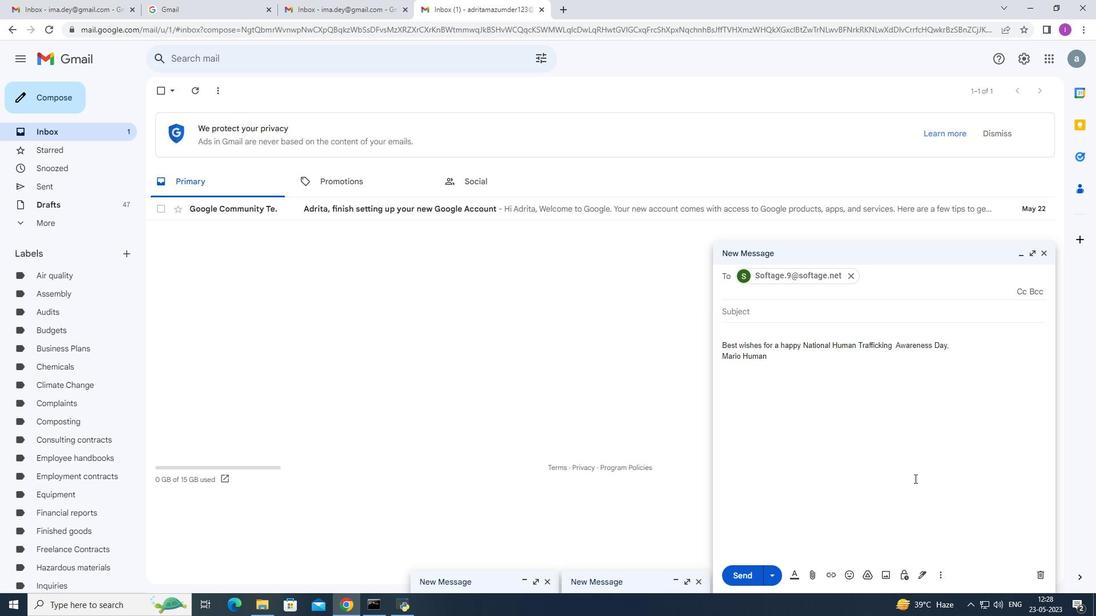 
Action: Mouse scrolled (914, 478) with delta (0, 0)
Screenshot: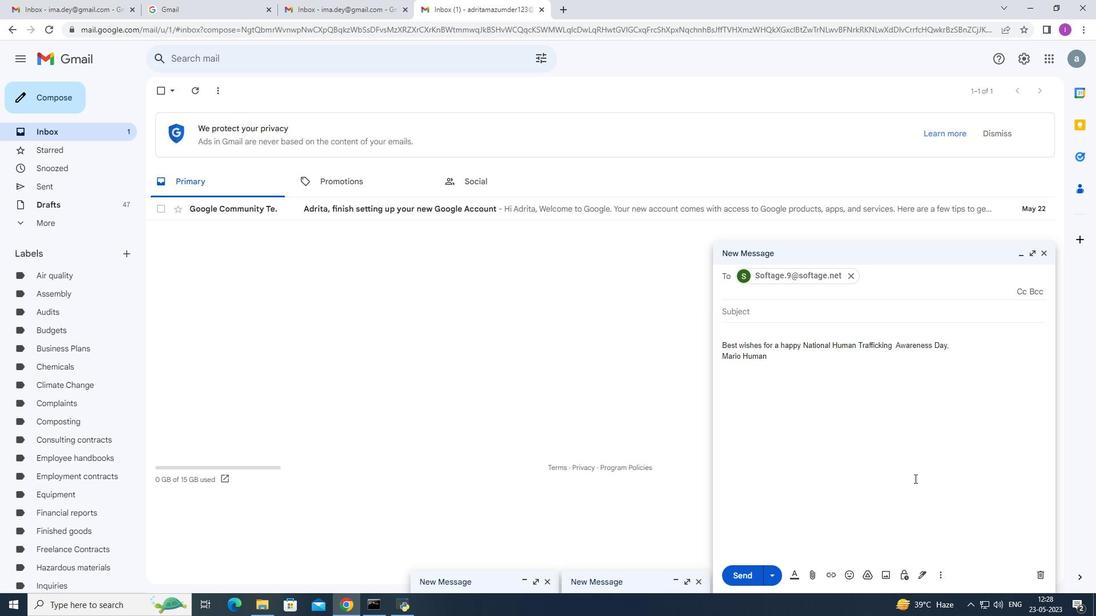 
Action: Mouse scrolled (914, 478) with delta (0, 0)
Screenshot: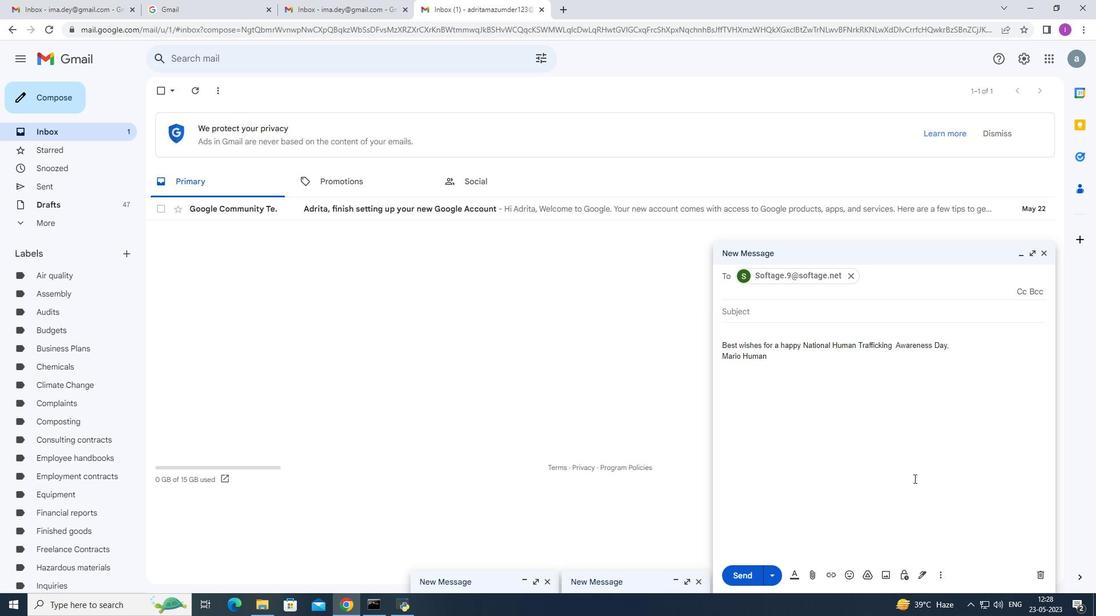
Action: Mouse moved to (943, 580)
Screenshot: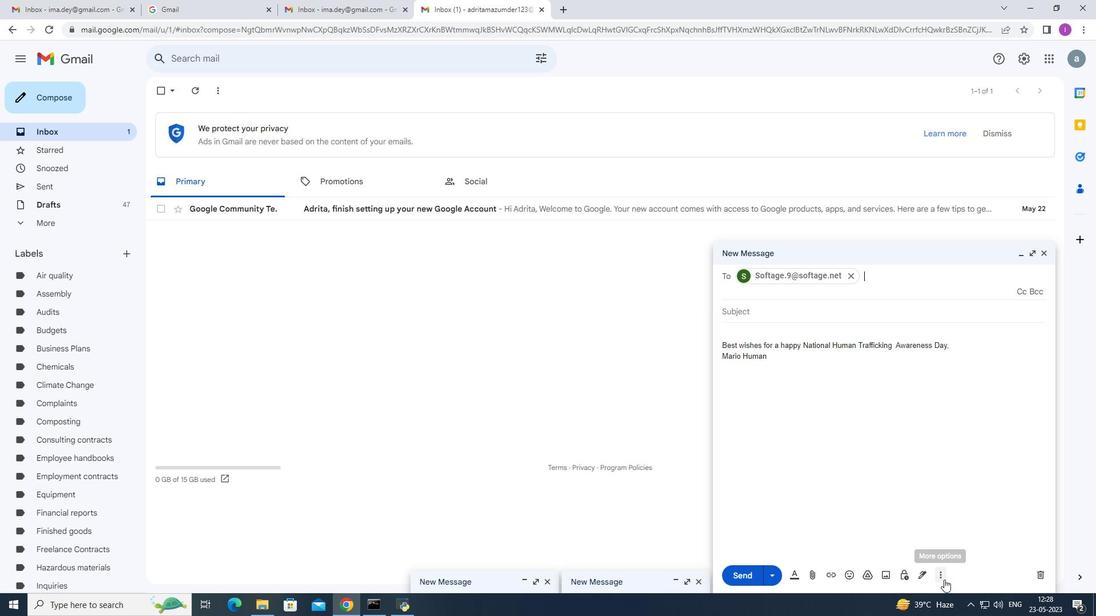 
Action: Mouse pressed left at (943, 580)
Screenshot: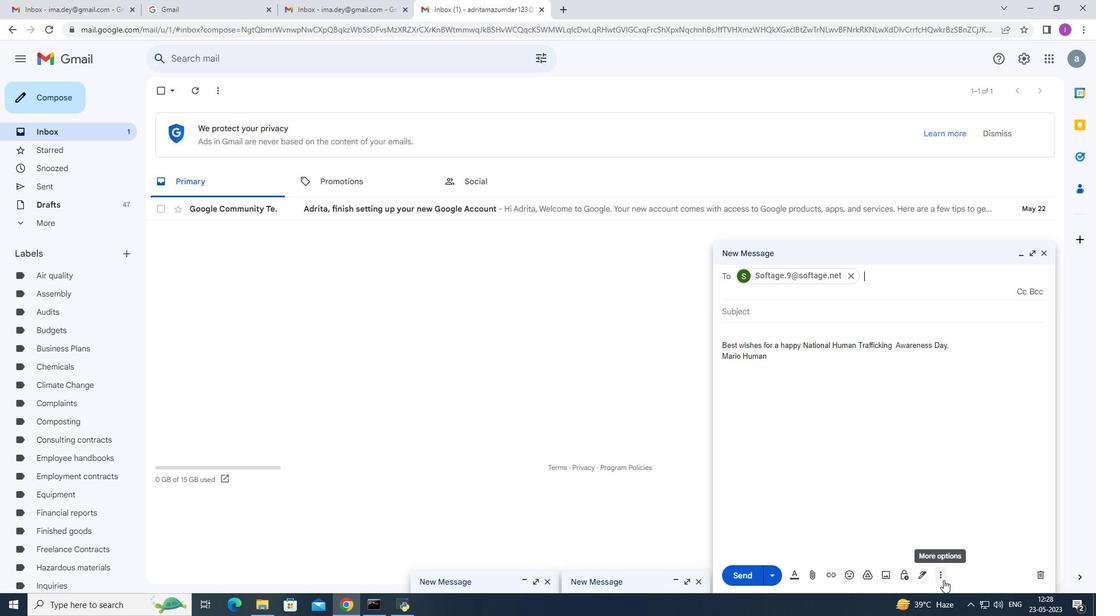 
Action: Mouse moved to (807, 253)
Screenshot: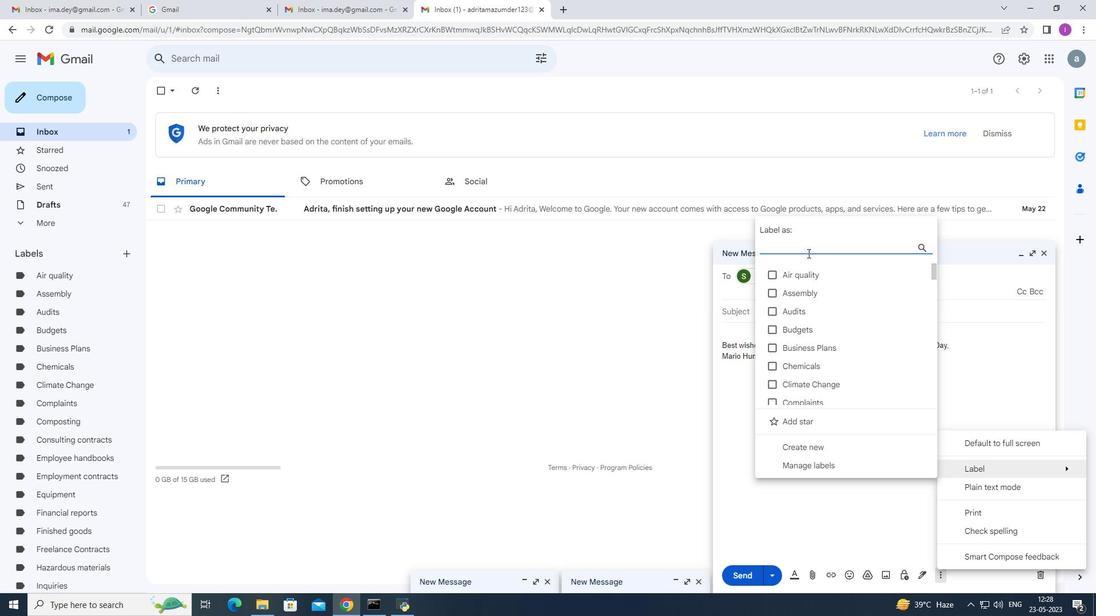 
Action: Key pressed <Key.shift>Vendor<Key.space><Key.shift>Contracta<Key.backspace>s
Screenshot: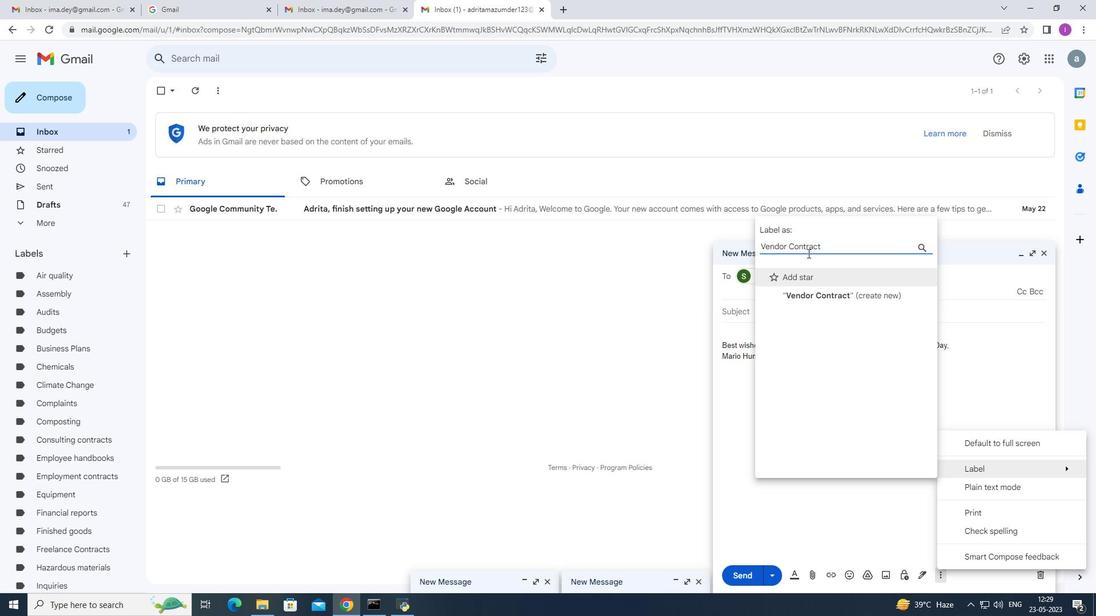 
Action: Mouse moved to (831, 292)
Screenshot: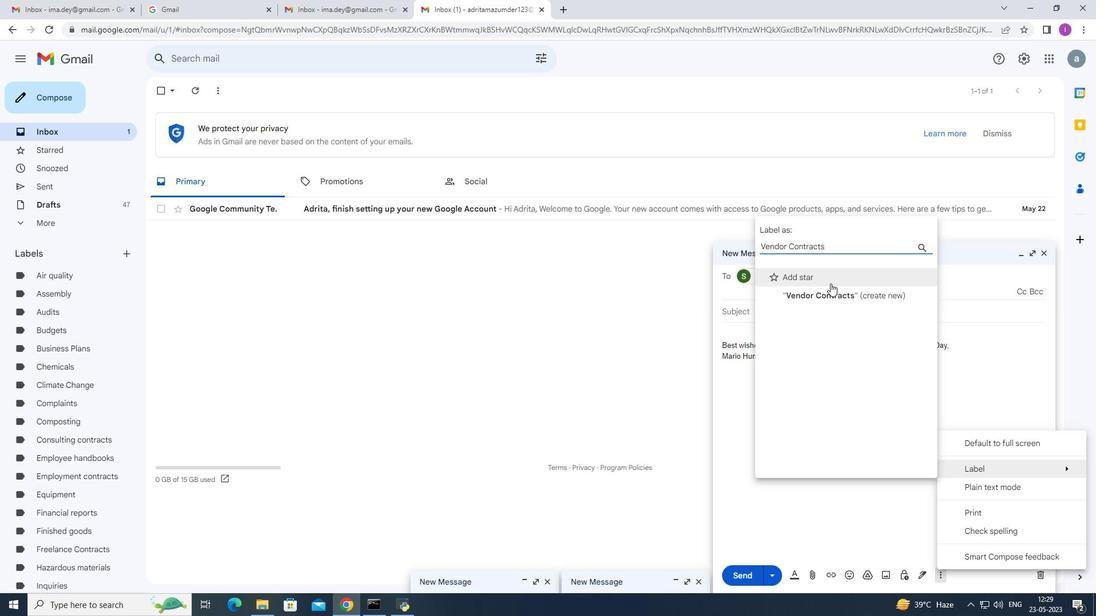 
Action: Mouse pressed left at (831, 292)
Screenshot: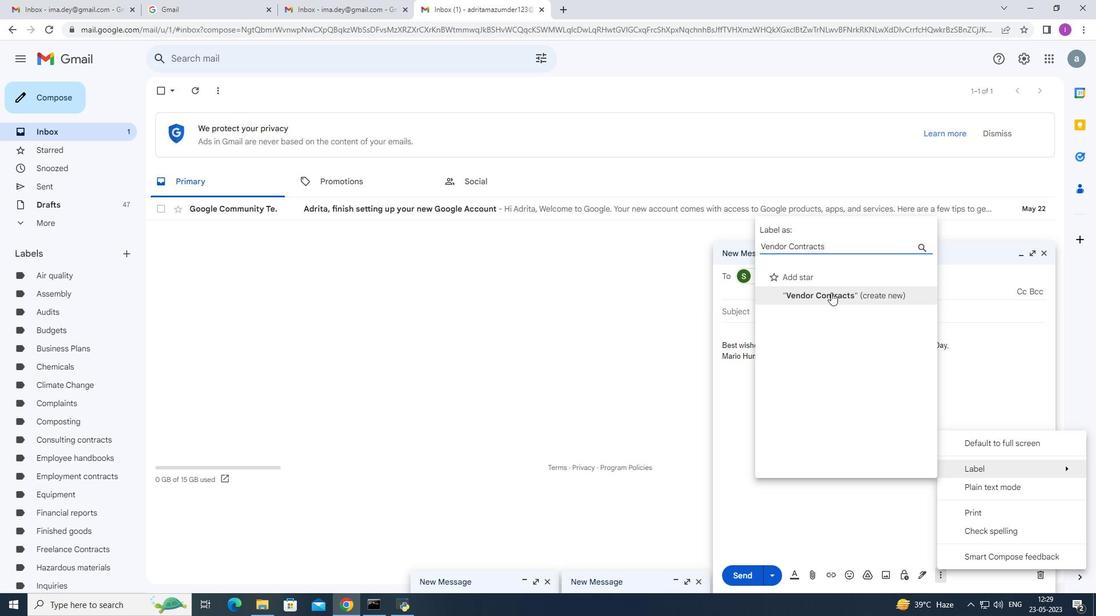 
Action: Mouse moved to (648, 359)
Screenshot: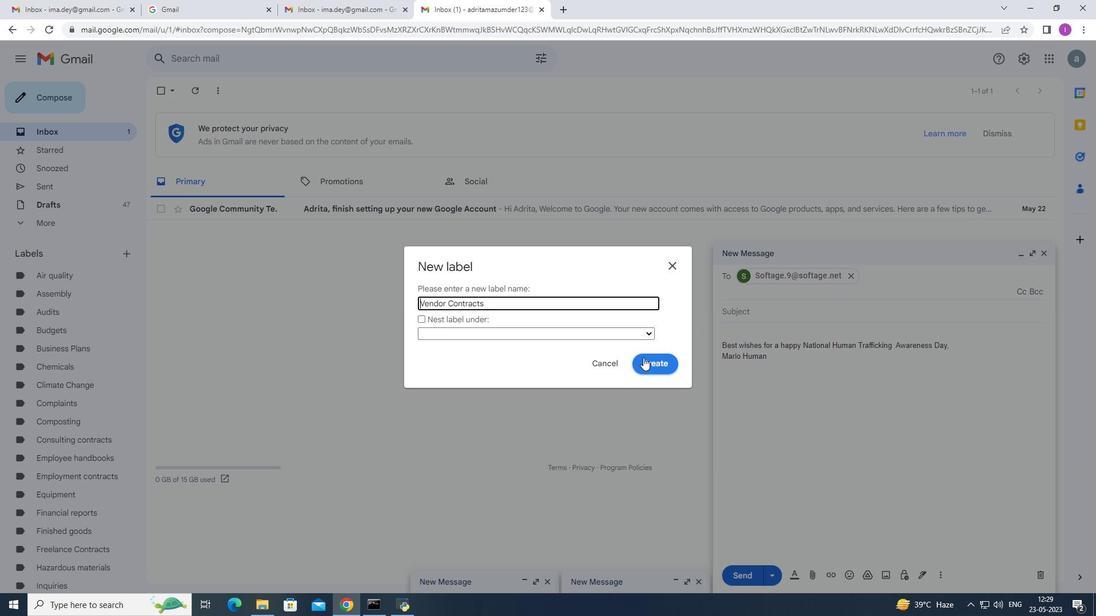 
Action: Mouse pressed left at (648, 359)
Screenshot: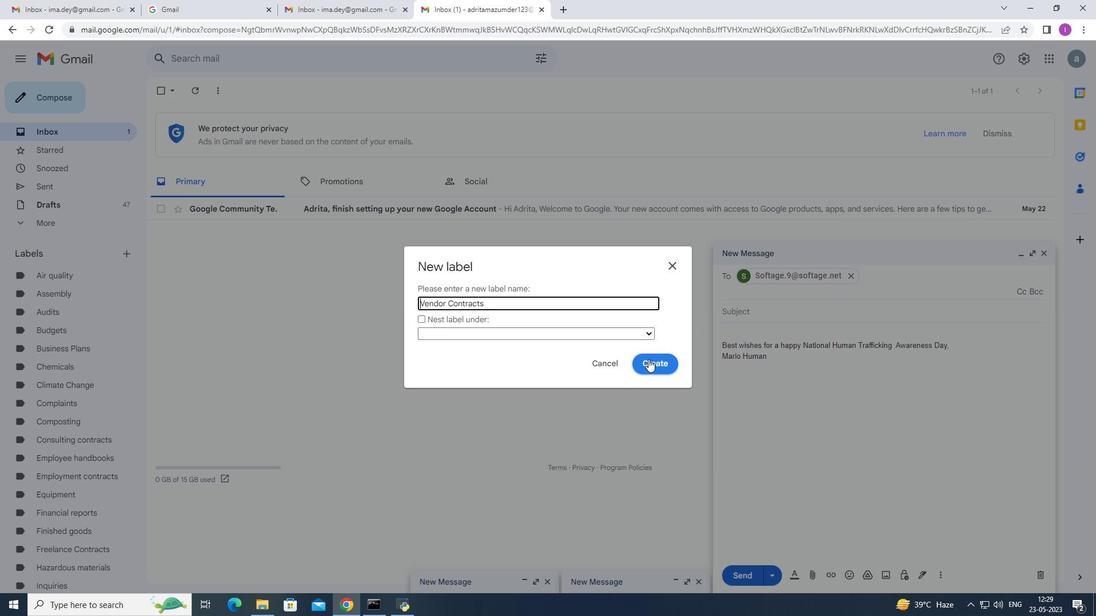 
Action: Mouse moved to (871, 517)
Screenshot: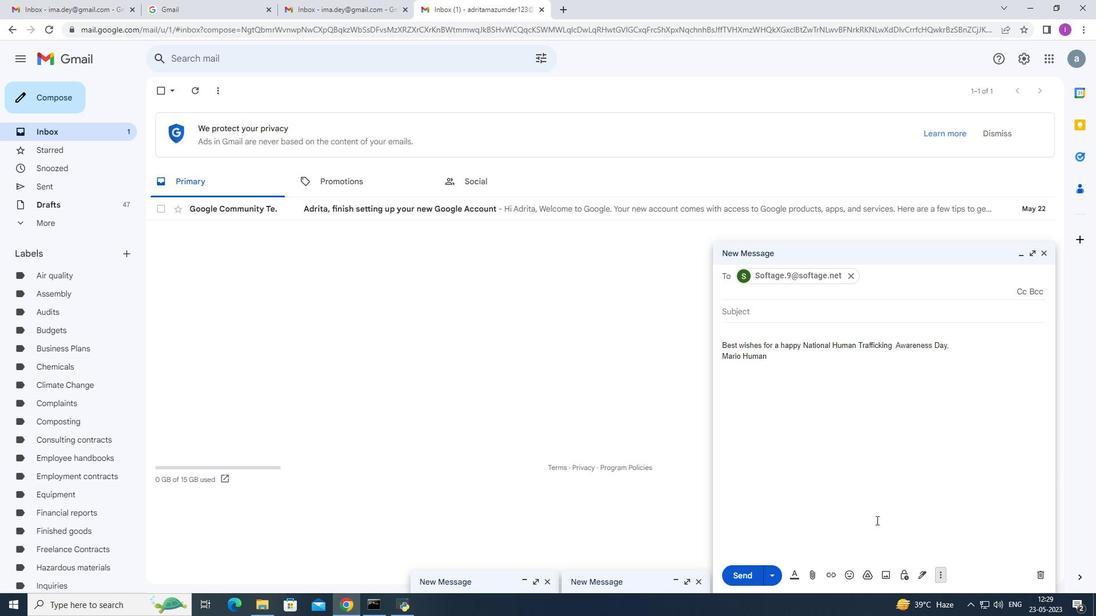 
Action: Mouse scrolled (871, 516) with delta (0, 0)
Screenshot: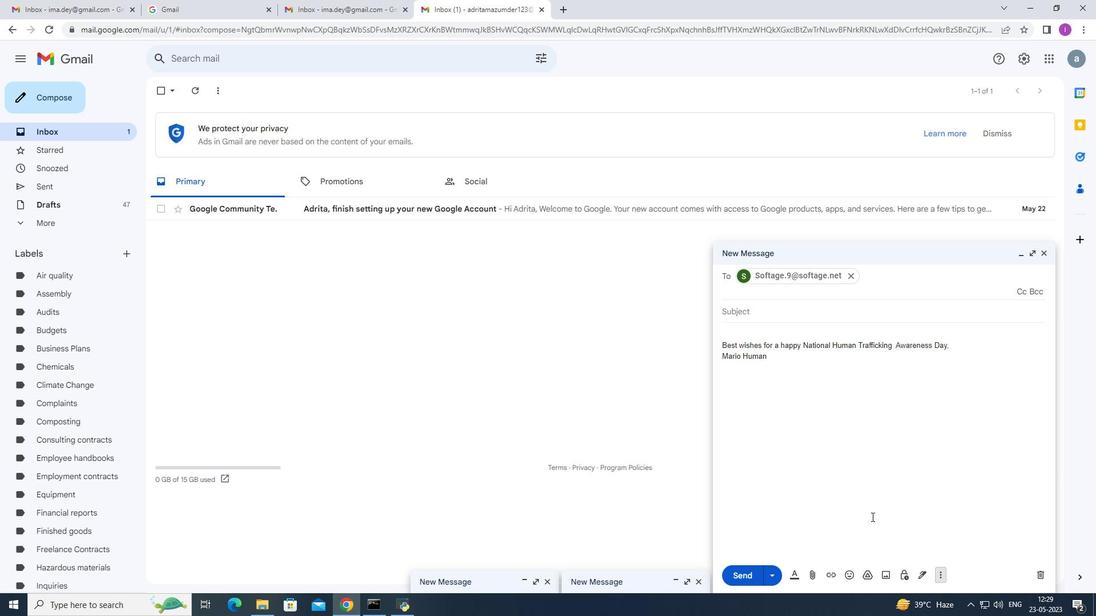 
Action: Mouse moved to (942, 573)
Screenshot: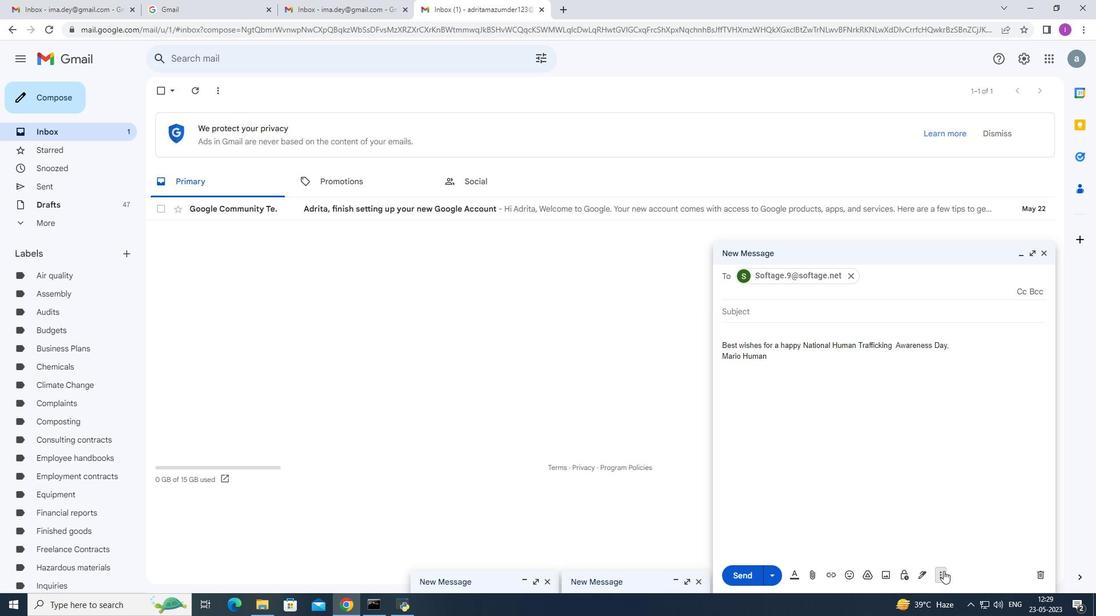 
Action: Mouse pressed left at (942, 573)
Screenshot: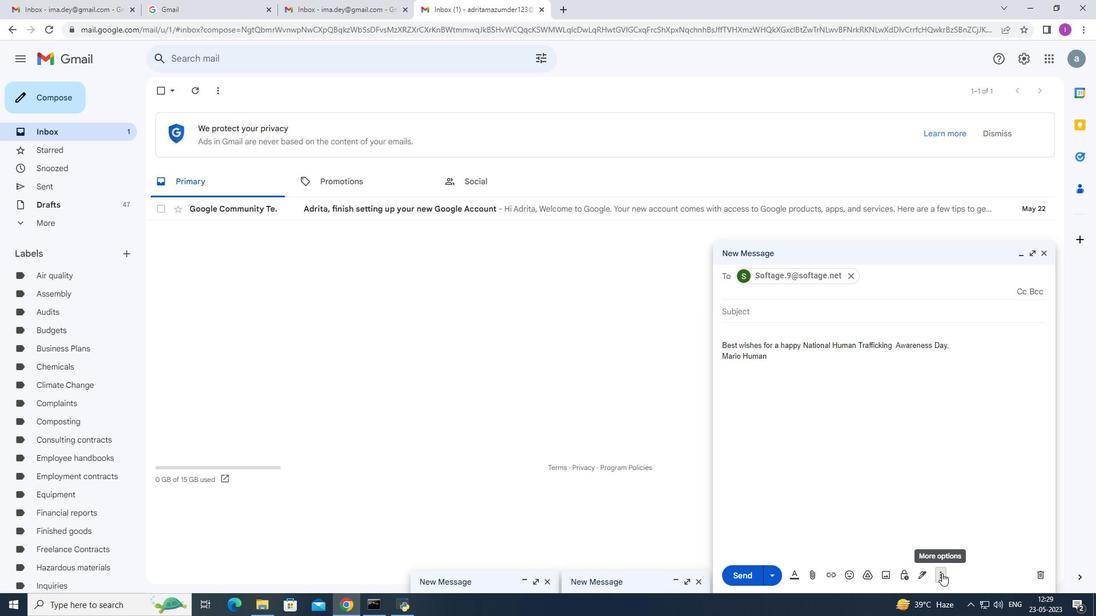 
Action: Mouse moved to (800, 383)
Screenshot: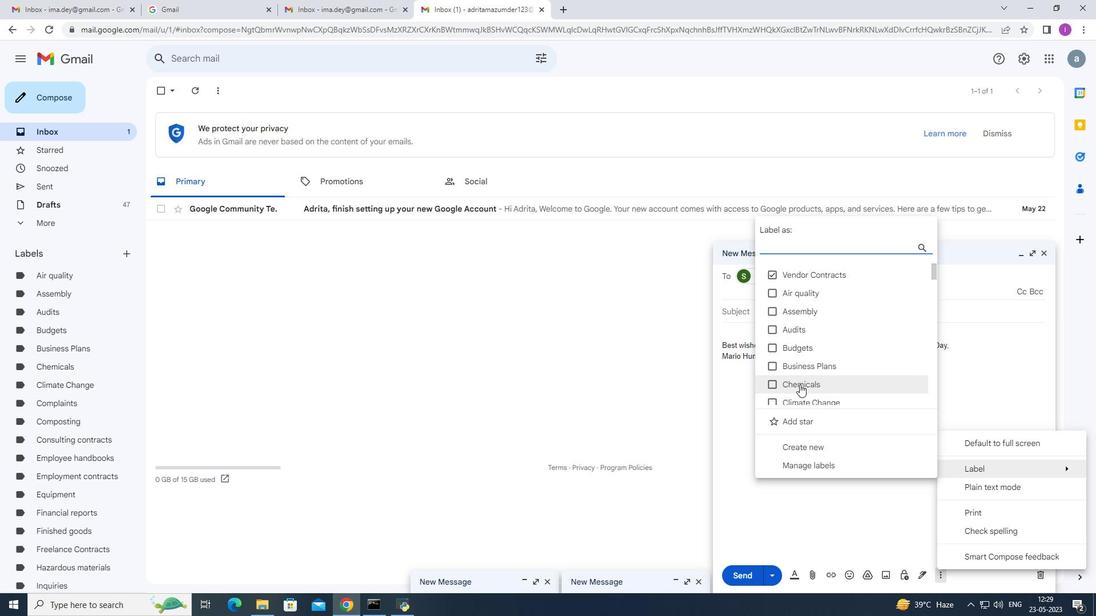
Action: Mouse scrolled (800, 382) with delta (0, 0)
Screenshot: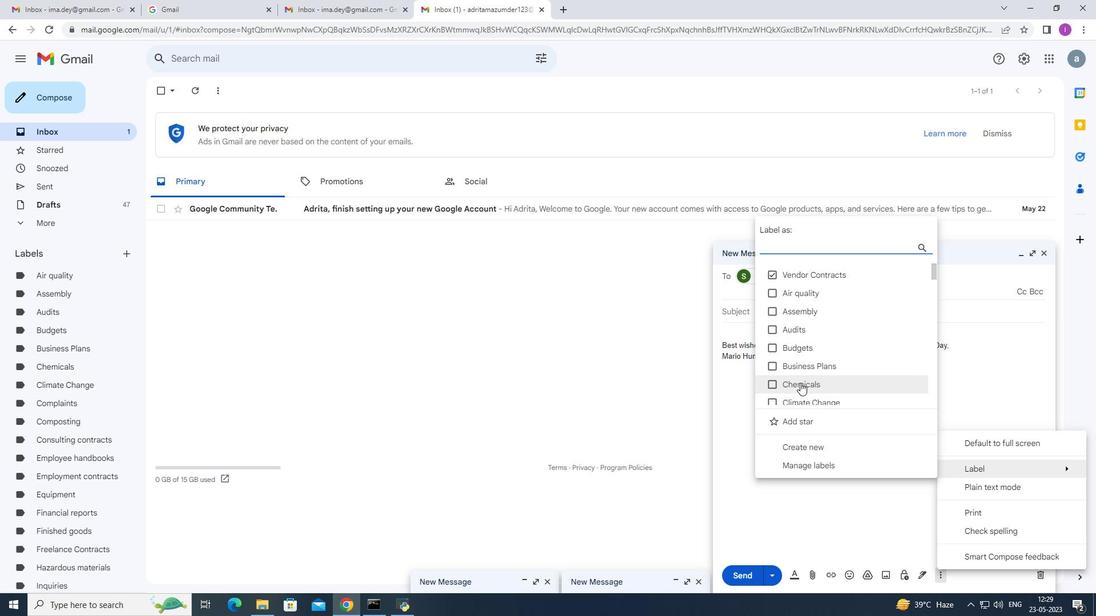 
Action: Mouse scrolled (800, 382) with delta (0, 0)
Screenshot: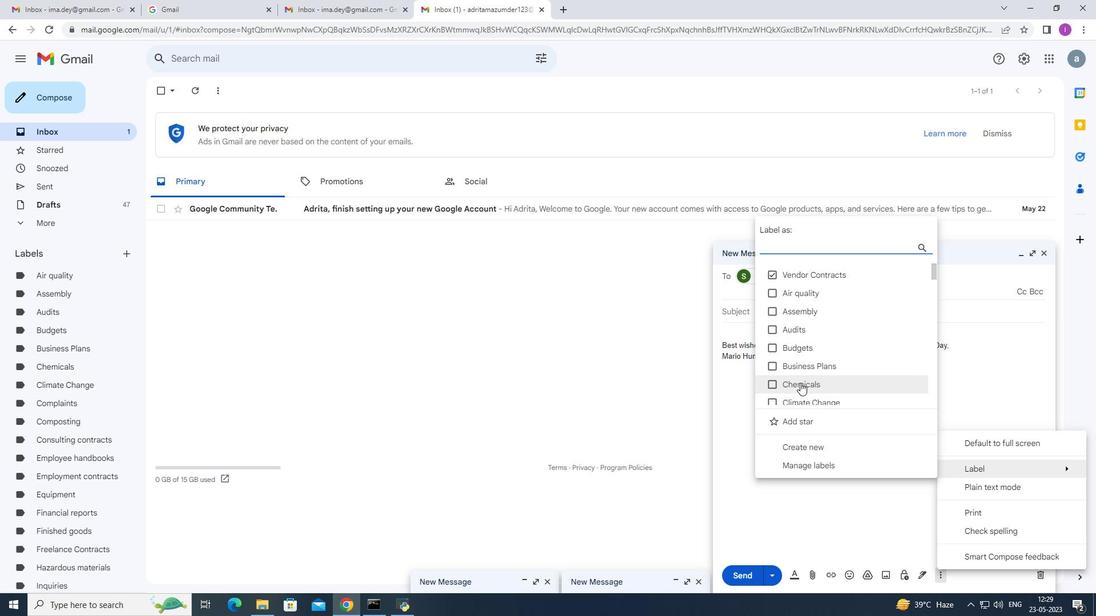 
Action: Mouse moved to (800, 382)
Screenshot: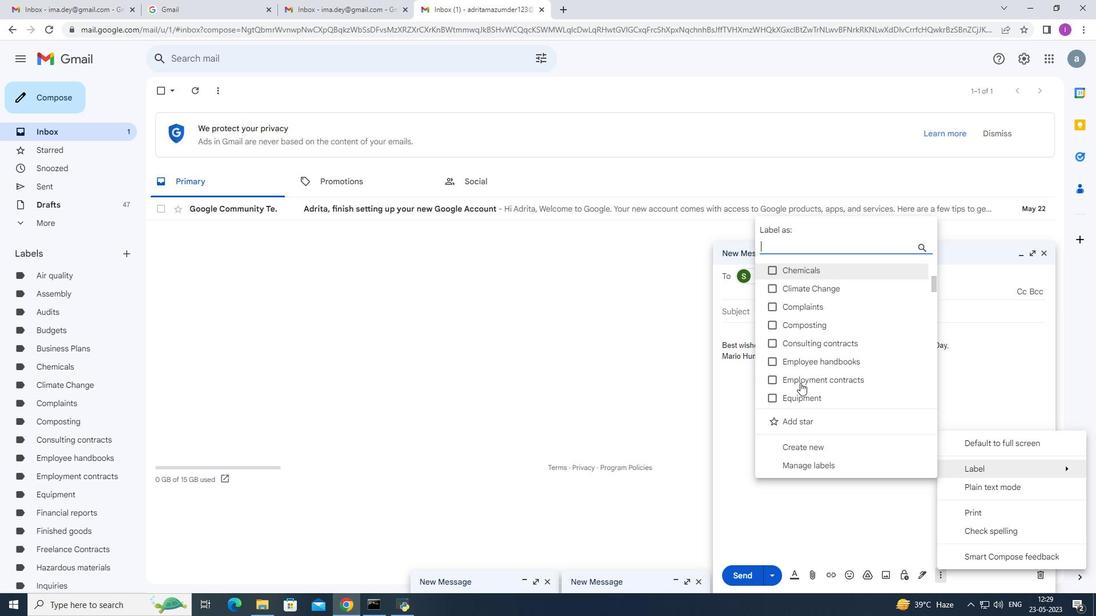 
Action: Mouse scrolled (800, 383) with delta (0, 0)
Screenshot: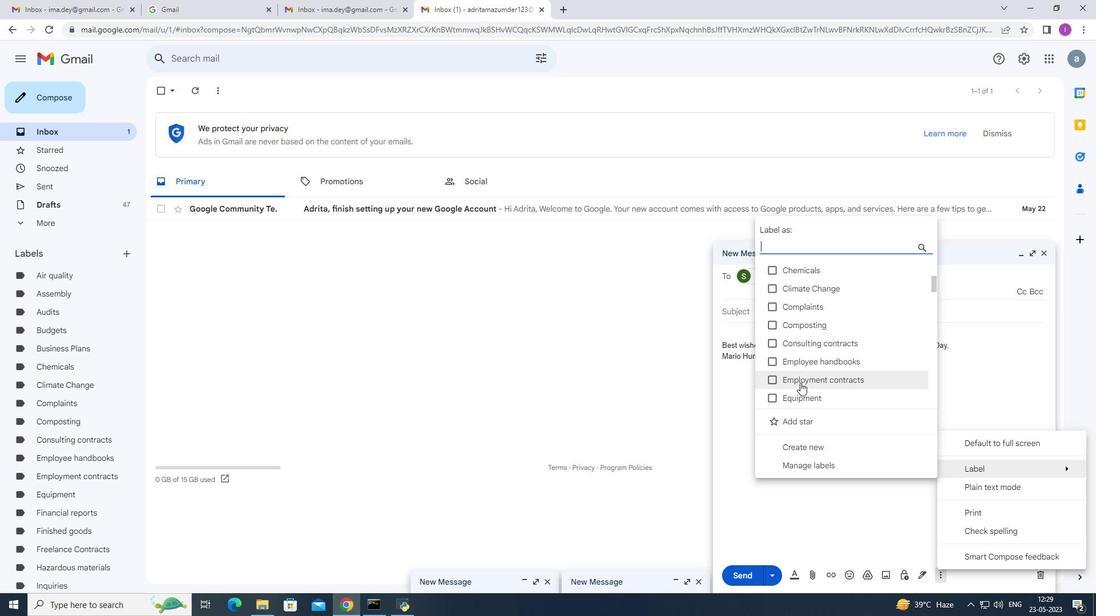 
Action: Mouse scrolled (800, 383) with delta (0, 0)
Screenshot: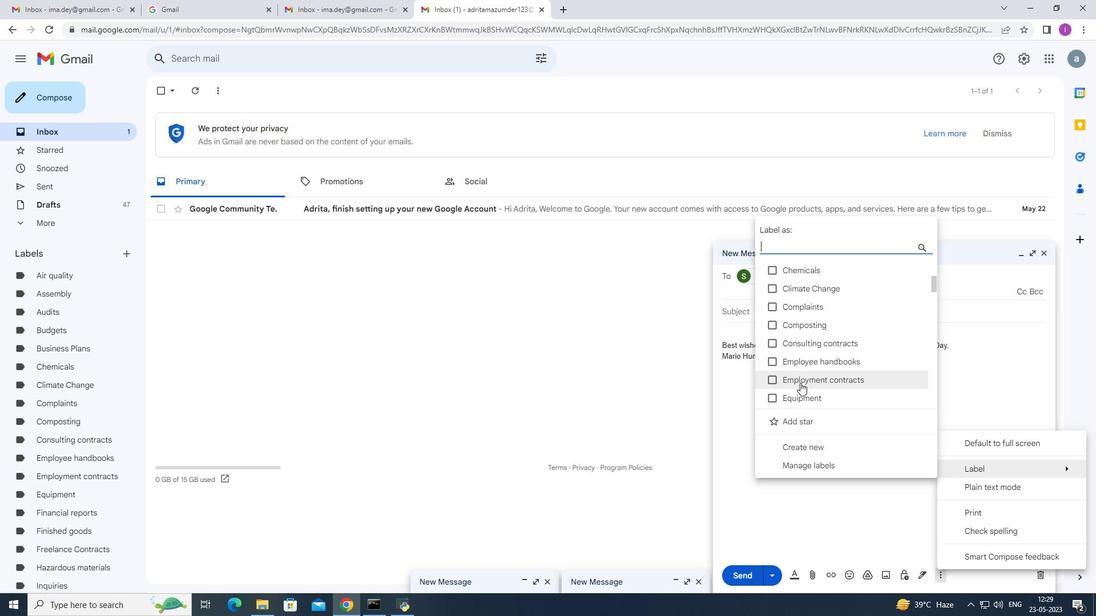 
Action: Mouse scrolled (800, 383) with delta (0, 0)
Screenshot: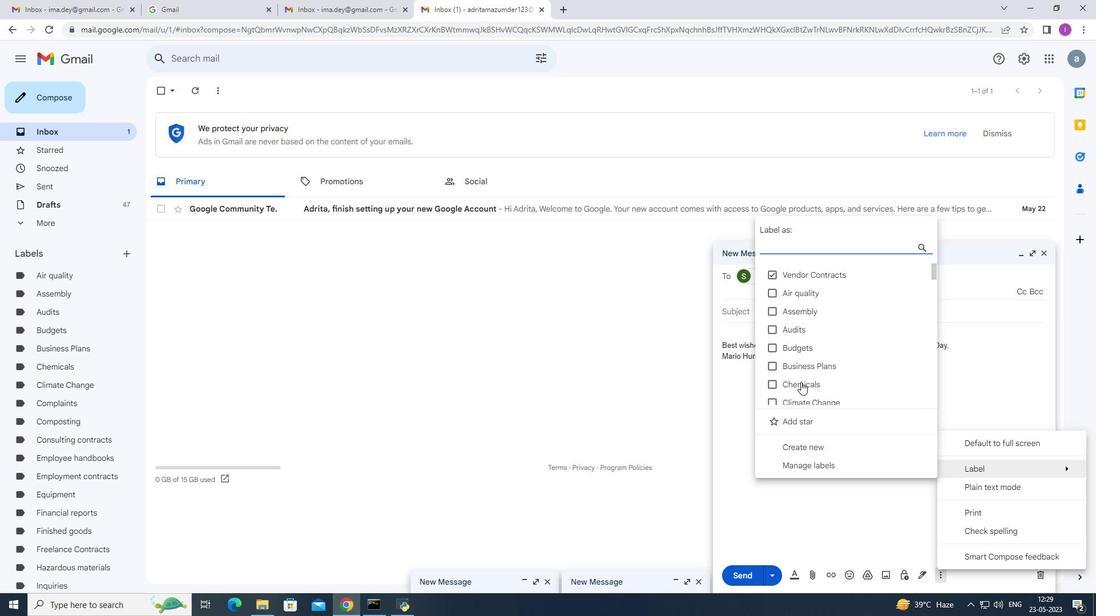 
Action: Mouse scrolled (800, 383) with delta (0, 0)
Screenshot: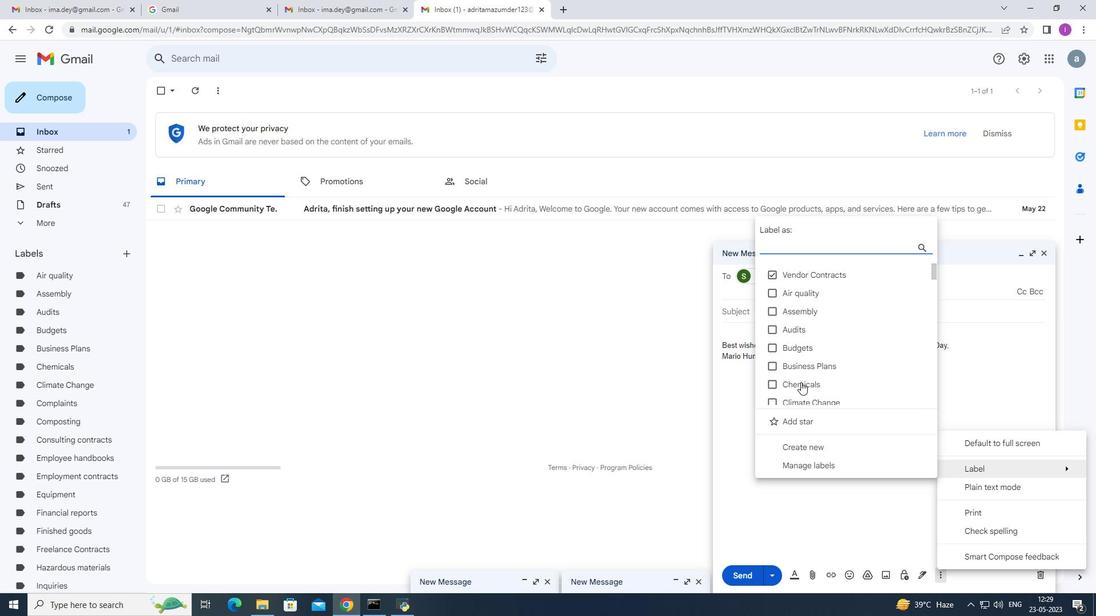 
Action: Mouse scrolled (800, 383) with delta (0, 0)
Screenshot: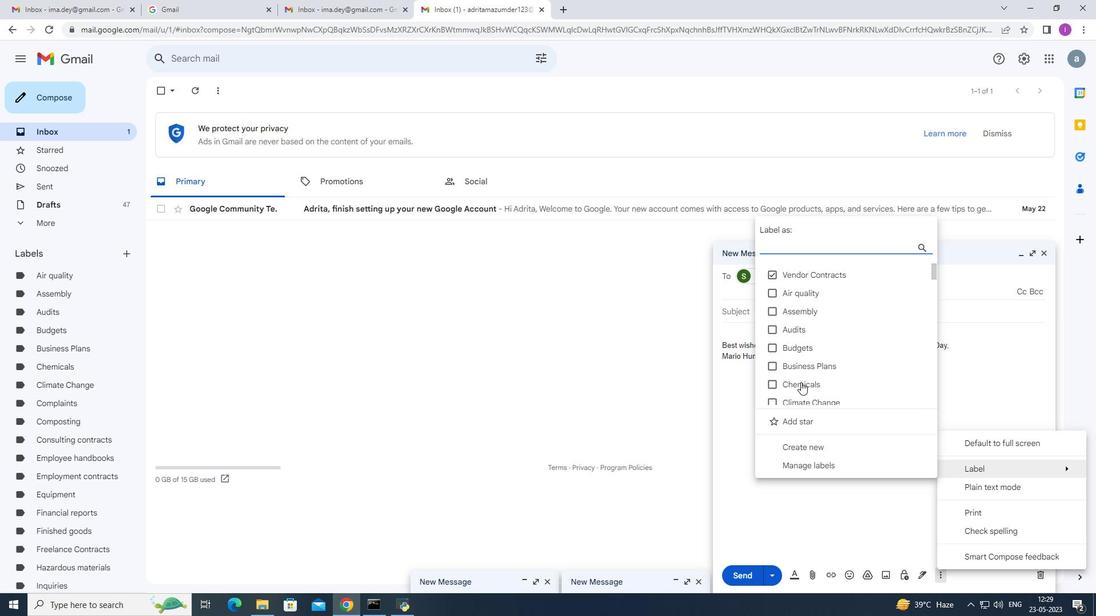 
Action: Mouse moved to (729, 443)
Screenshot: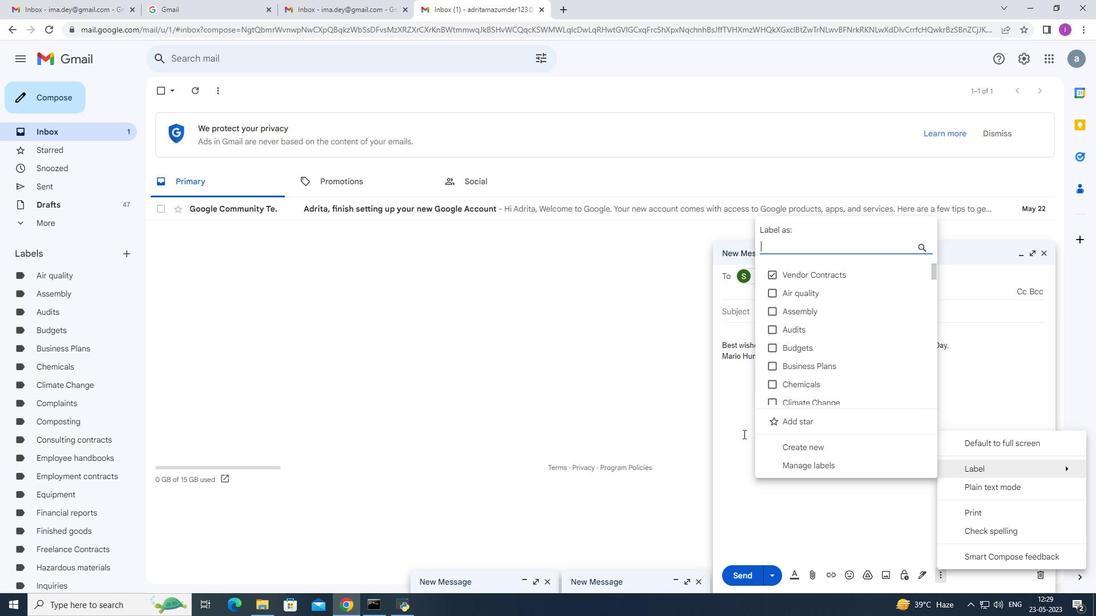 
Action: Mouse pressed left at (729, 443)
Screenshot: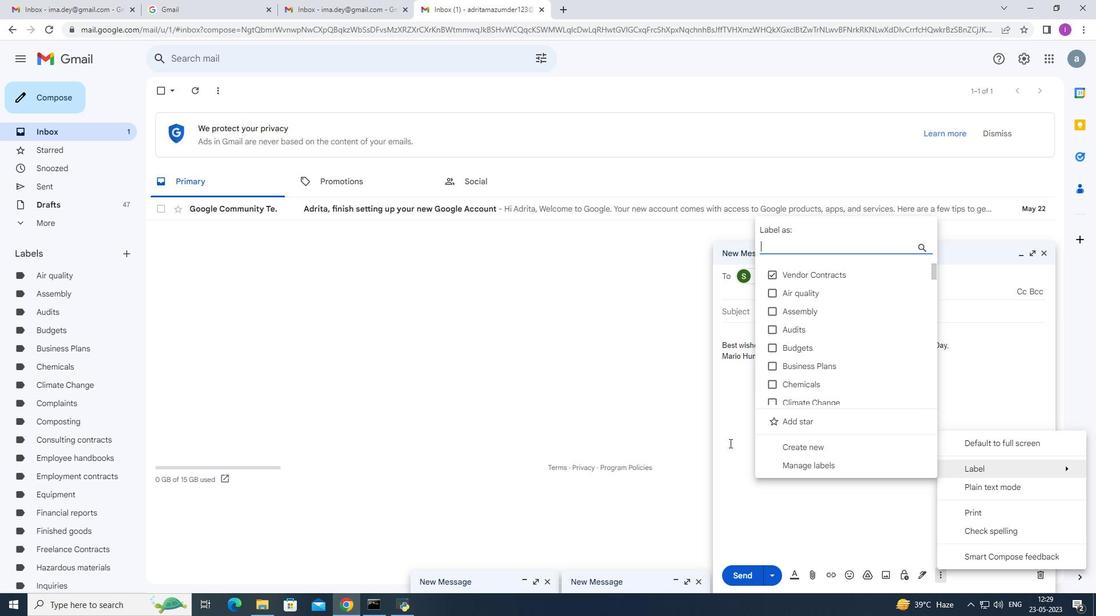 
Action: Mouse moved to (815, 297)
Screenshot: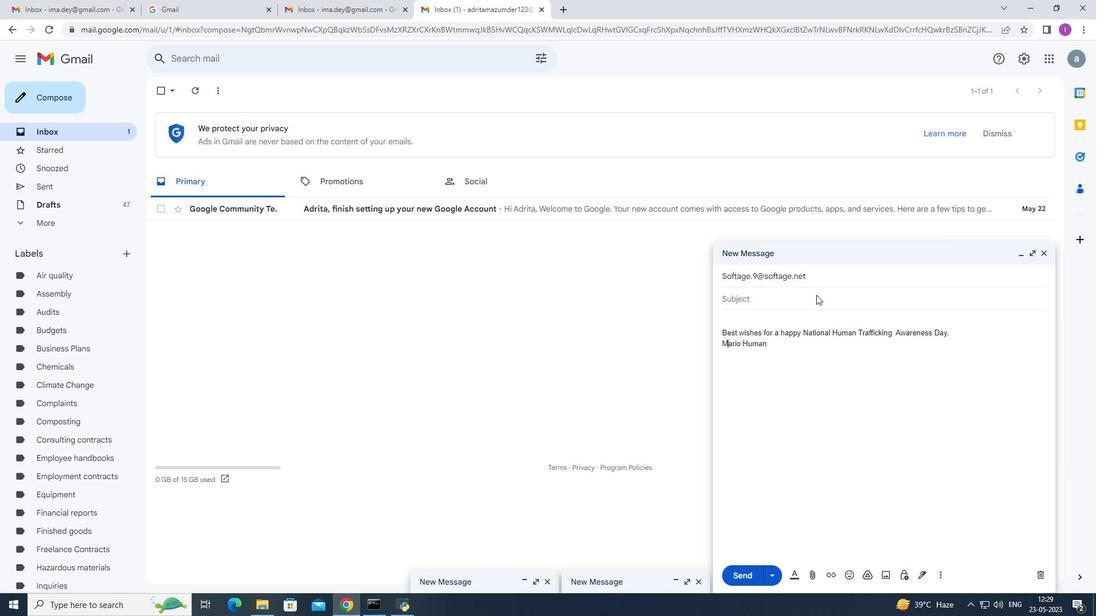 
